 Task: Search one way flight ticket for 4 adults, 1 infant in seat and 1 infant on lap in premium economy from Punta Gorda: Punta Gorda Airport to New Bern: Coastal Carolina Regional Airport (was Craven County Regional) on 5-4-2023. Choice of flights is Royal air maroc. Number of bags: 5 checked bags. Price is upto 98000. Outbound departure time preference is 10:15.
Action: Mouse moved to (399, 367)
Screenshot: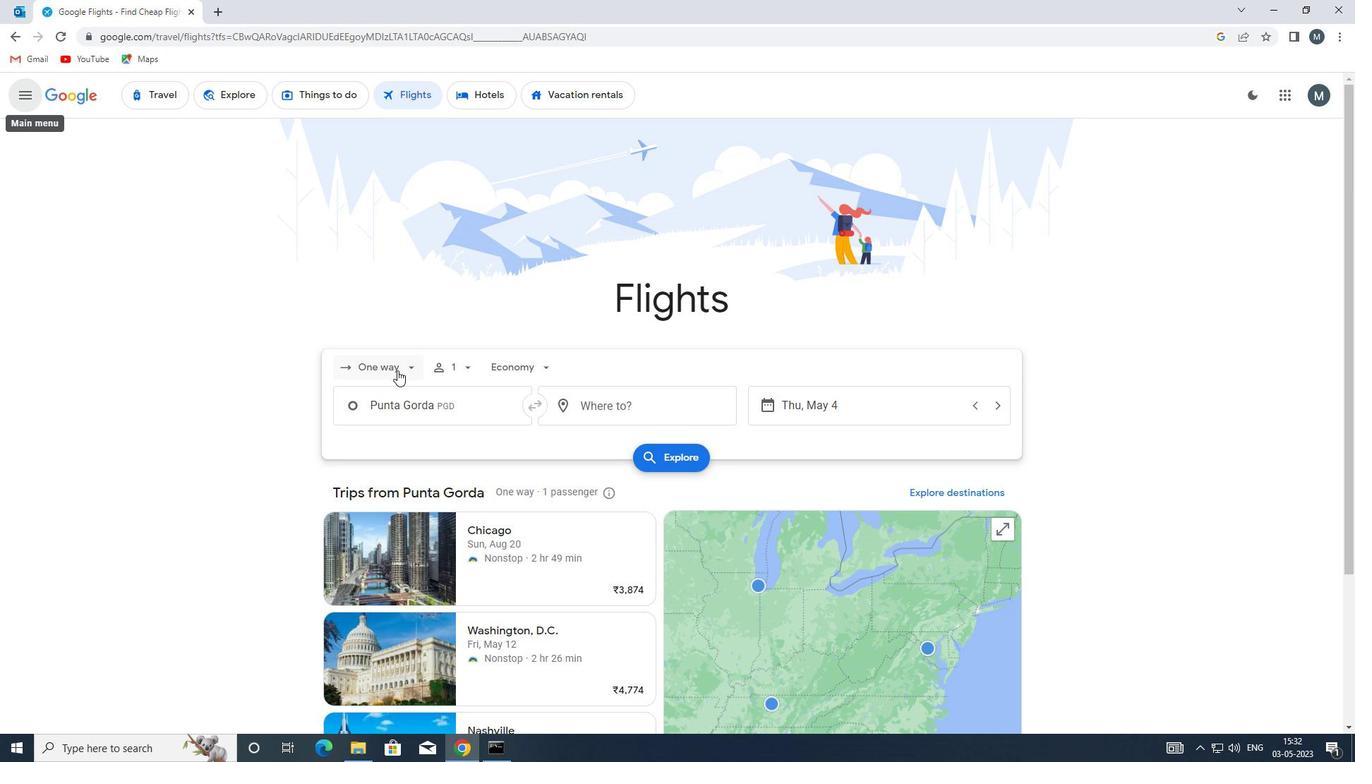 
Action: Mouse pressed left at (399, 367)
Screenshot: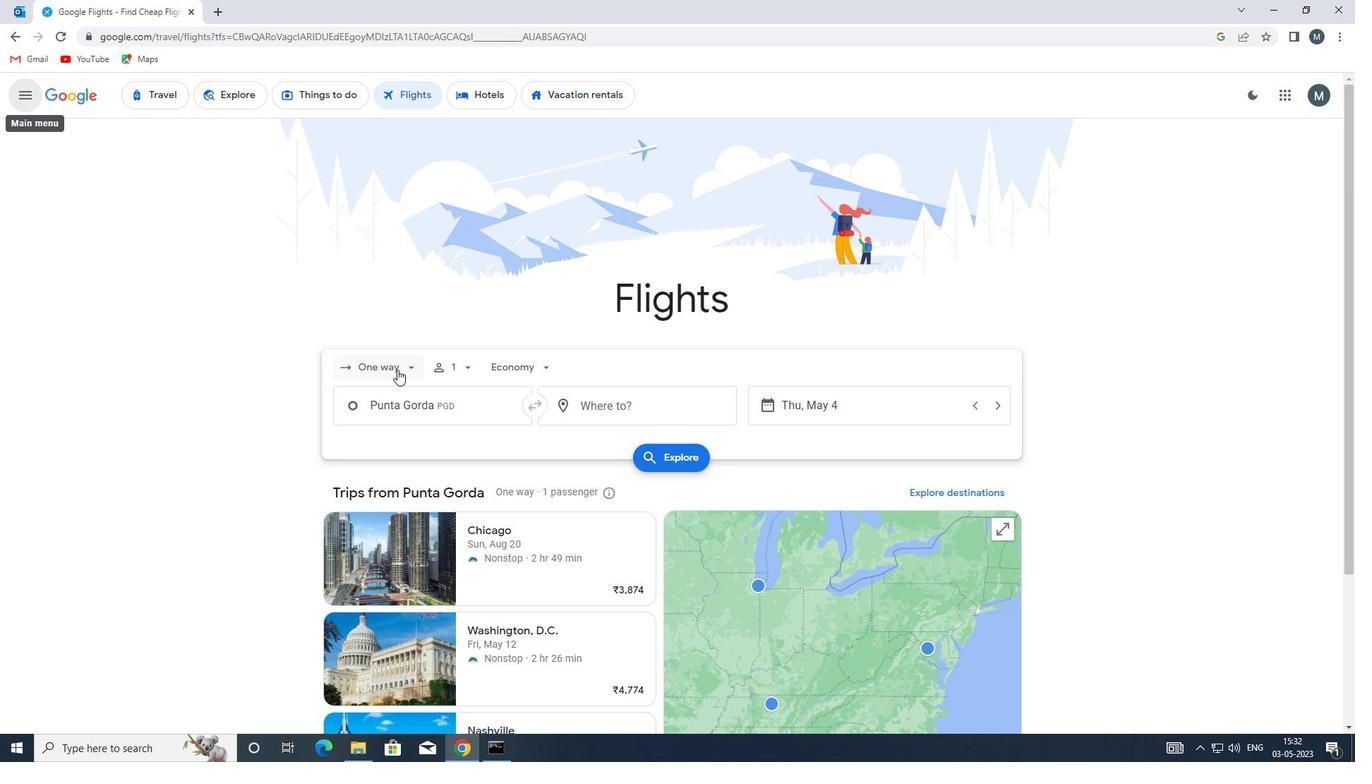 
Action: Mouse moved to (415, 432)
Screenshot: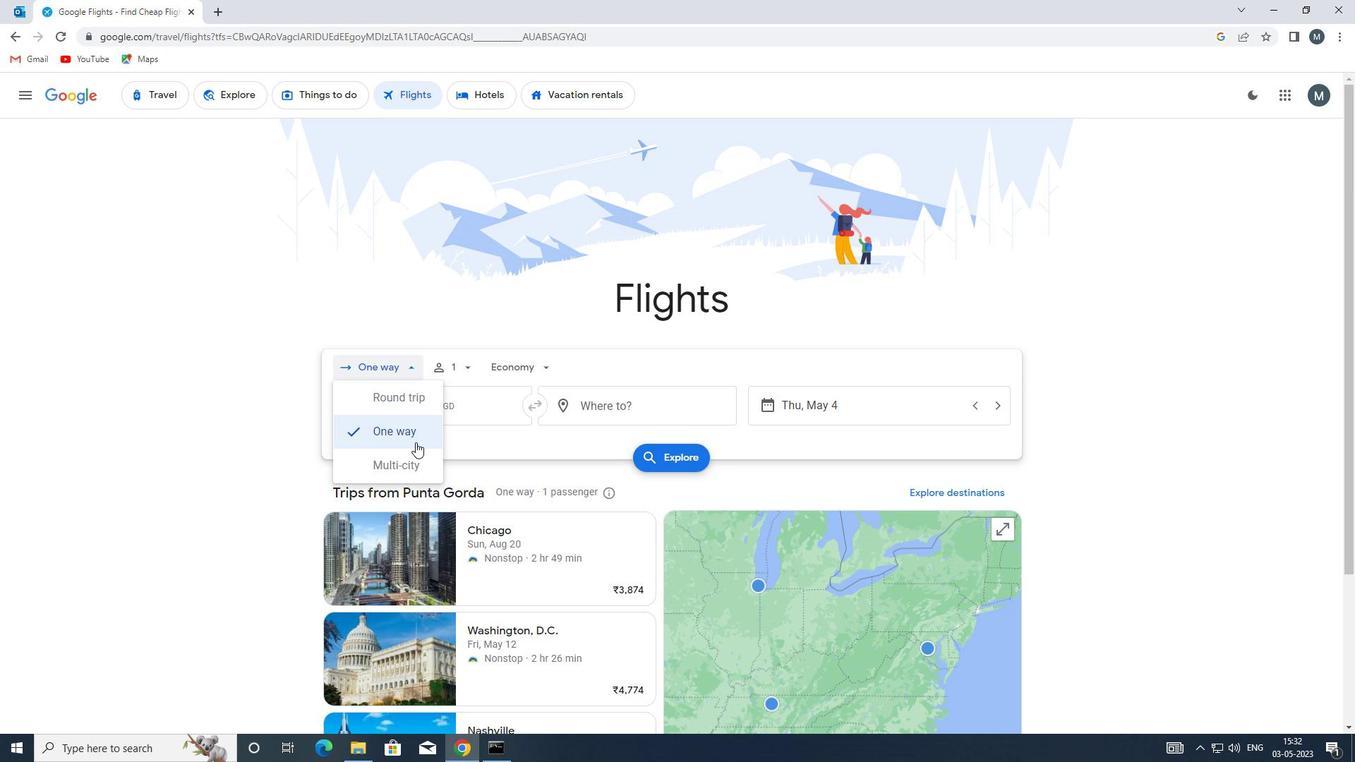 
Action: Mouse pressed left at (415, 432)
Screenshot: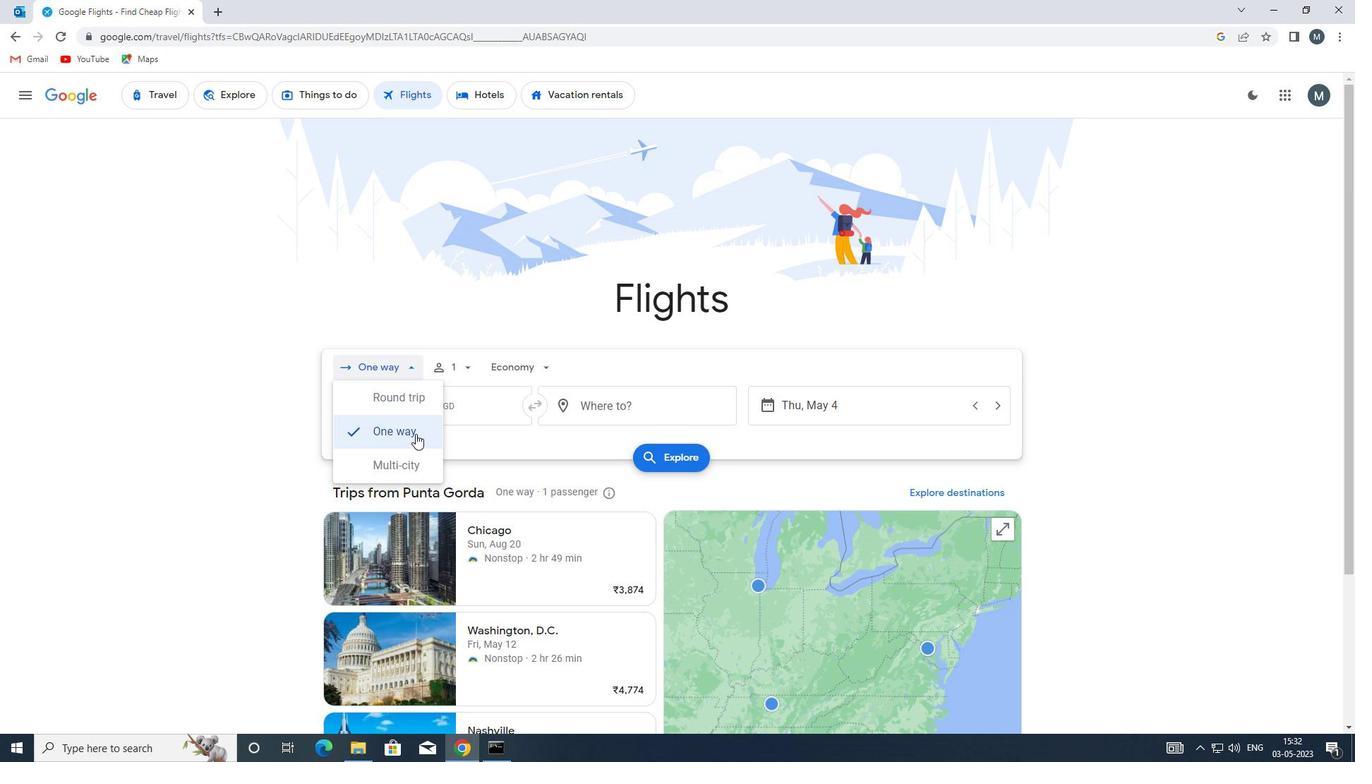 
Action: Mouse moved to (454, 366)
Screenshot: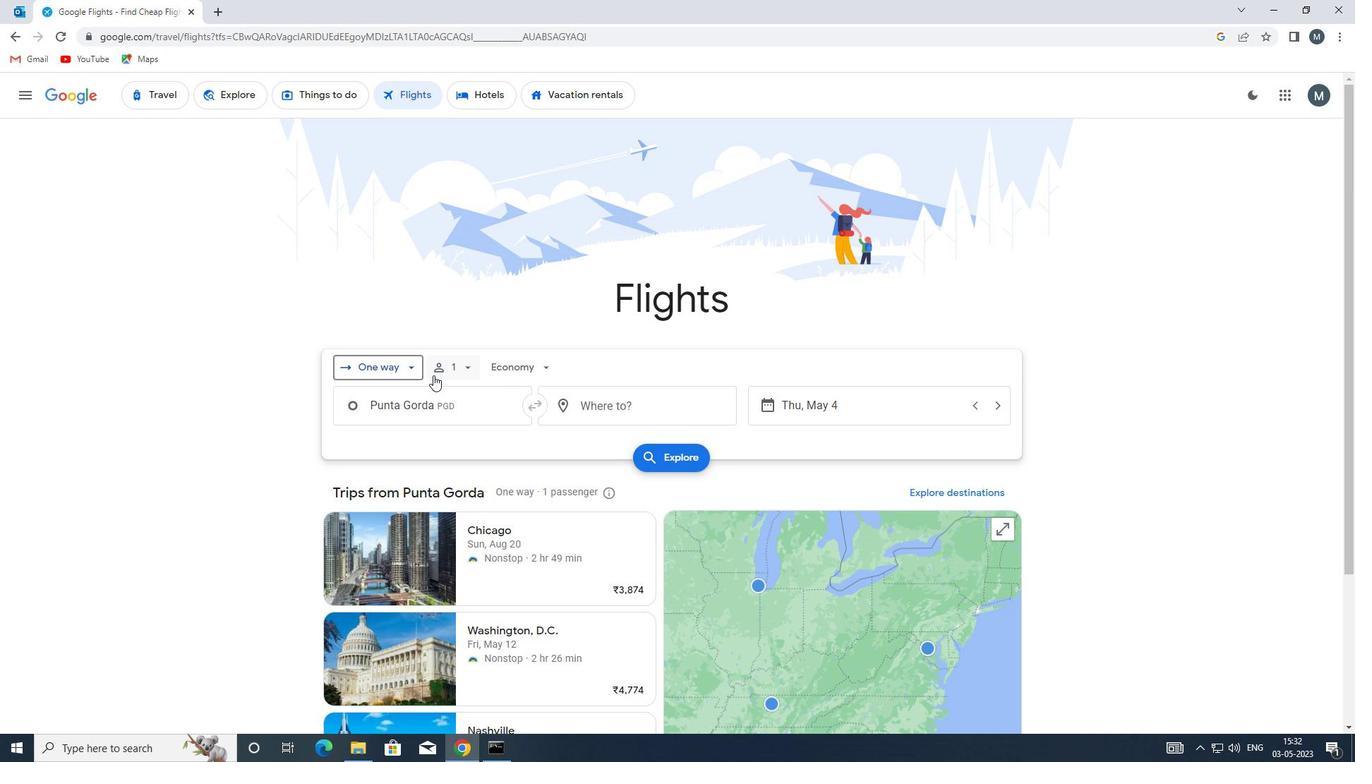 
Action: Mouse pressed left at (454, 366)
Screenshot: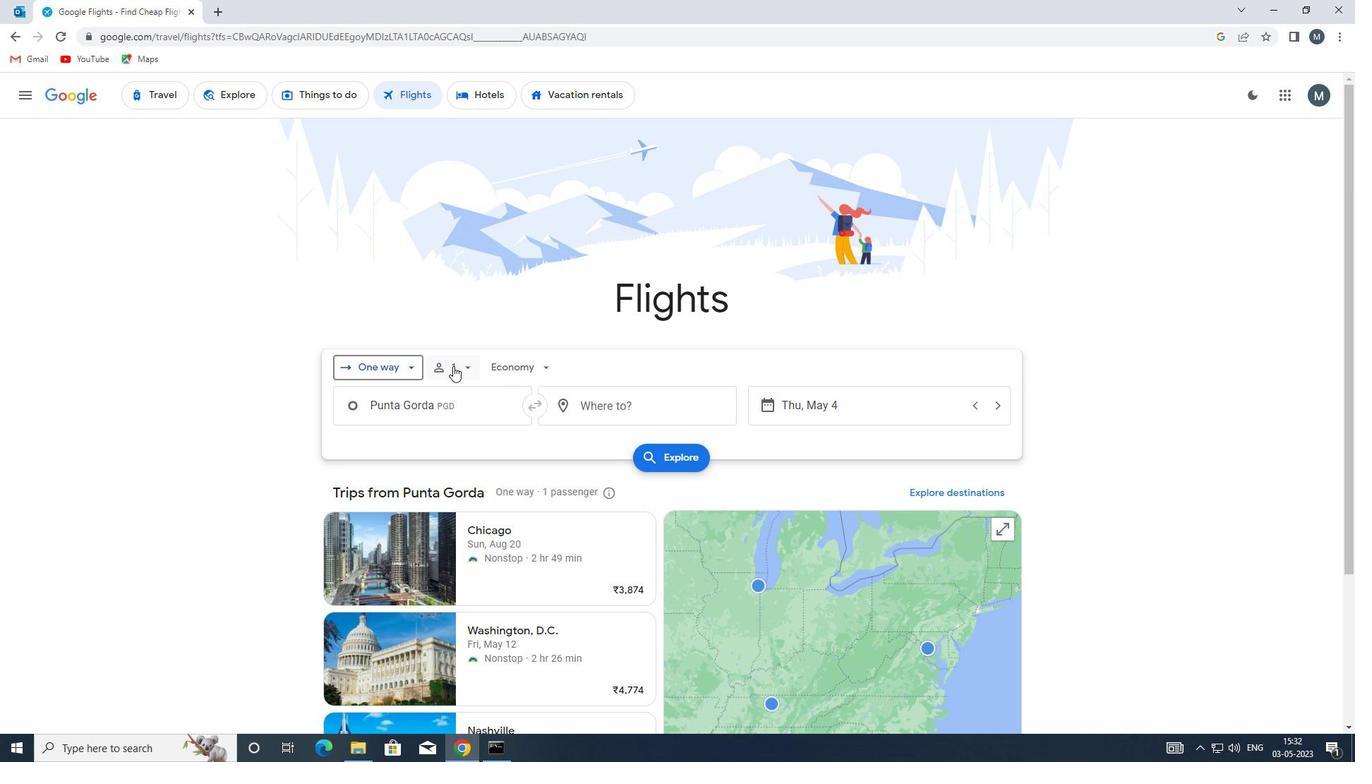 
Action: Mouse moved to (579, 400)
Screenshot: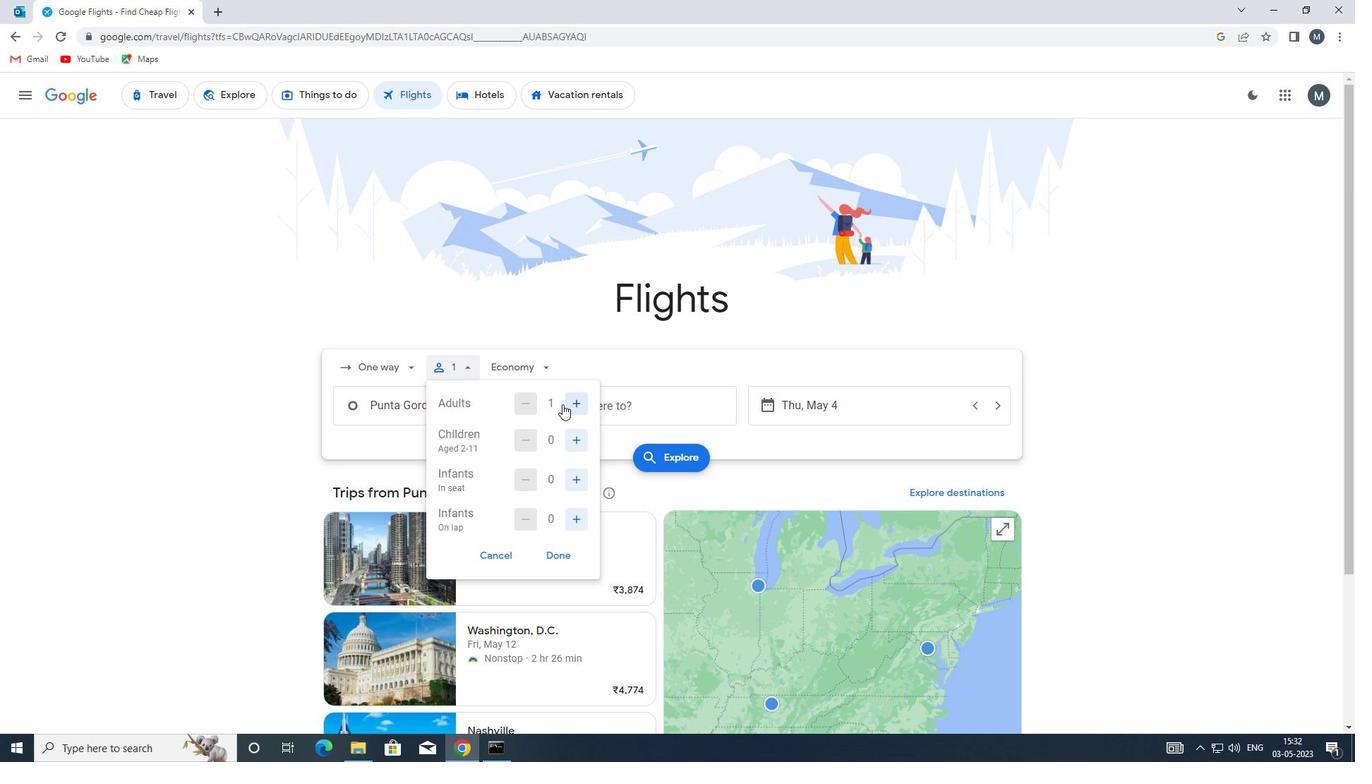 
Action: Mouse pressed left at (579, 400)
Screenshot: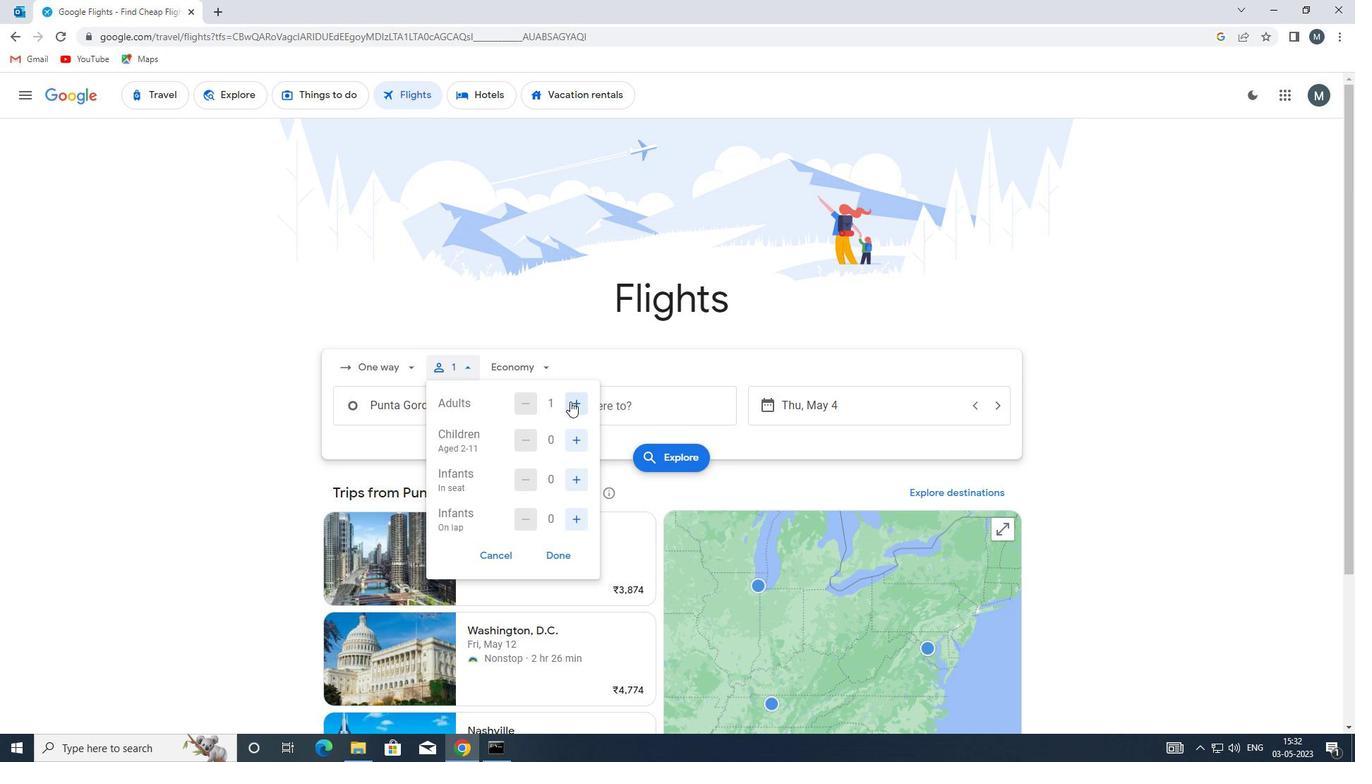 
Action: Mouse pressed left at (579, 400)
Screenshot: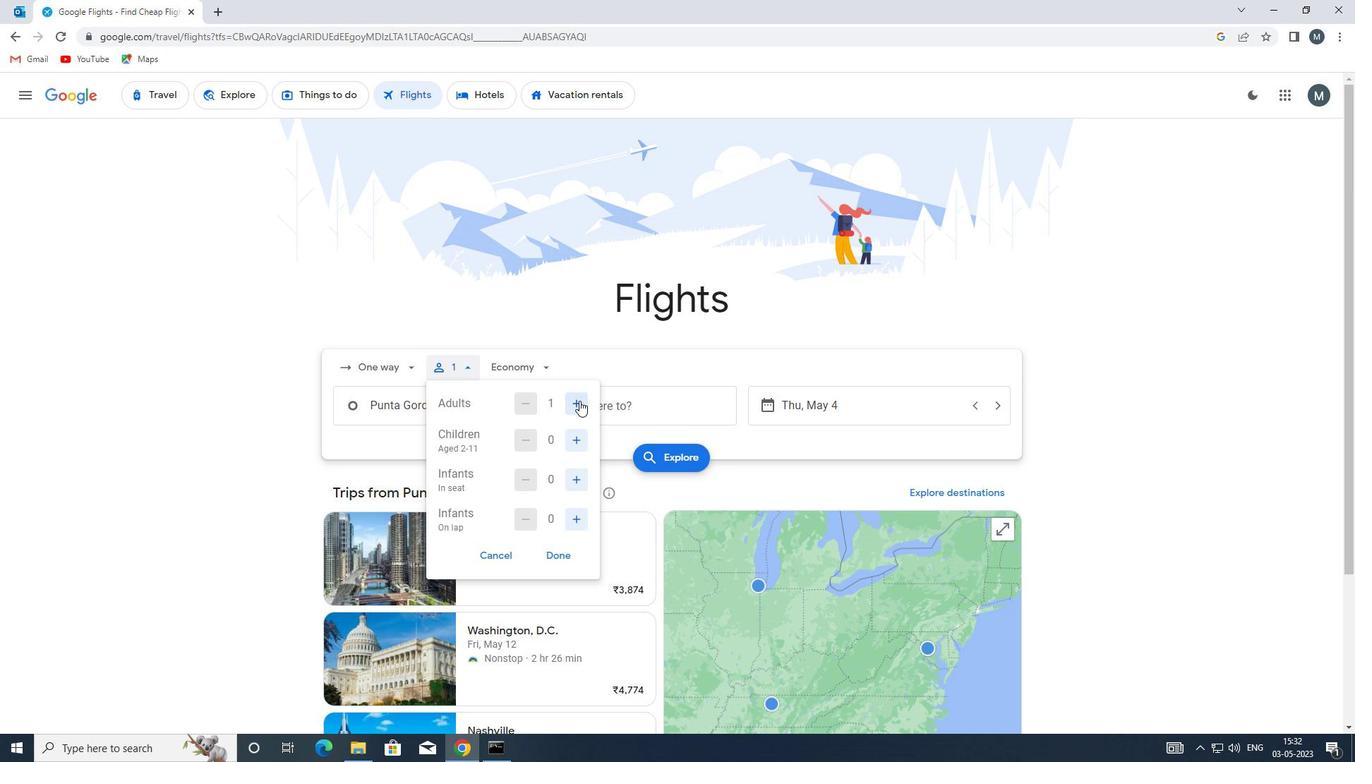 
Action: Mouse pressed left at (579, 400)
Screenshot: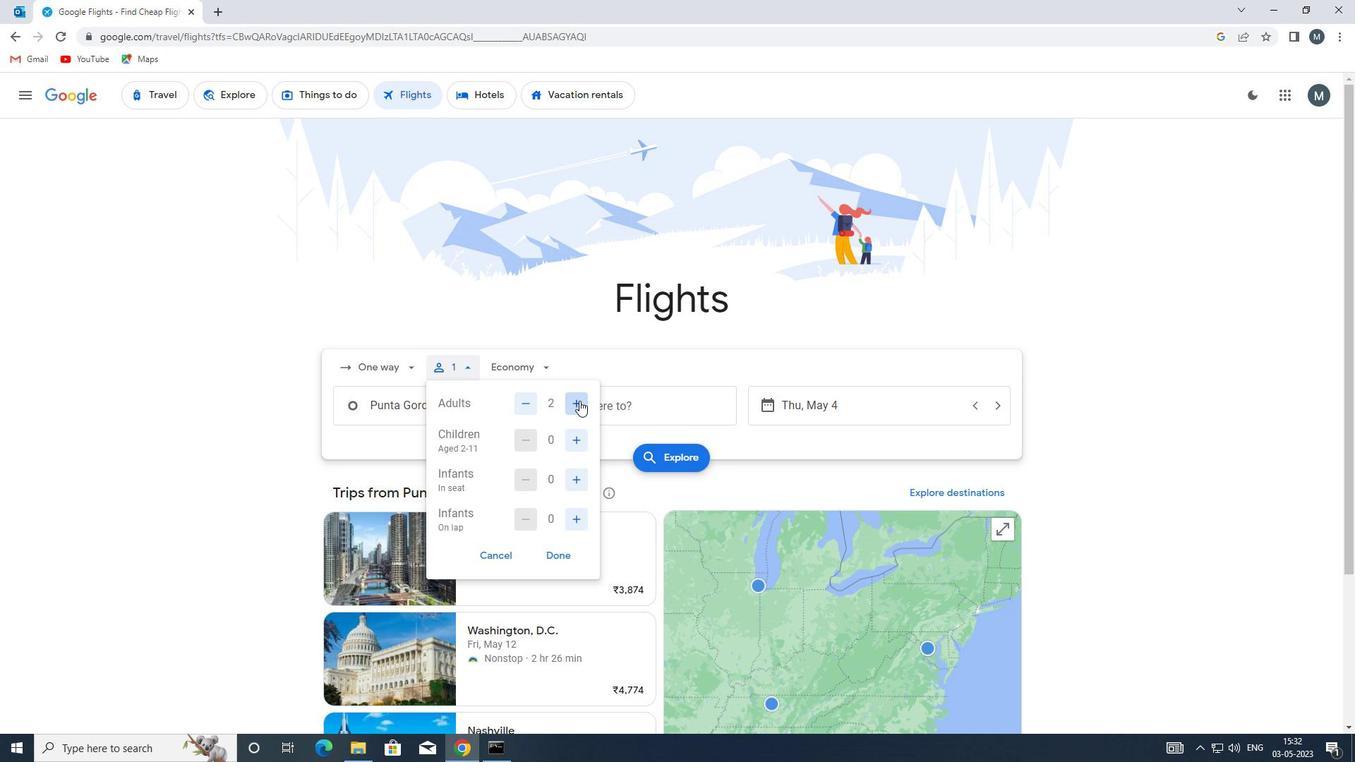 
Action: Mouse moved to (578, 480)
Screenshot: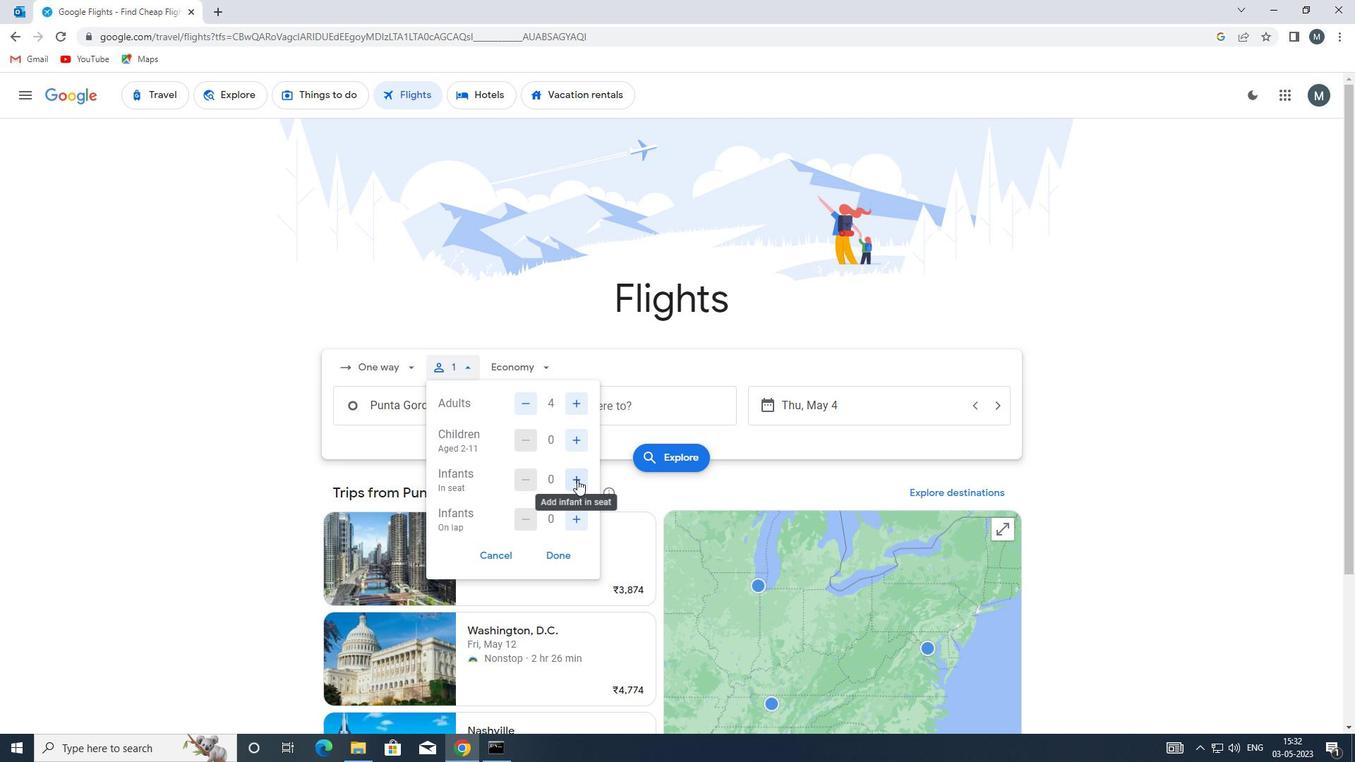 
Action: Mouse pressed left at (578, 480)
Screenshot: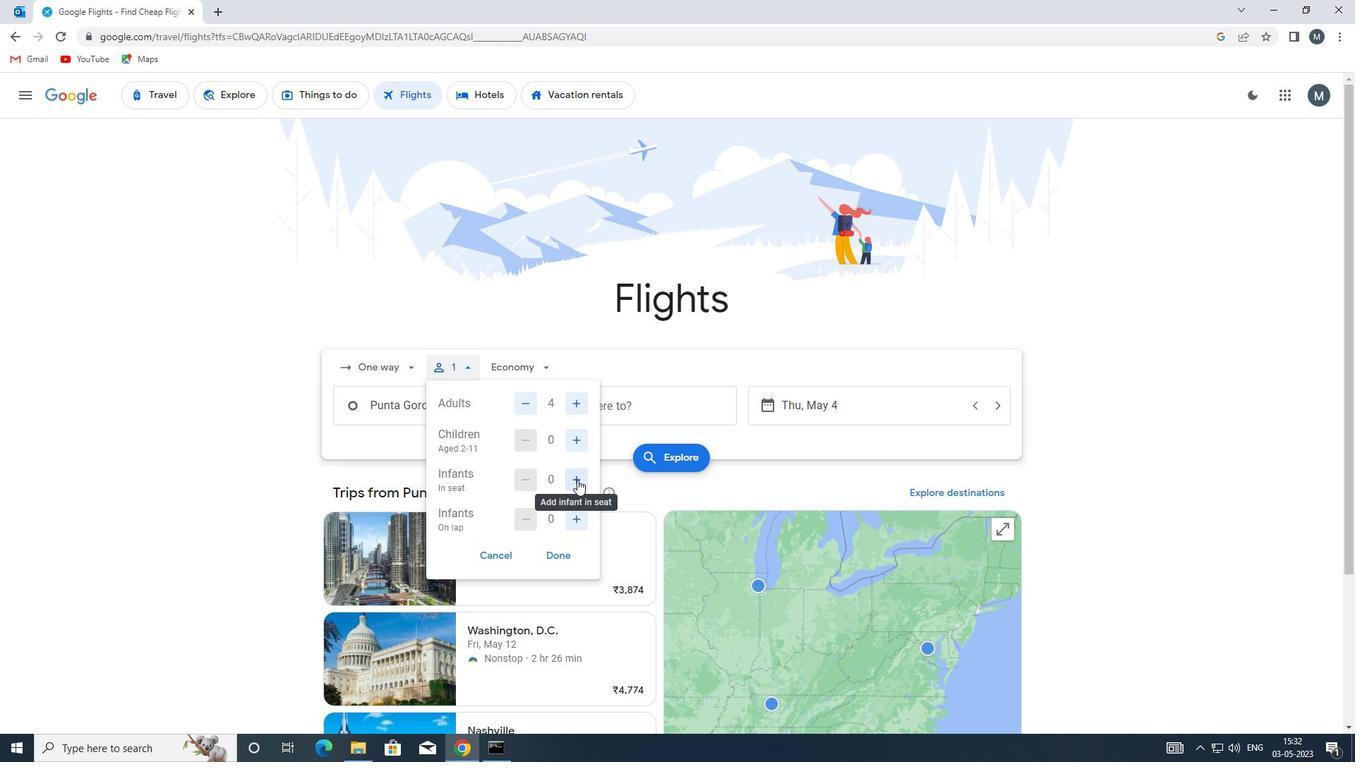 
Action: Mouse moved to (577, 514)
Screenshot: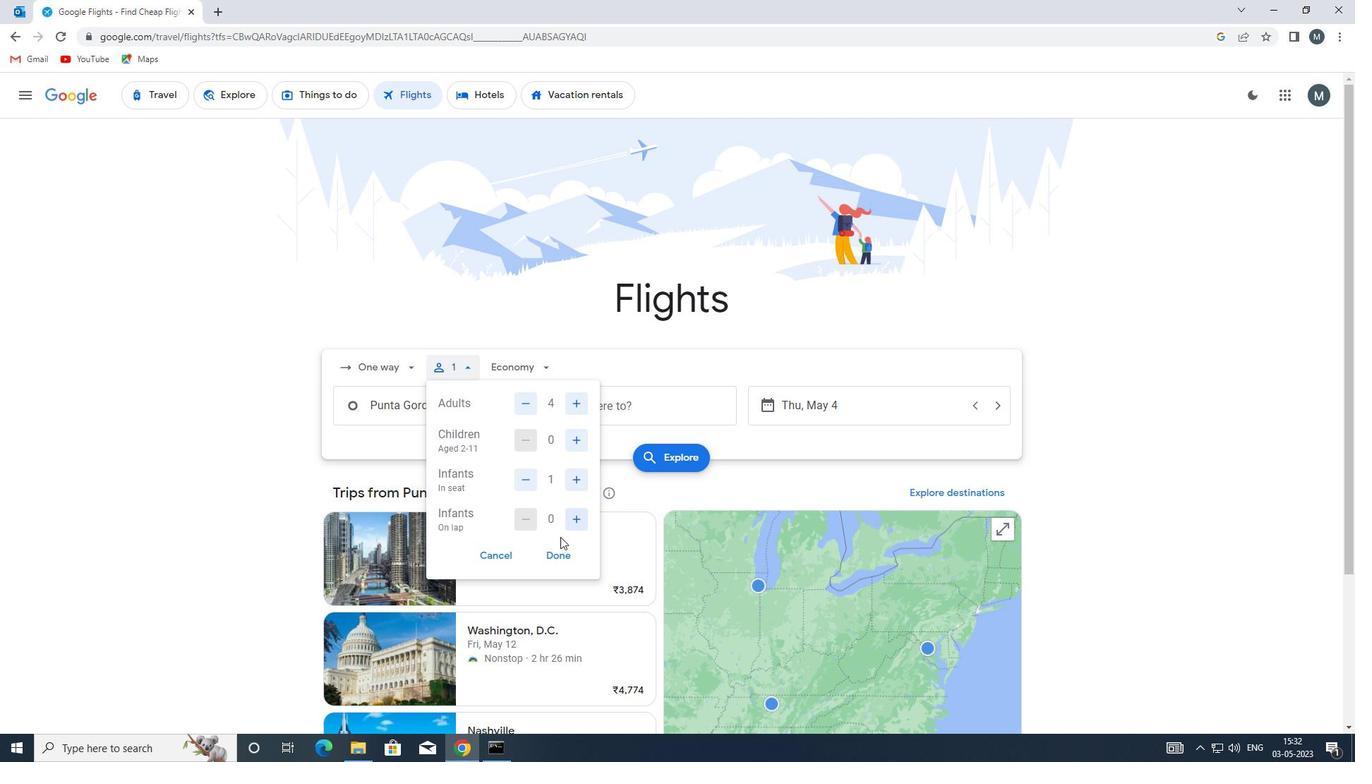 
Action: Mouse pressed left at (577, 514)
Screenshot: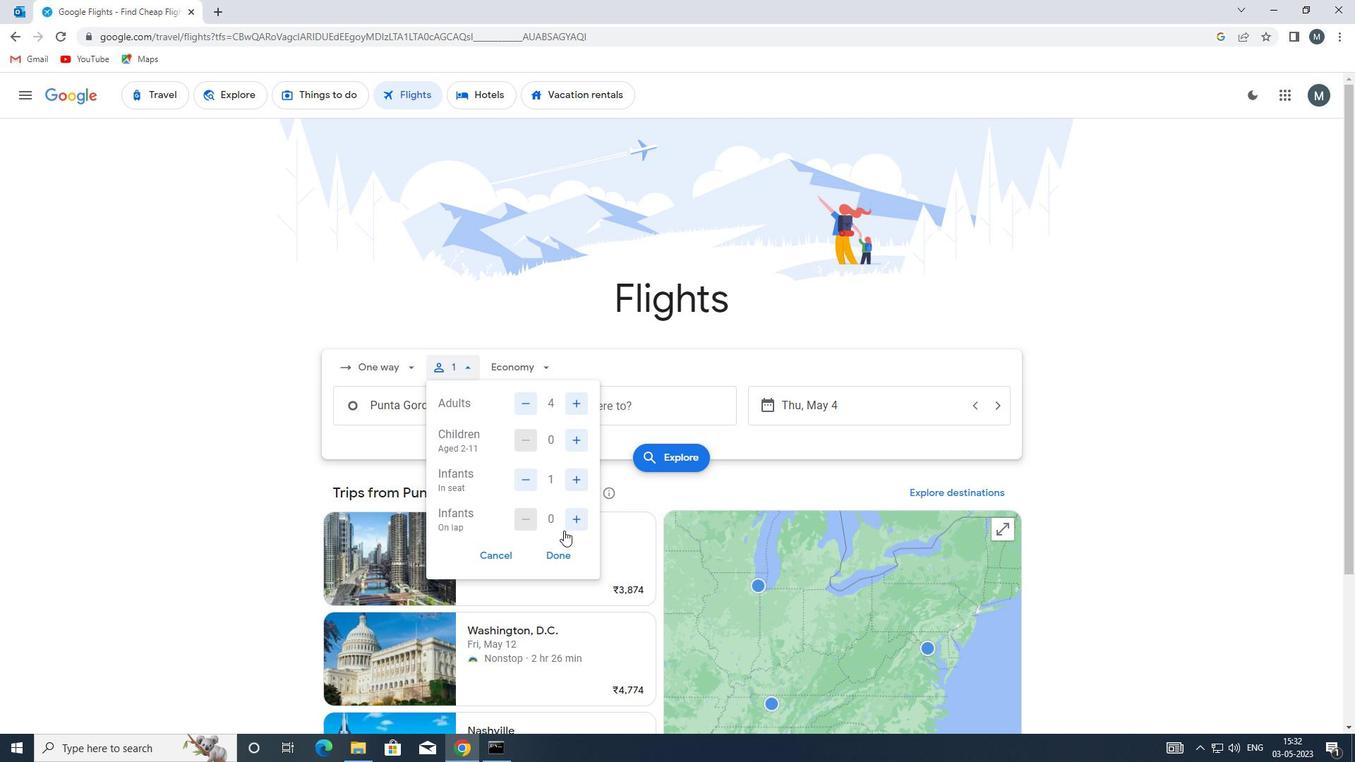 
Action: Mouse moved to (561, 553)
Screenshot: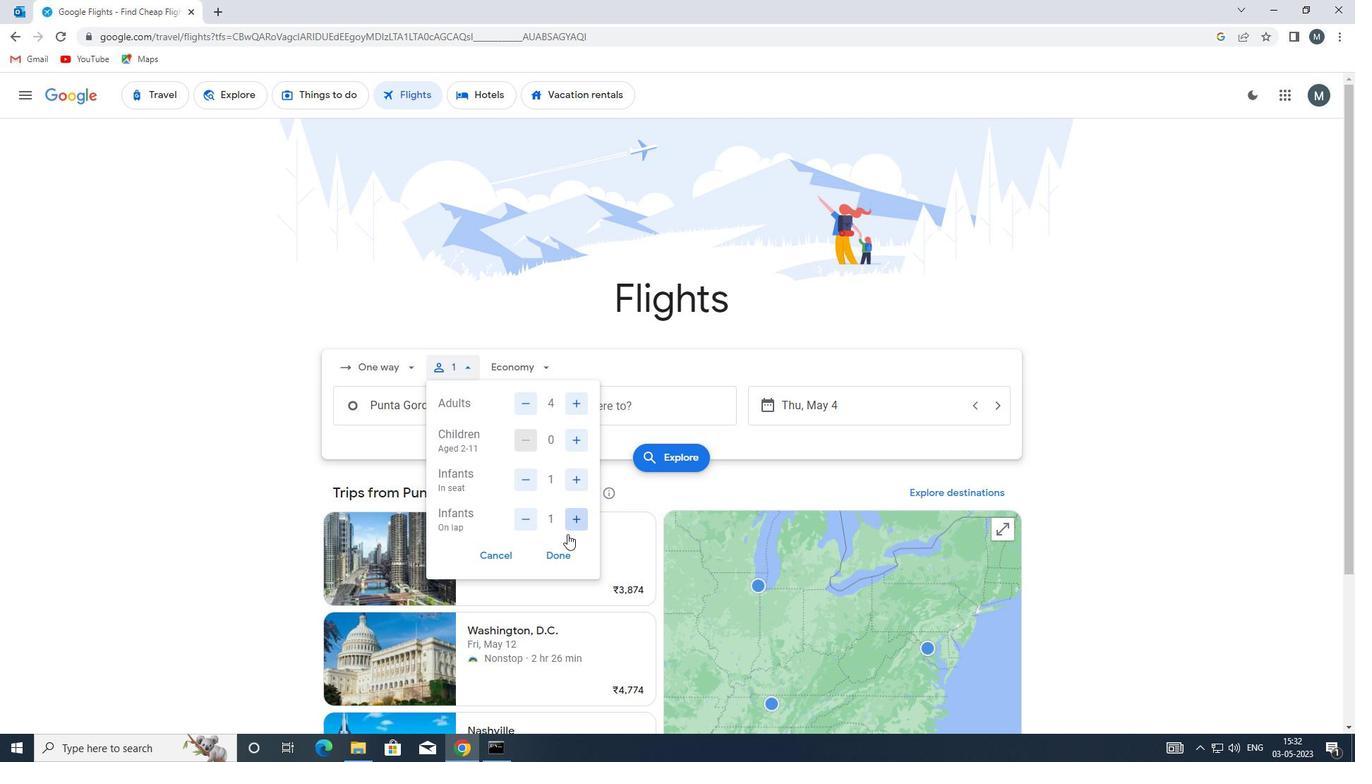 
Action: Mouse pressed left at (561, 553)
Screenshot: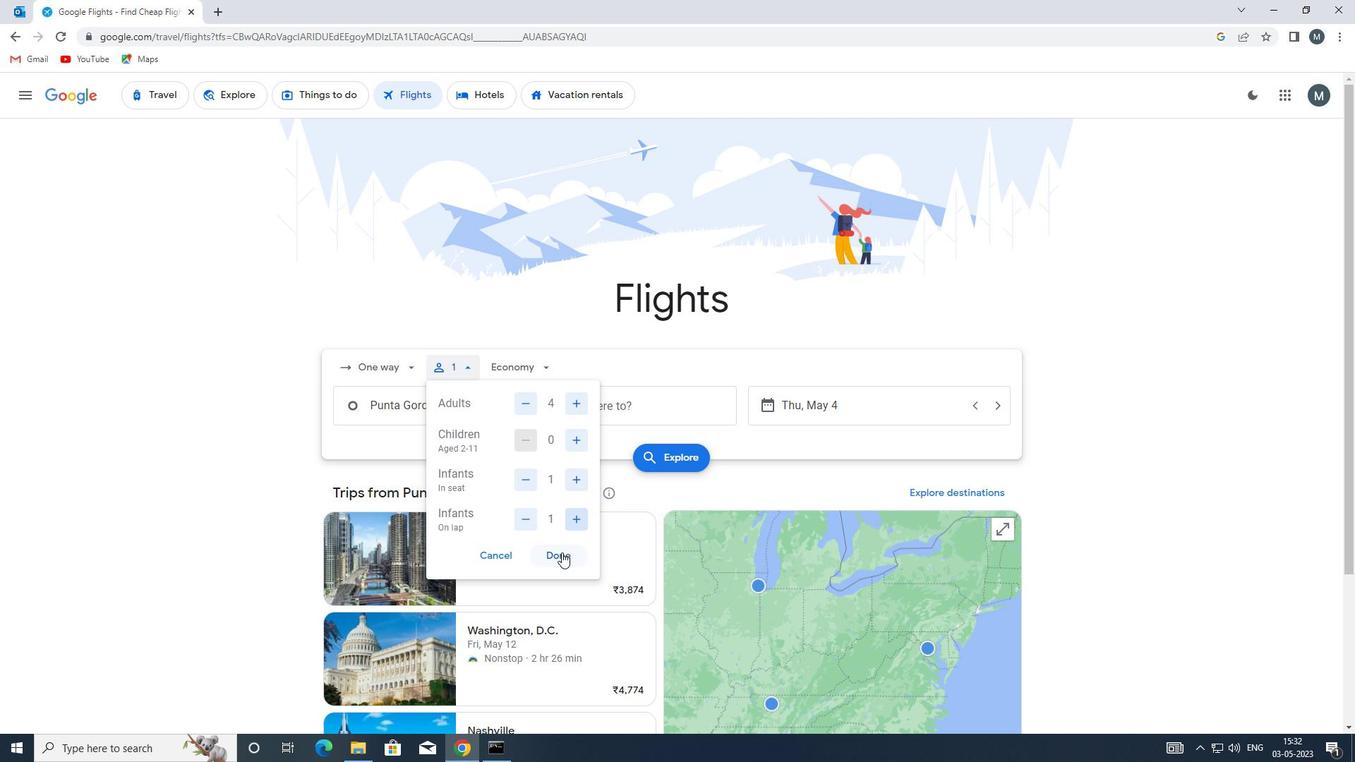
Action: Mouse moved to (532, 368)
Screenshot: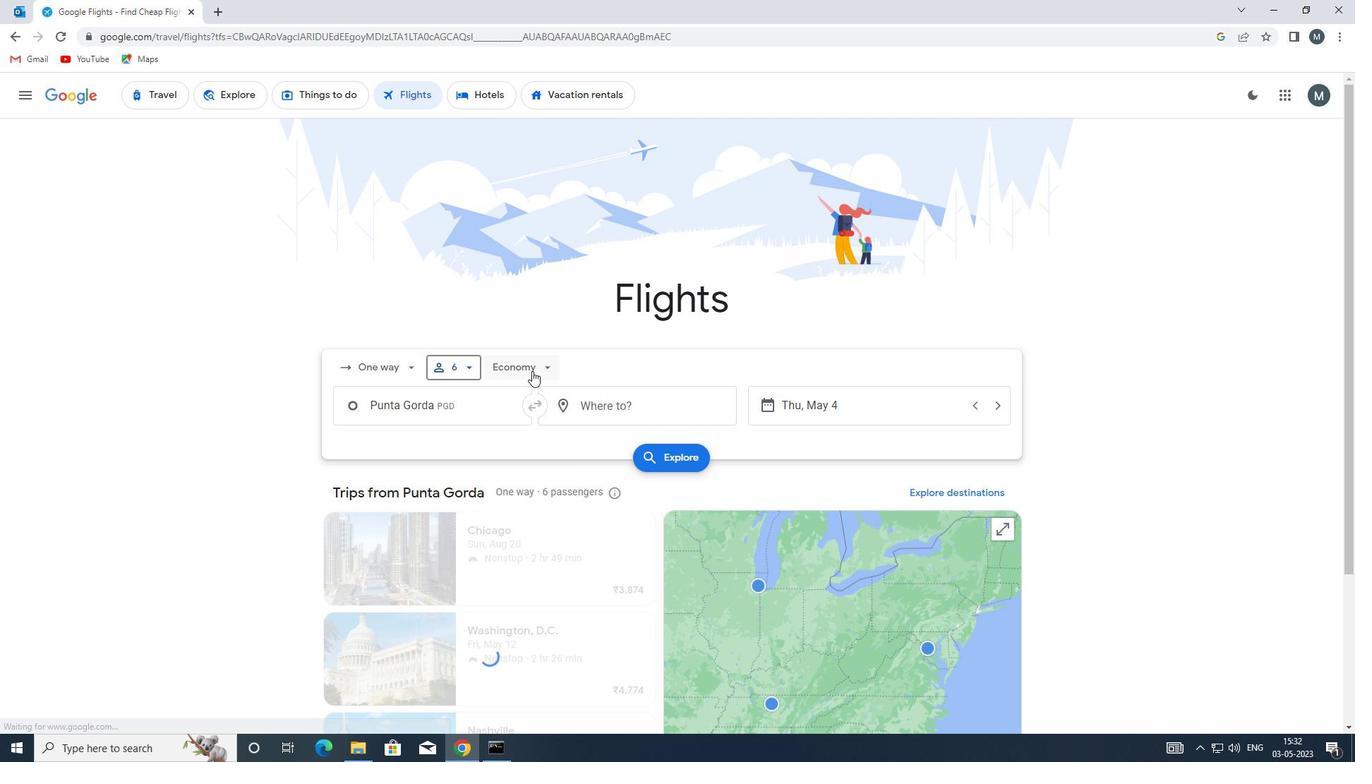 
Action: Mouse pressed left at (532, 368)
Screenshot: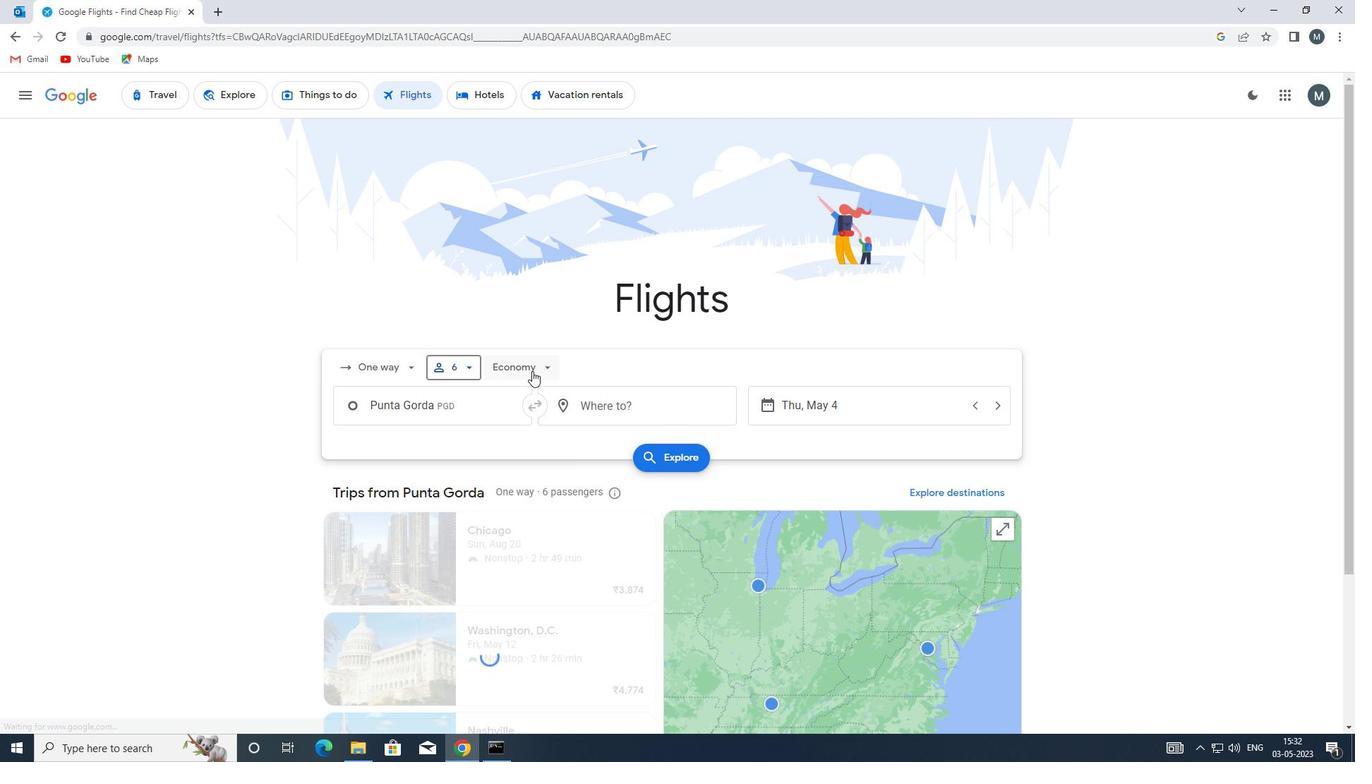 
Action: Mouse moved to (563, 435)
Screenshot: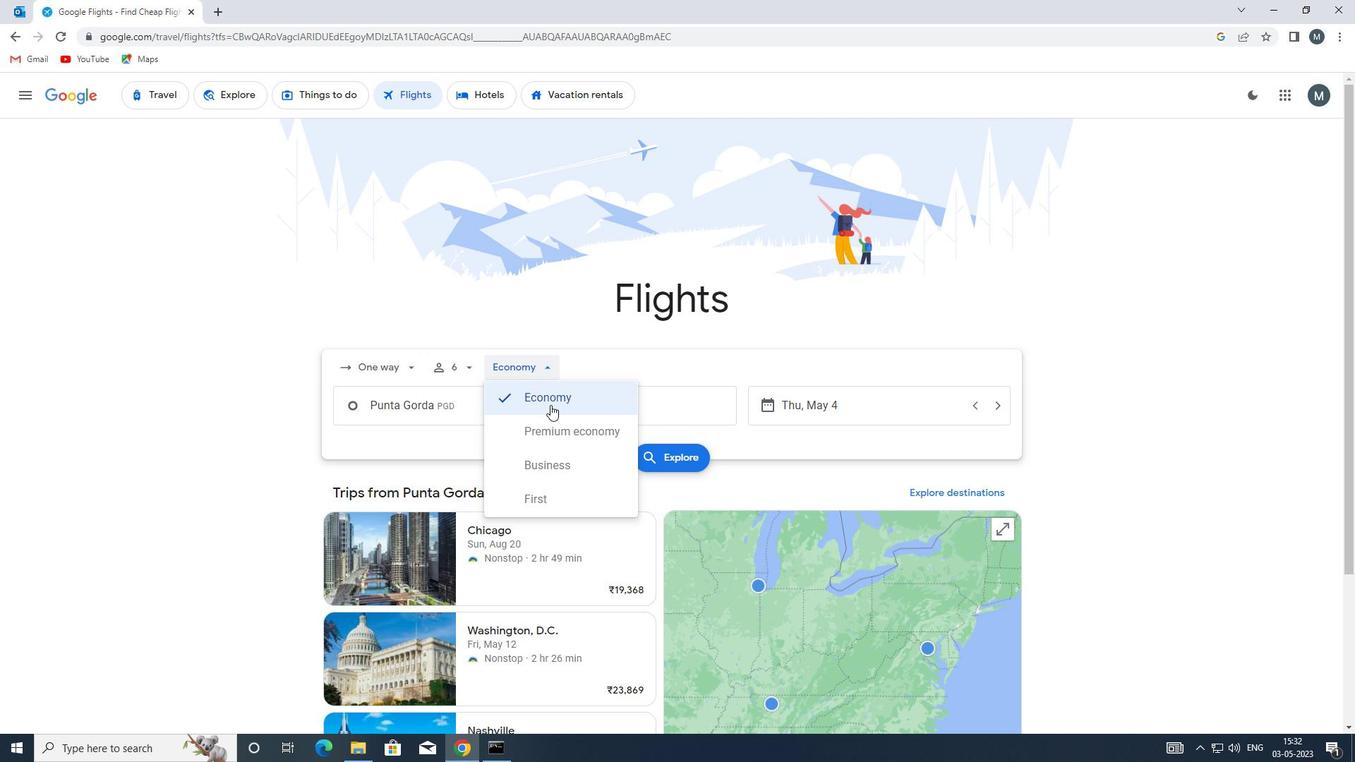 
Action: Mouse pressed left at (563, 435)
Screenshot: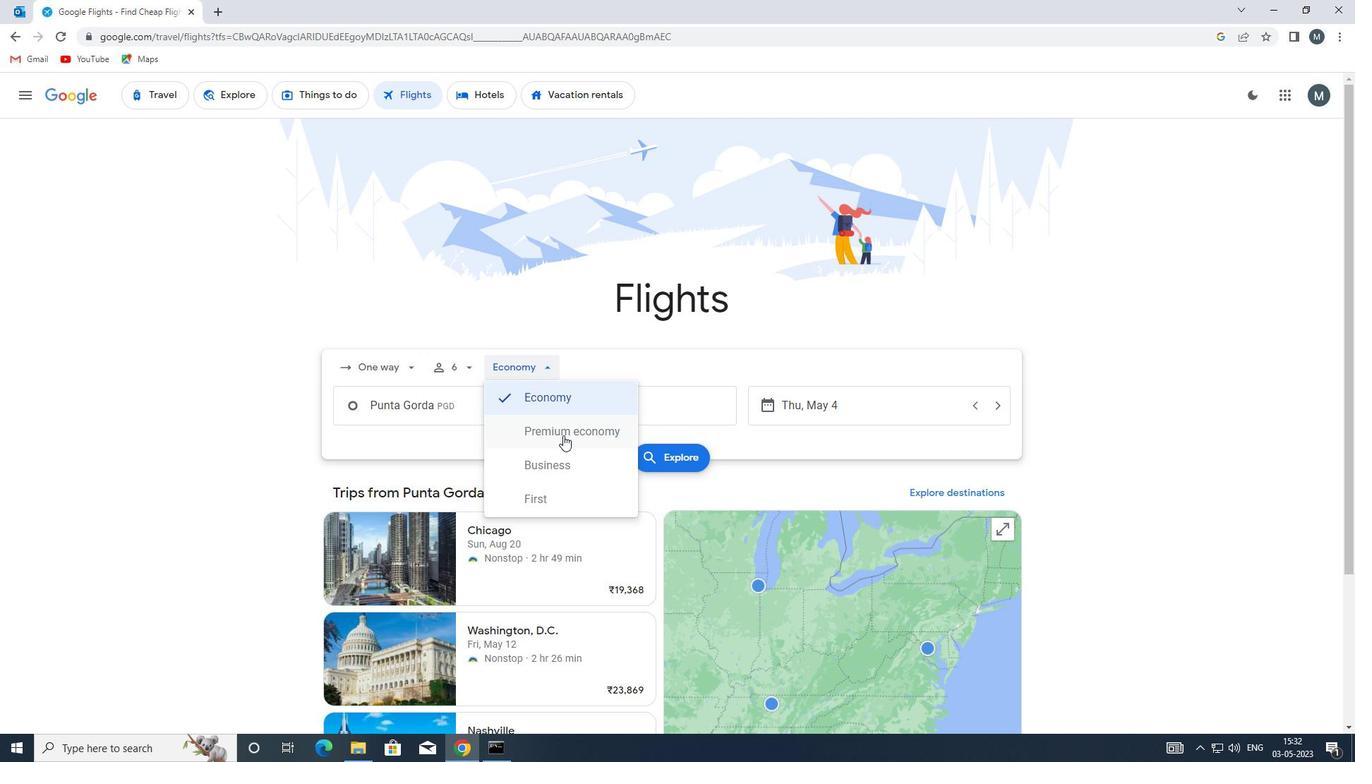 
Action: Mouse moved to (489, 403)
Screenshot: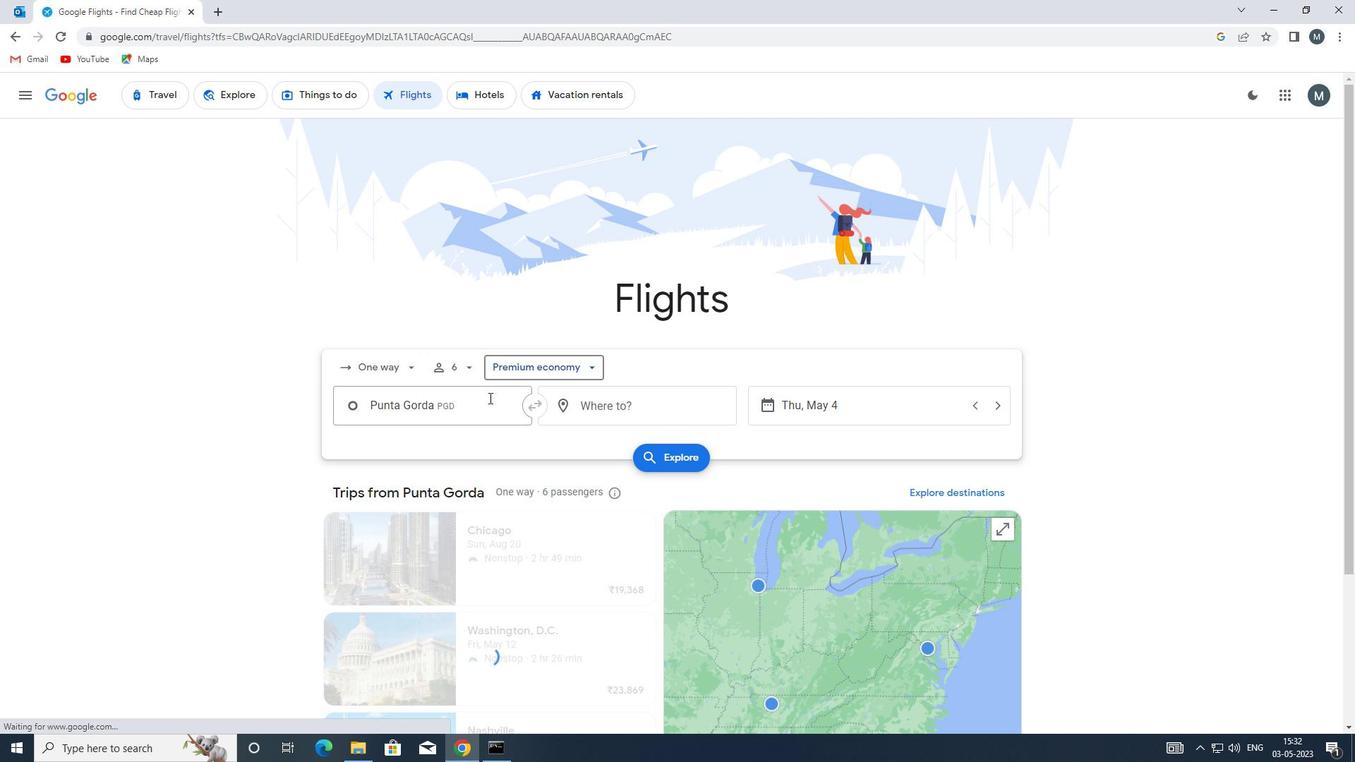 
Action: Mouse pressed left at (489, 403)
Screenshot: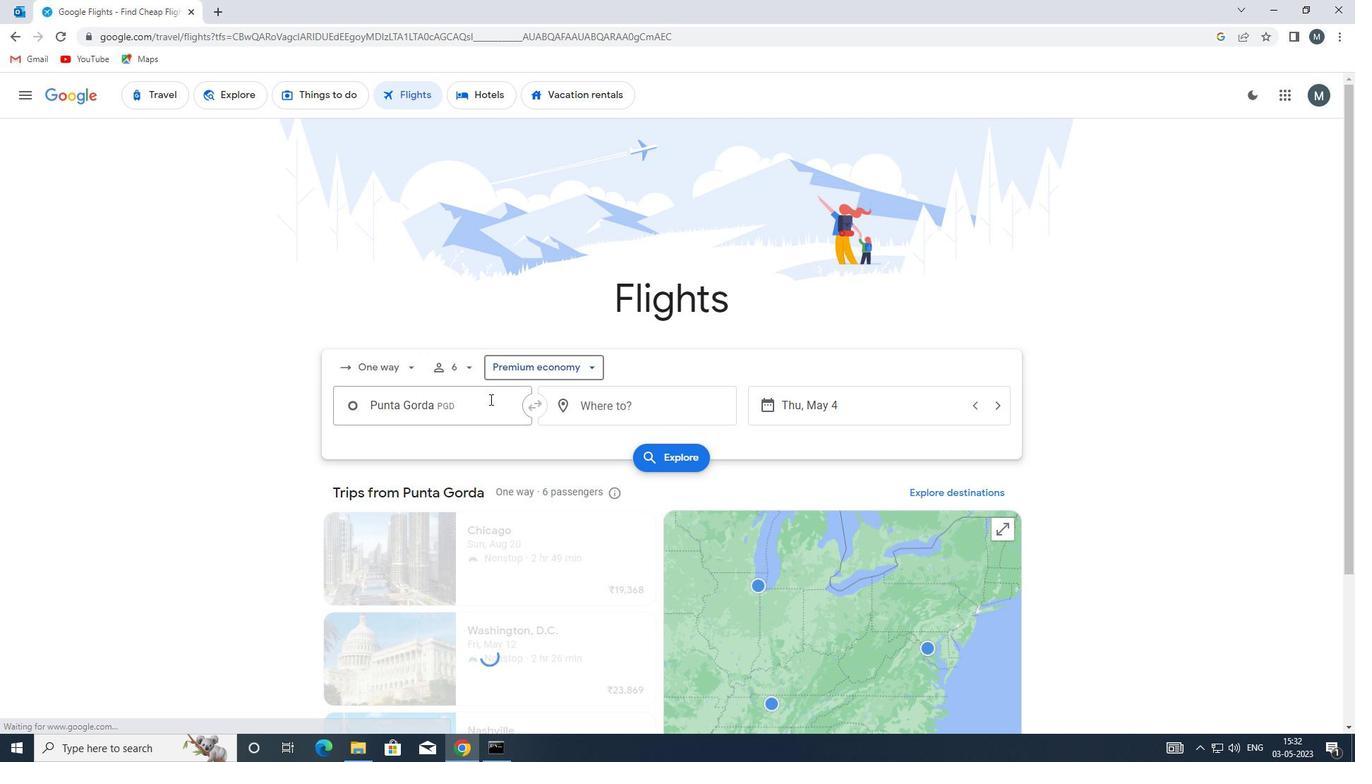 
Action: Mouse moved to (480, 520)
Screenshot: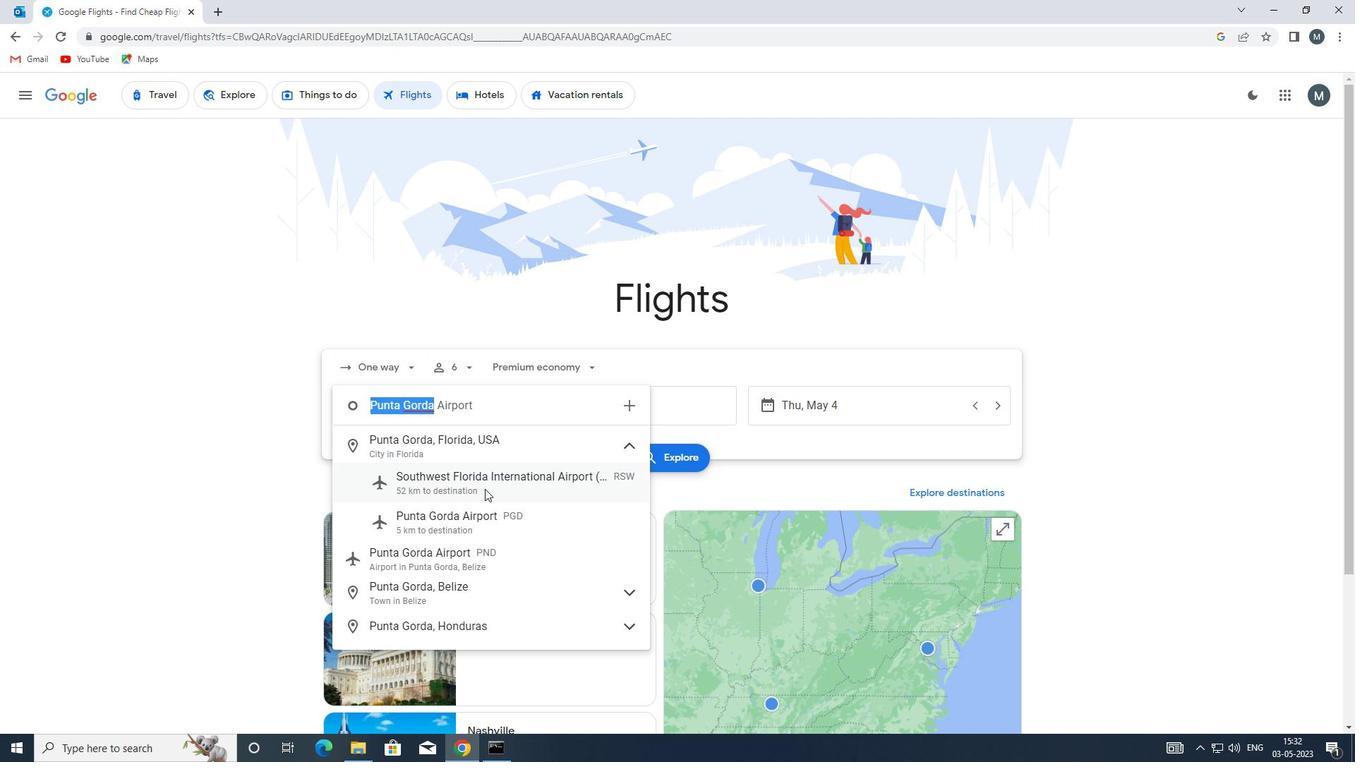 
Action: Mouse pressed left at (480, 520)
Screenshot: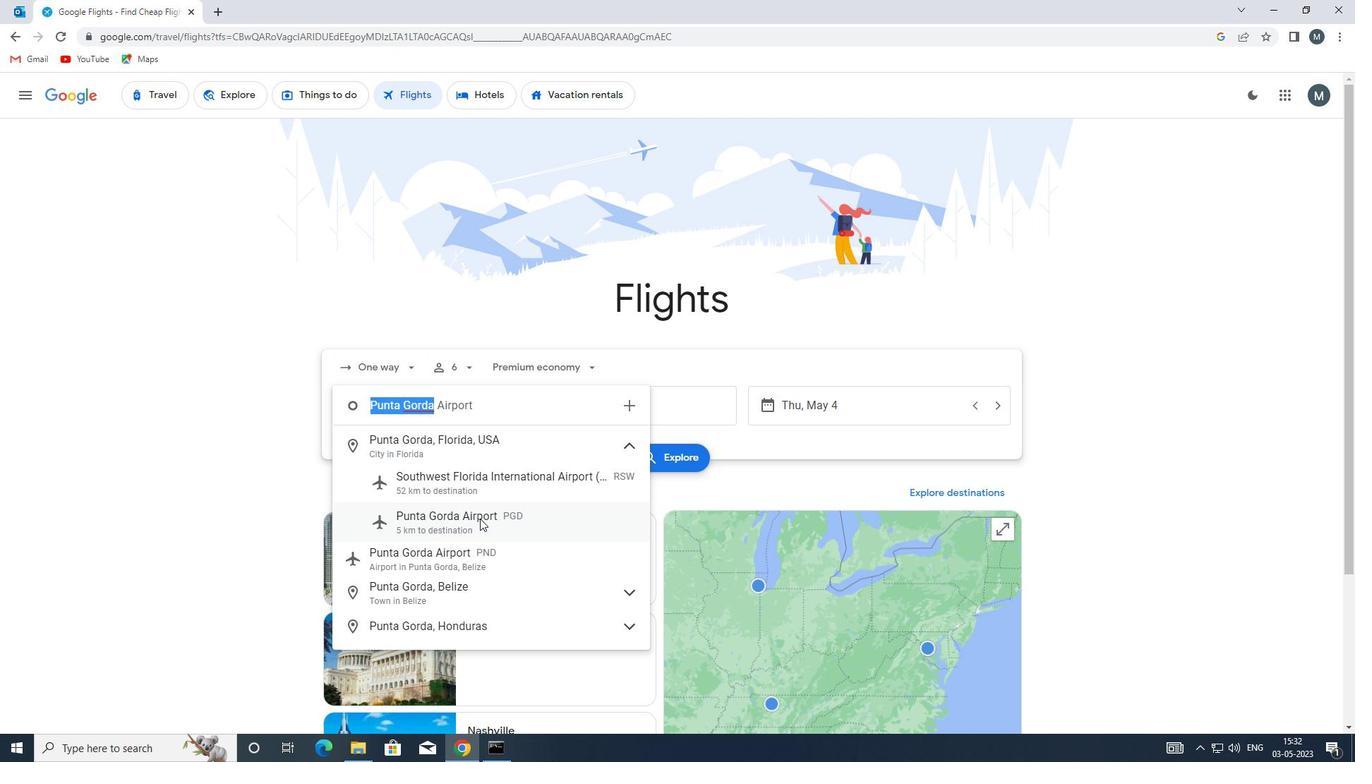 
Action: Mouse moved to (649, 412)
Screenshot: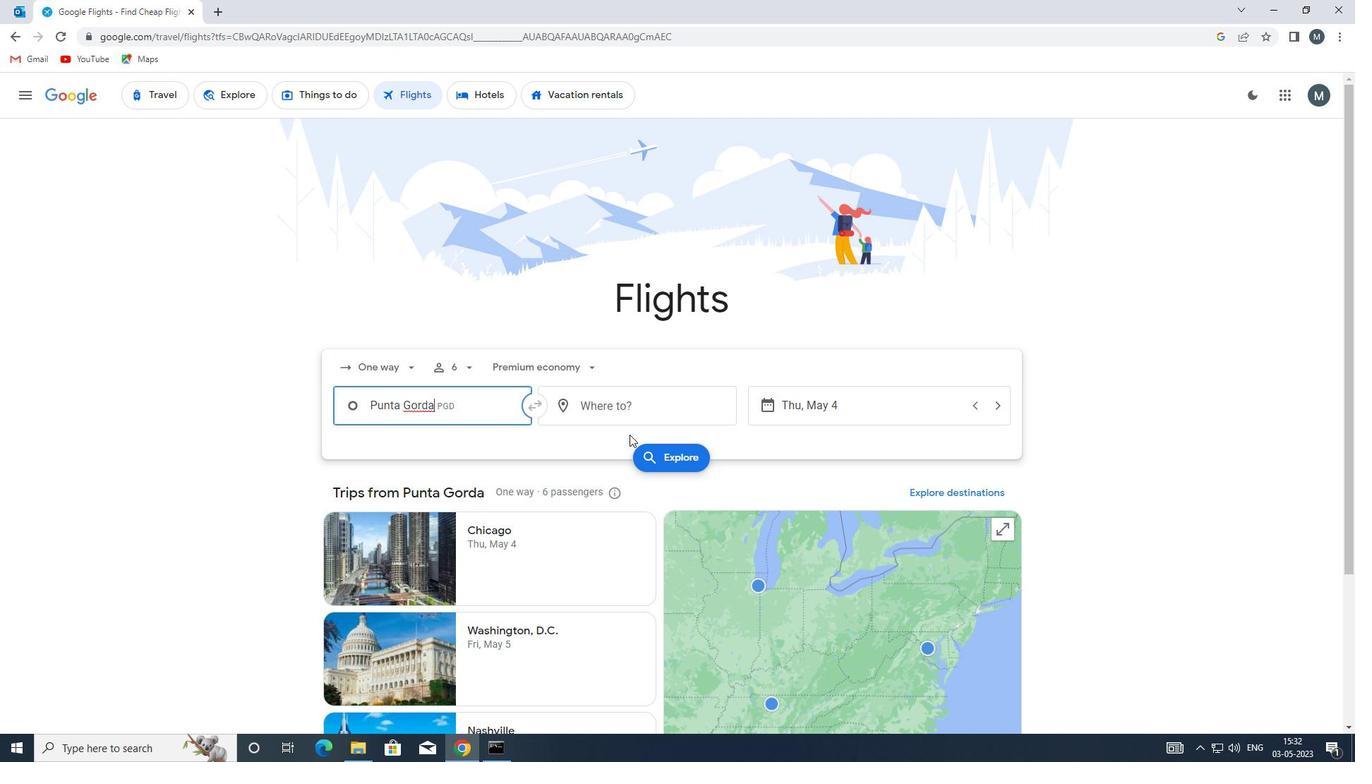 
Action: Mouse pressed left at (649, 412)
Screenshot: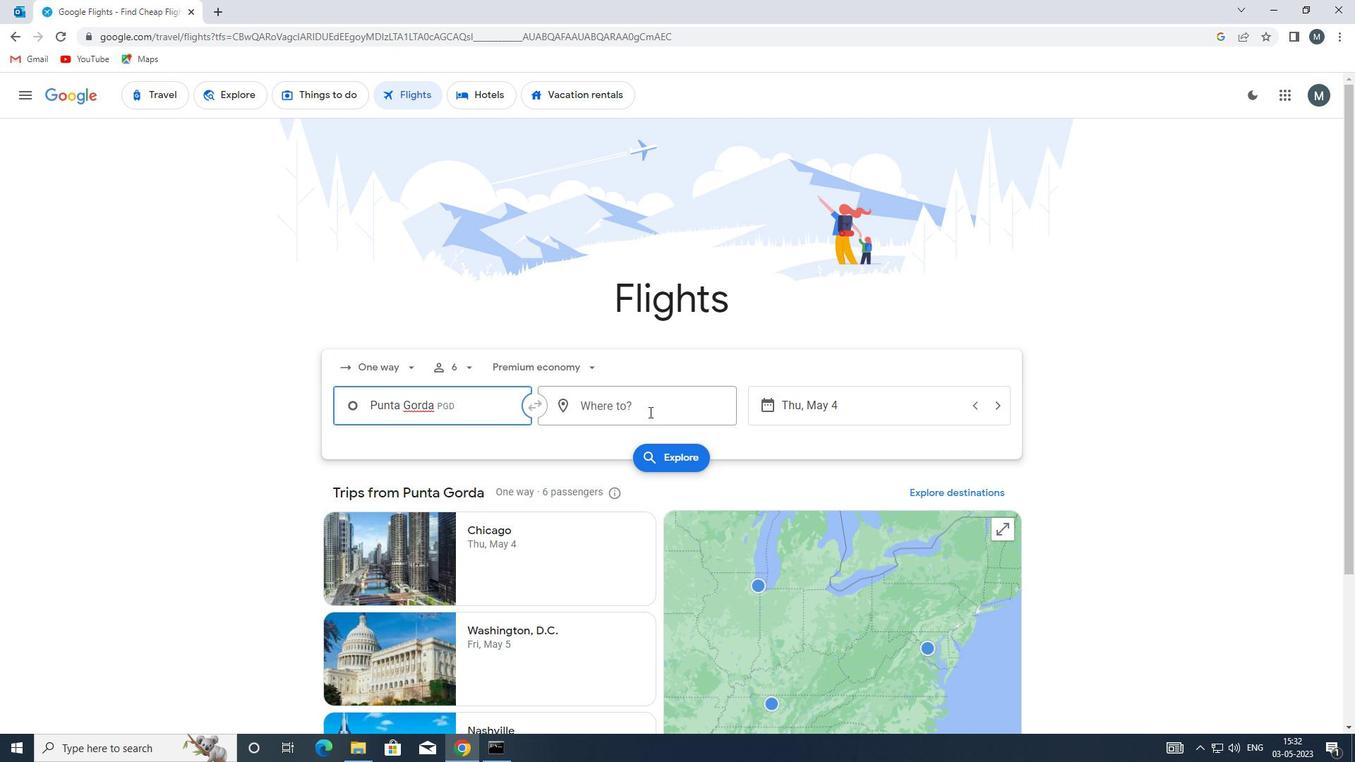 
Action: Key pressed ewn
Screenshot: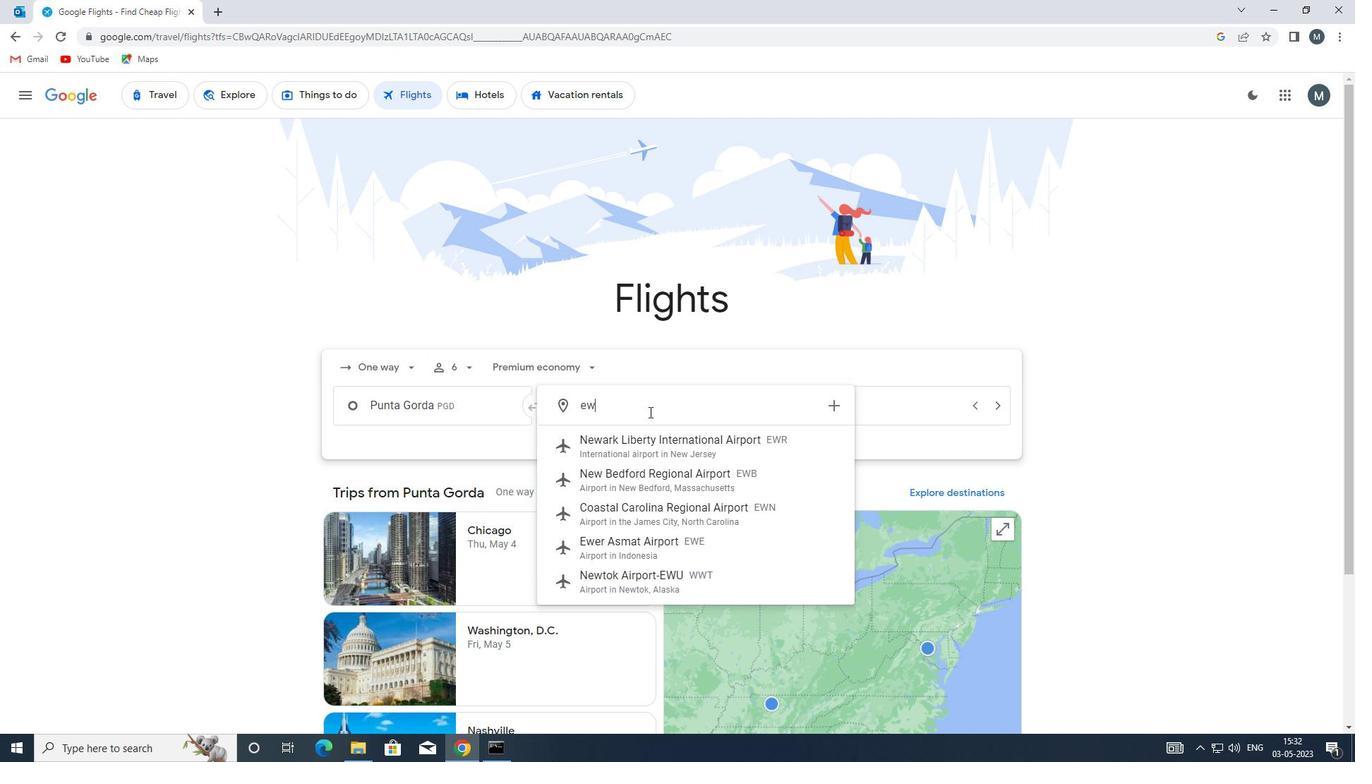
Action: Mouse moved to (663, 443)
Screenshot: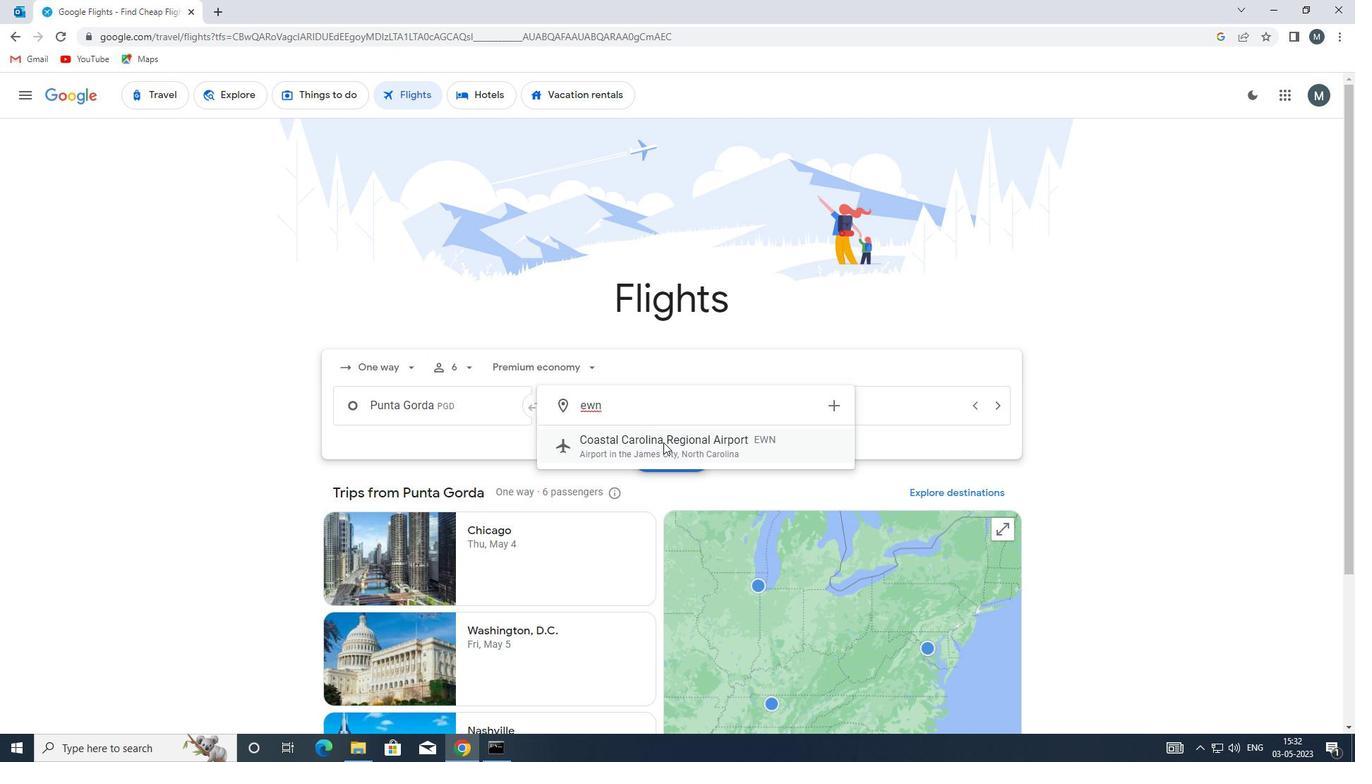 
Action: Mouse pressed left at (663, 443)
Screenshot: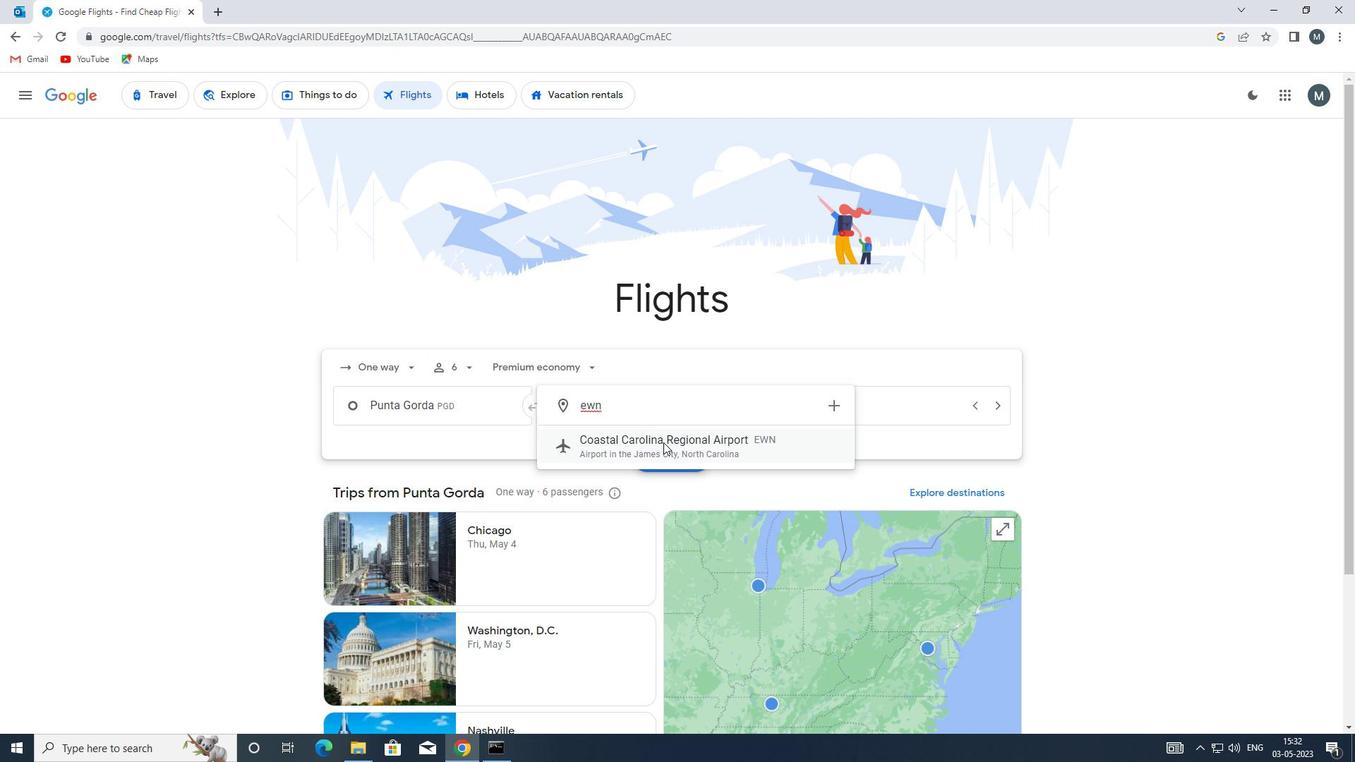 
Action: Mouse moved to (796, 409)
Screenshot: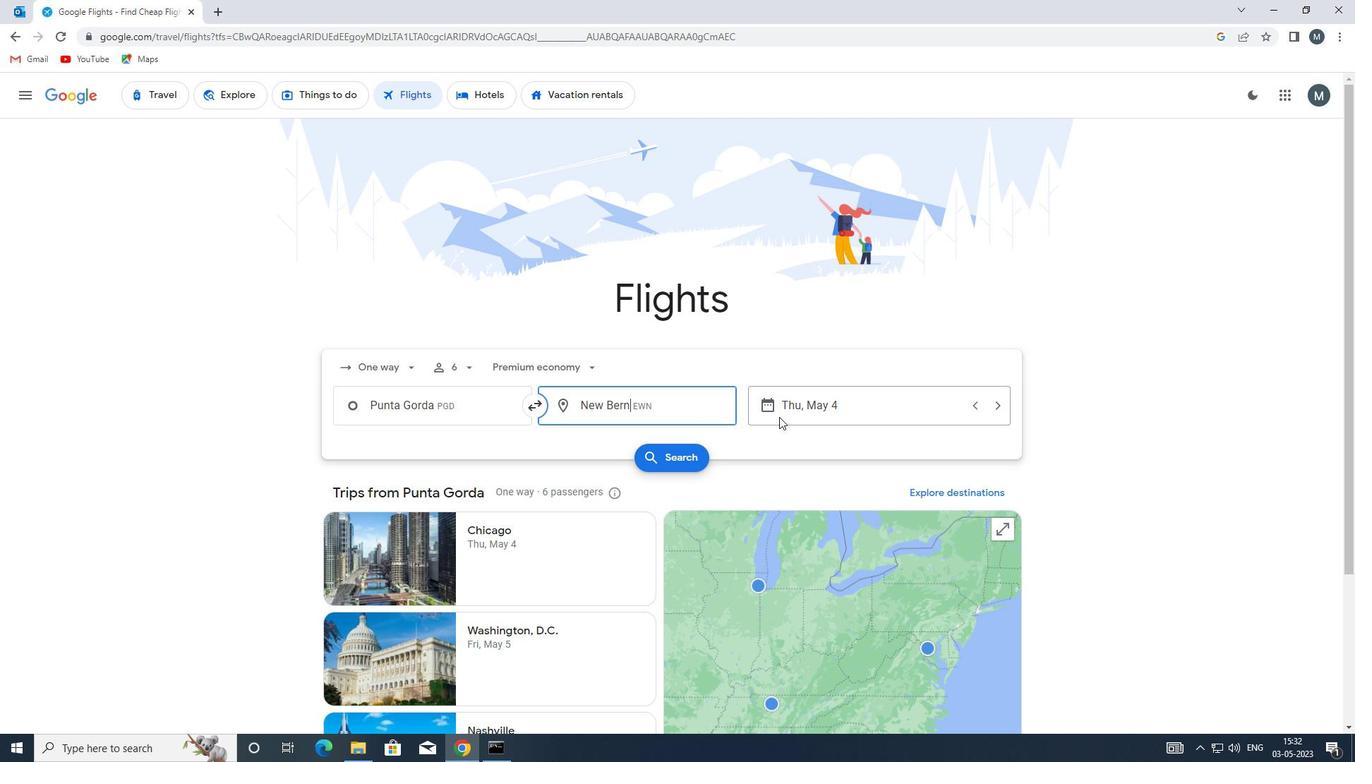 
Action: Mouse pressed left at (796, 409)
Screenshot: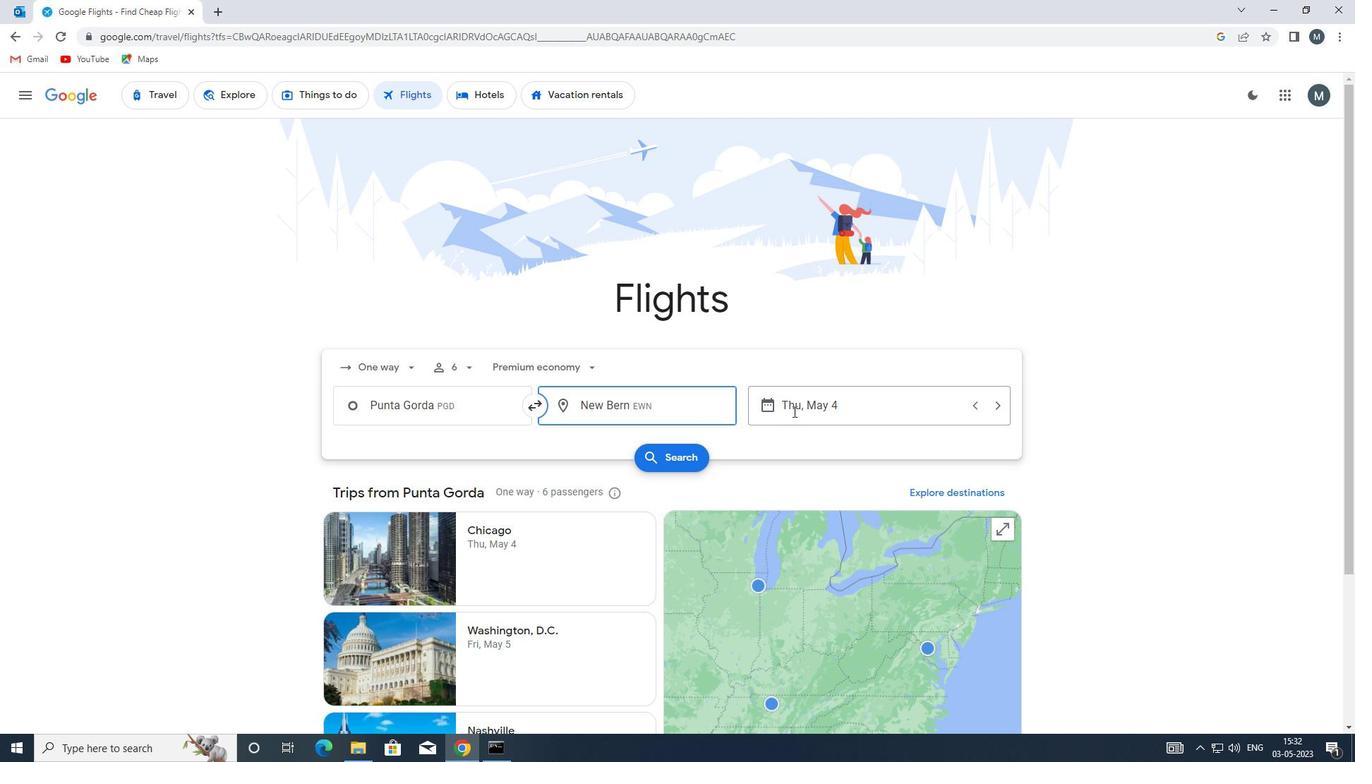 
Action: Mouse moved to (648, 476)
Screenshot: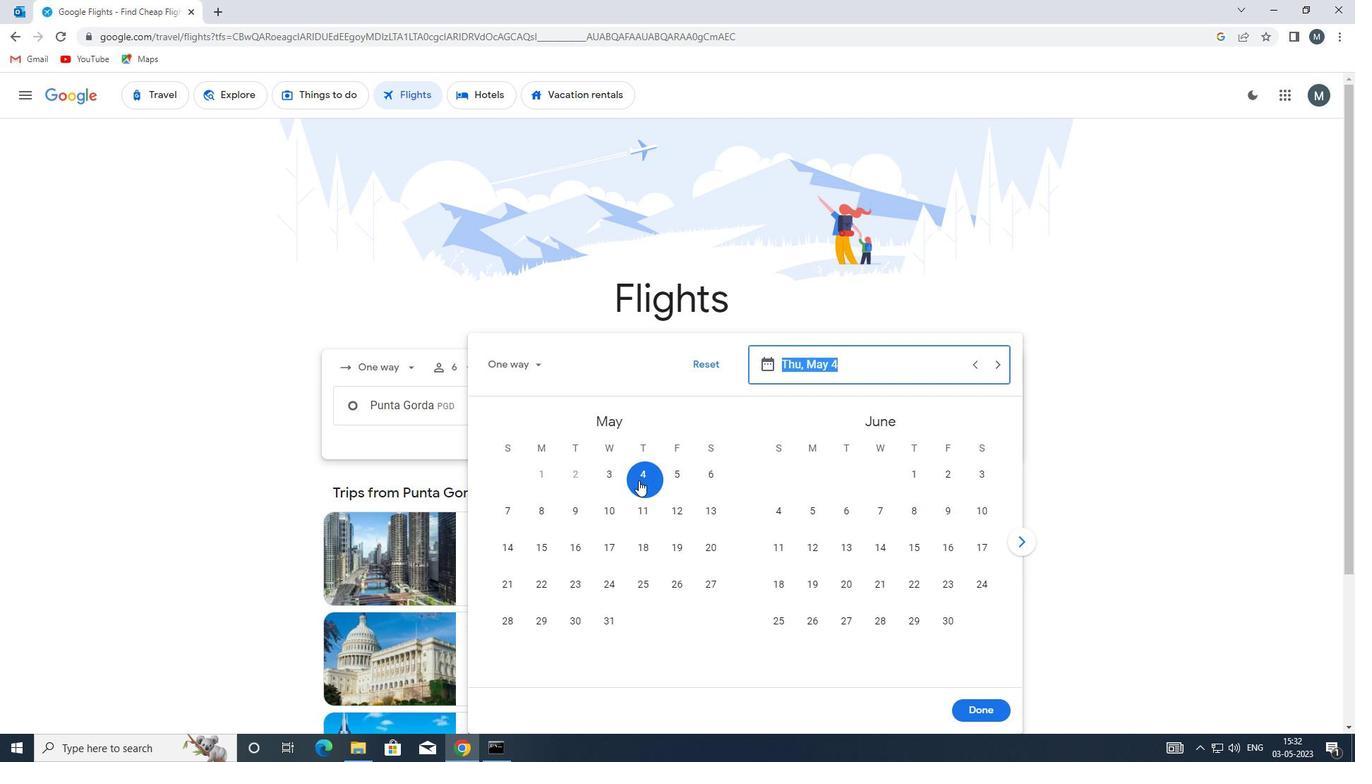 
Action: Mouse pressed left at (648, 476)
Screenshot: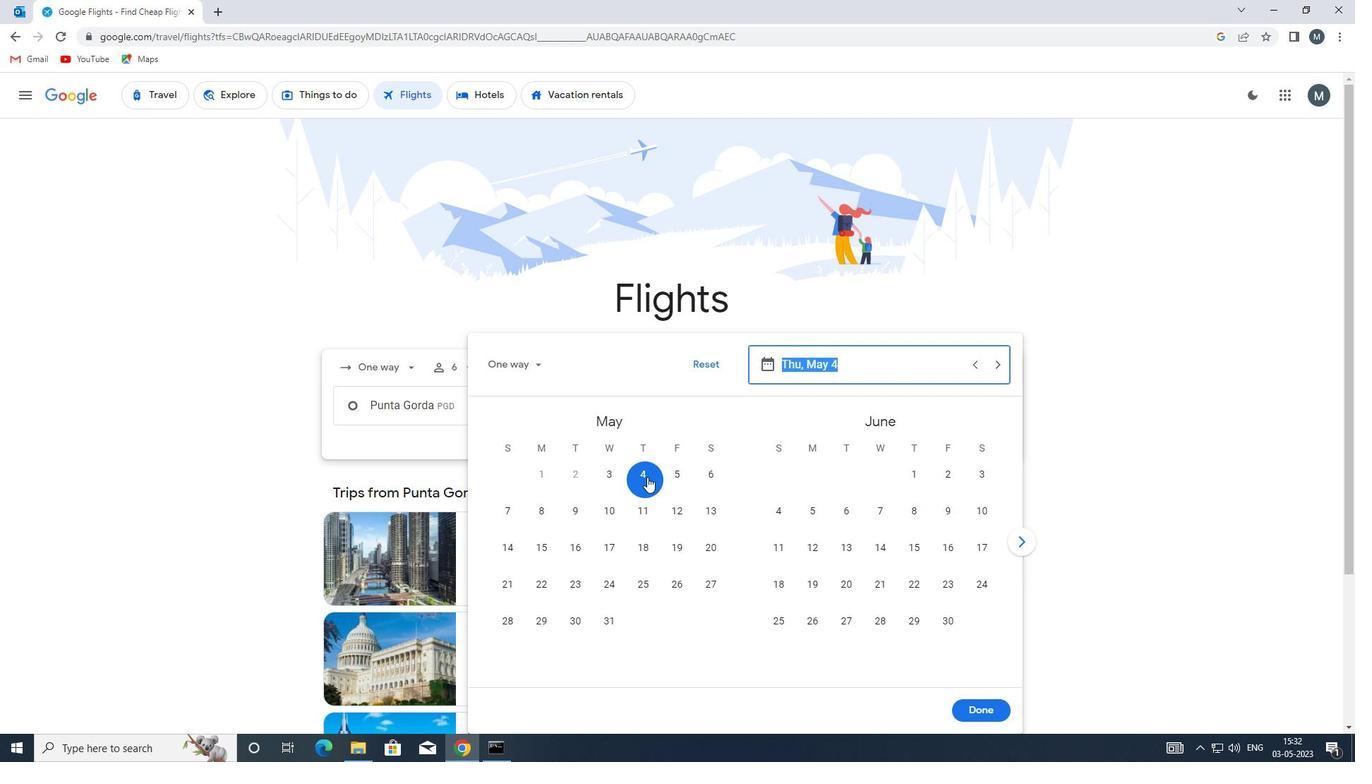 
Action: Mouse moved to (958, 708)
Screenshot: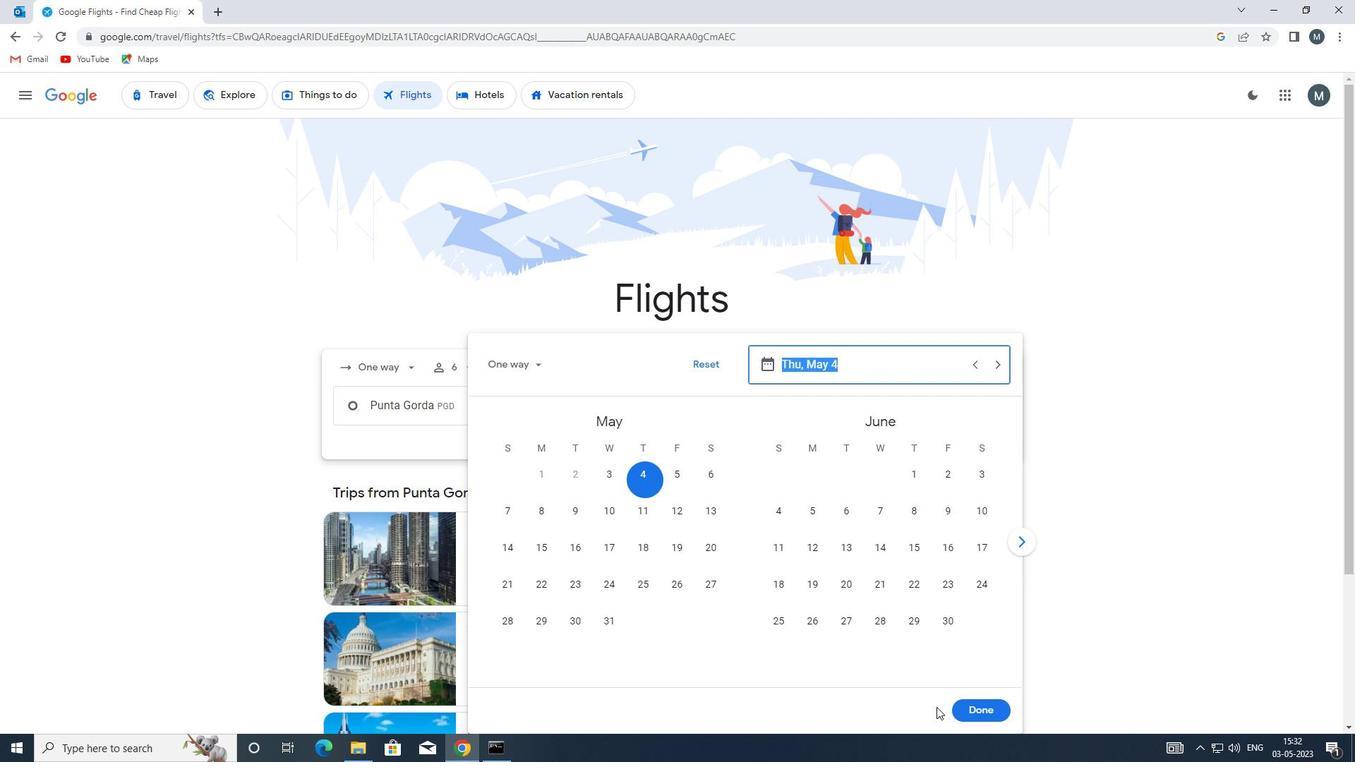 
Action: Mouse pressed left at (958, 708)
Screenshot: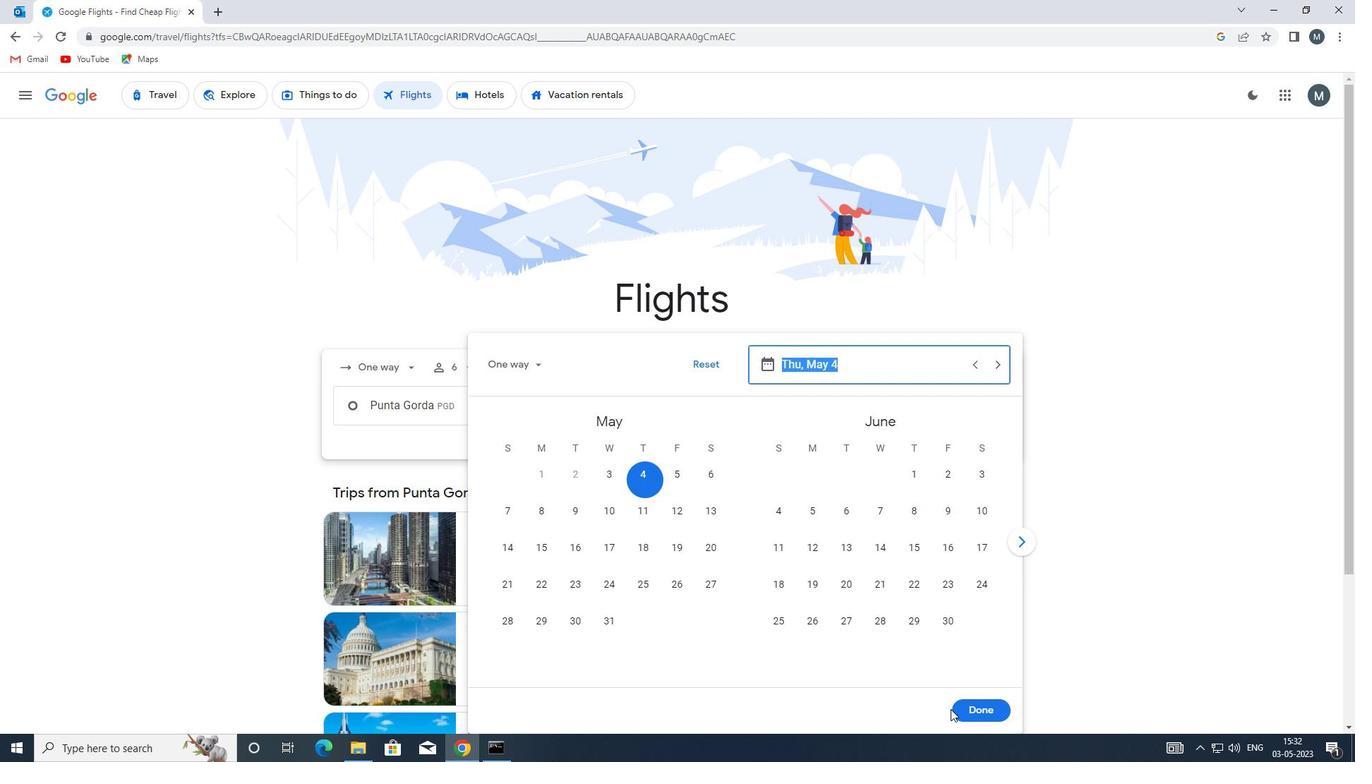 
Action: Mouse moved to (657, 457)
Screenshot: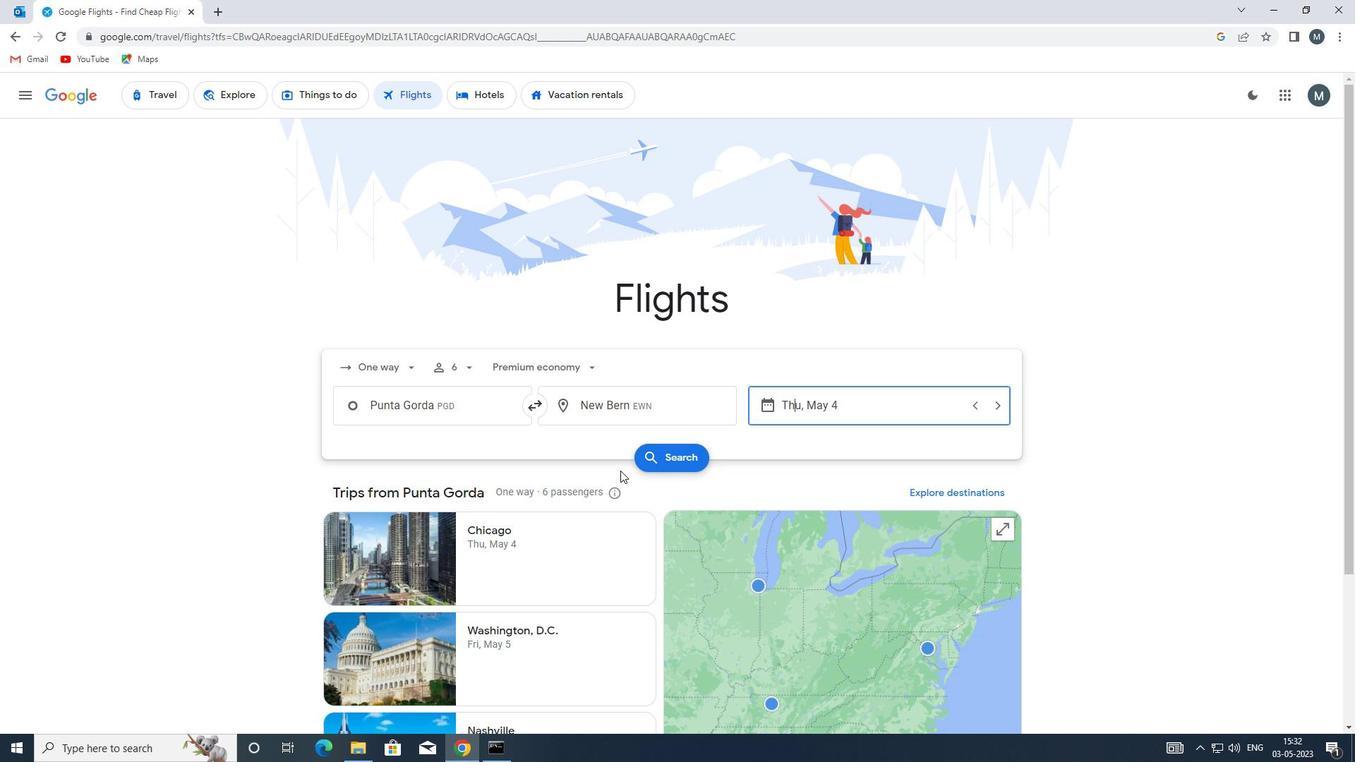 
Action: Mouse pressed left at (657, 457)
Screenshot: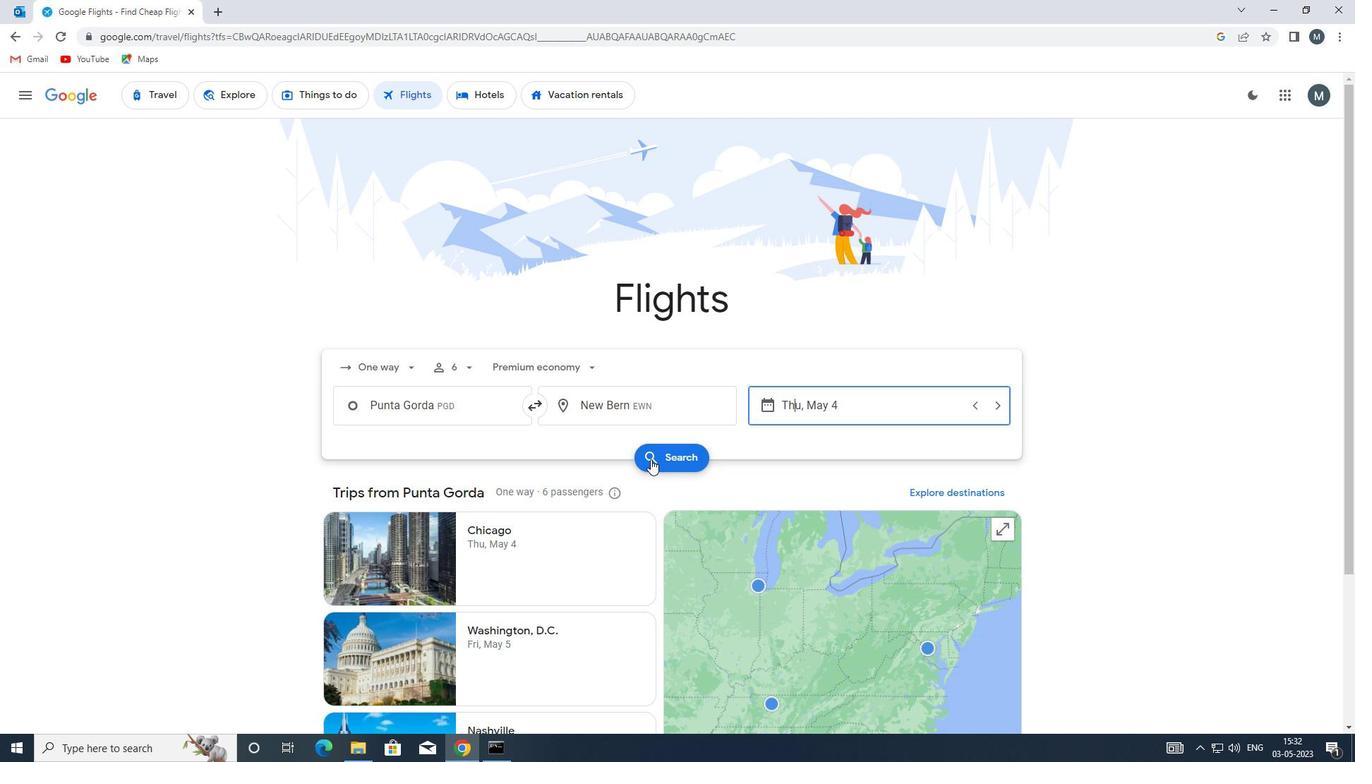 
Action: Mouse moved to (334, 220)
Screenshot: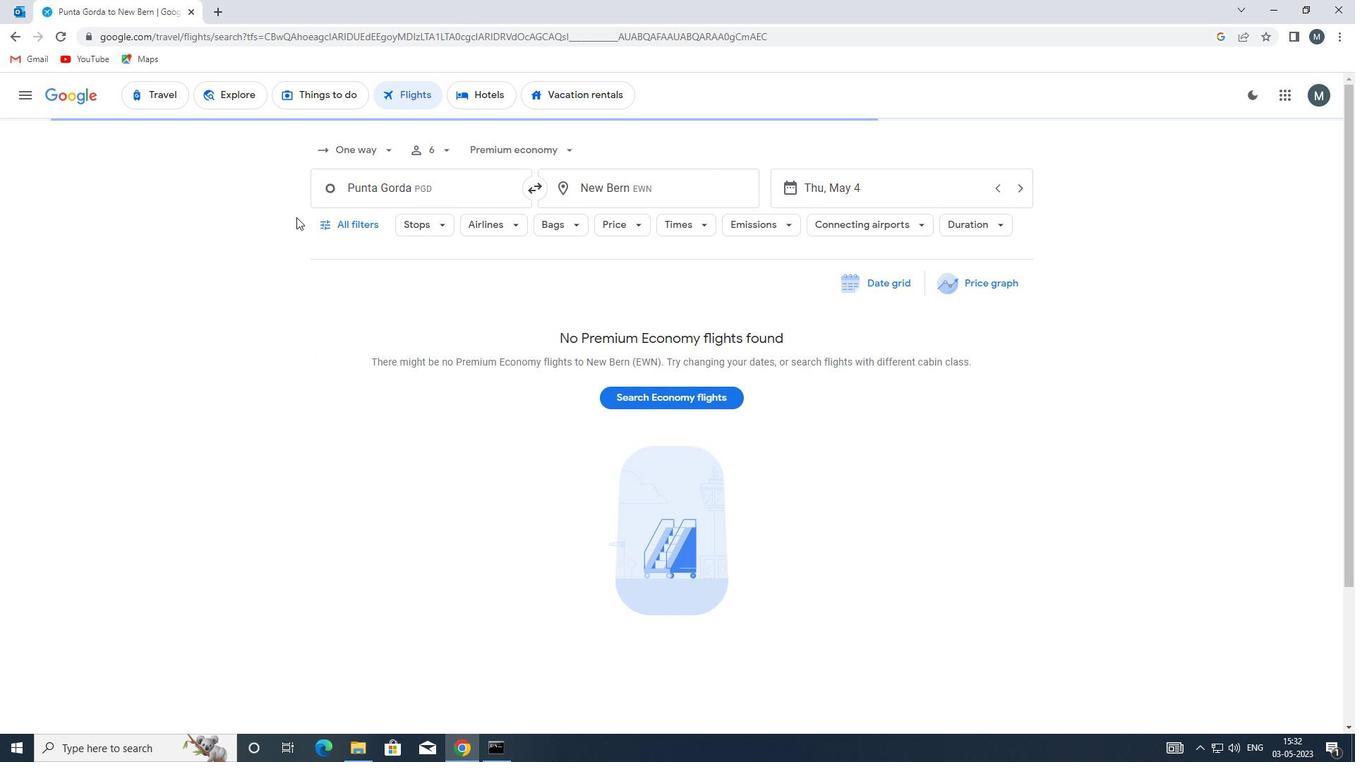
Action: Mouse pressed left at (334, 220)
Screenshot: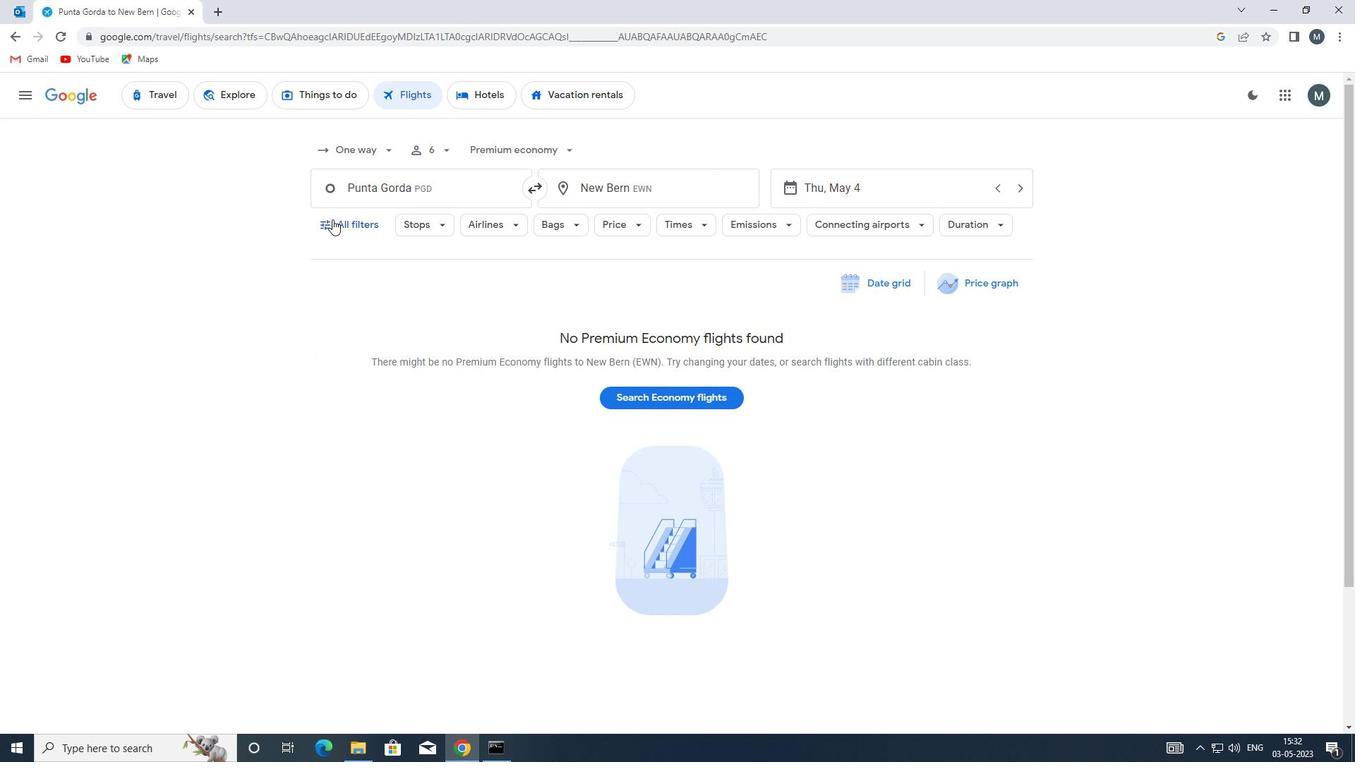 
Action: Mouse moved to (391, 406)
Screenshot: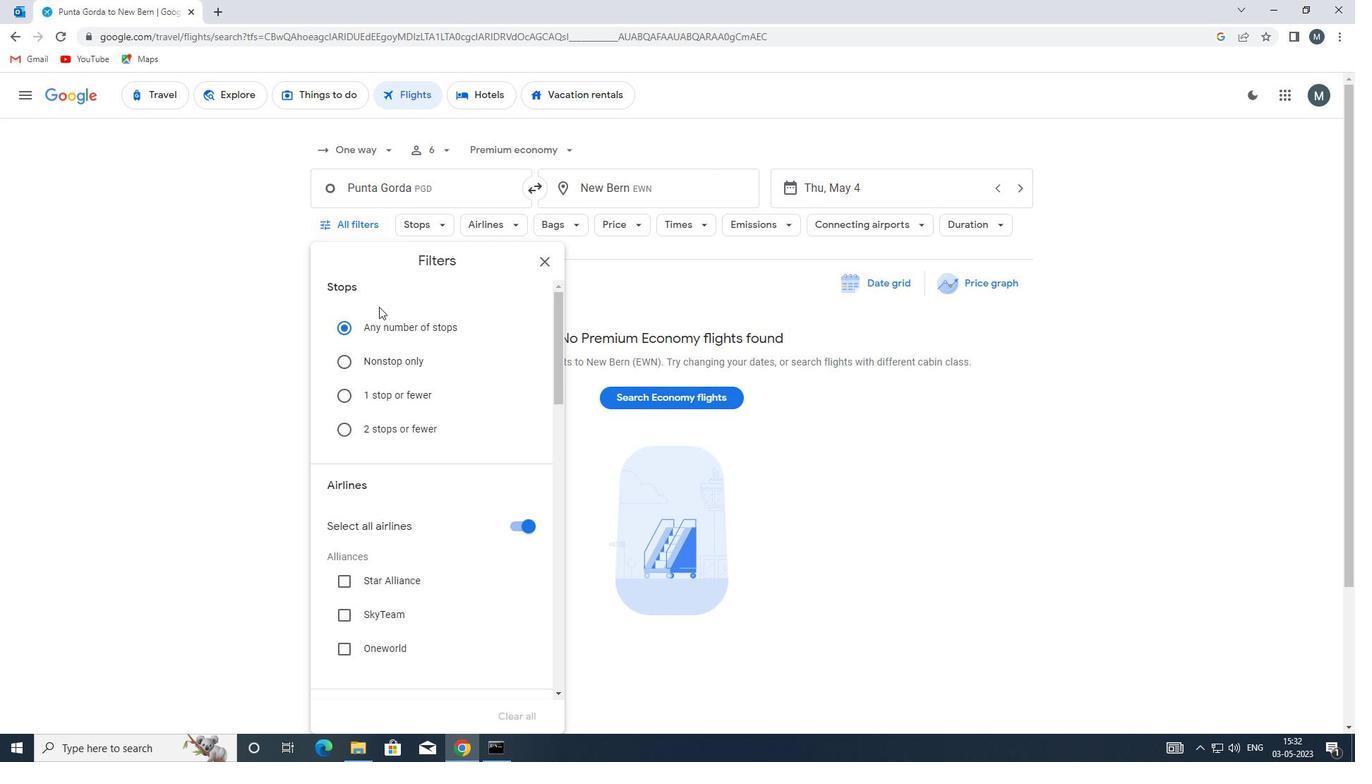 
Action: Mouse scrolled (391, 405) with delta (0, 0)
Screenshot: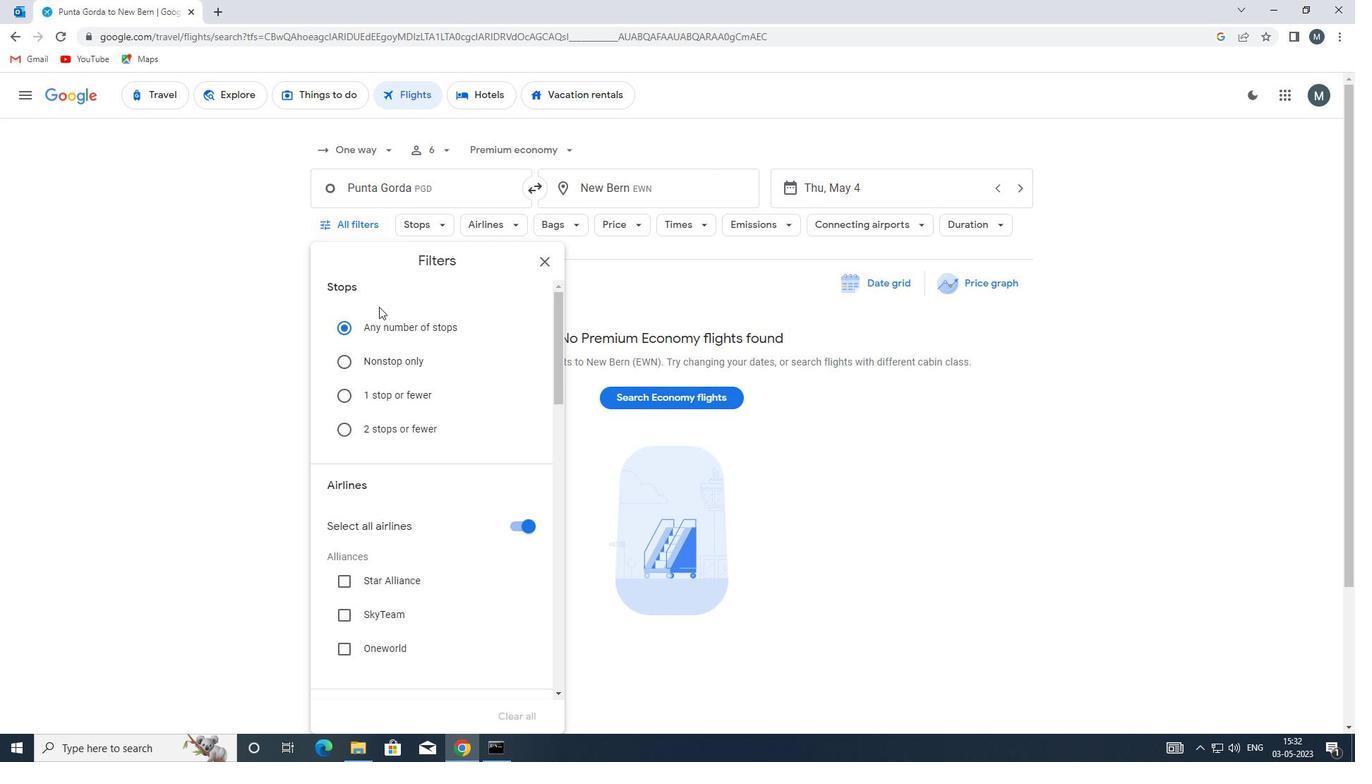 
Action: Mouse moved to (395, 420)
Screenshot: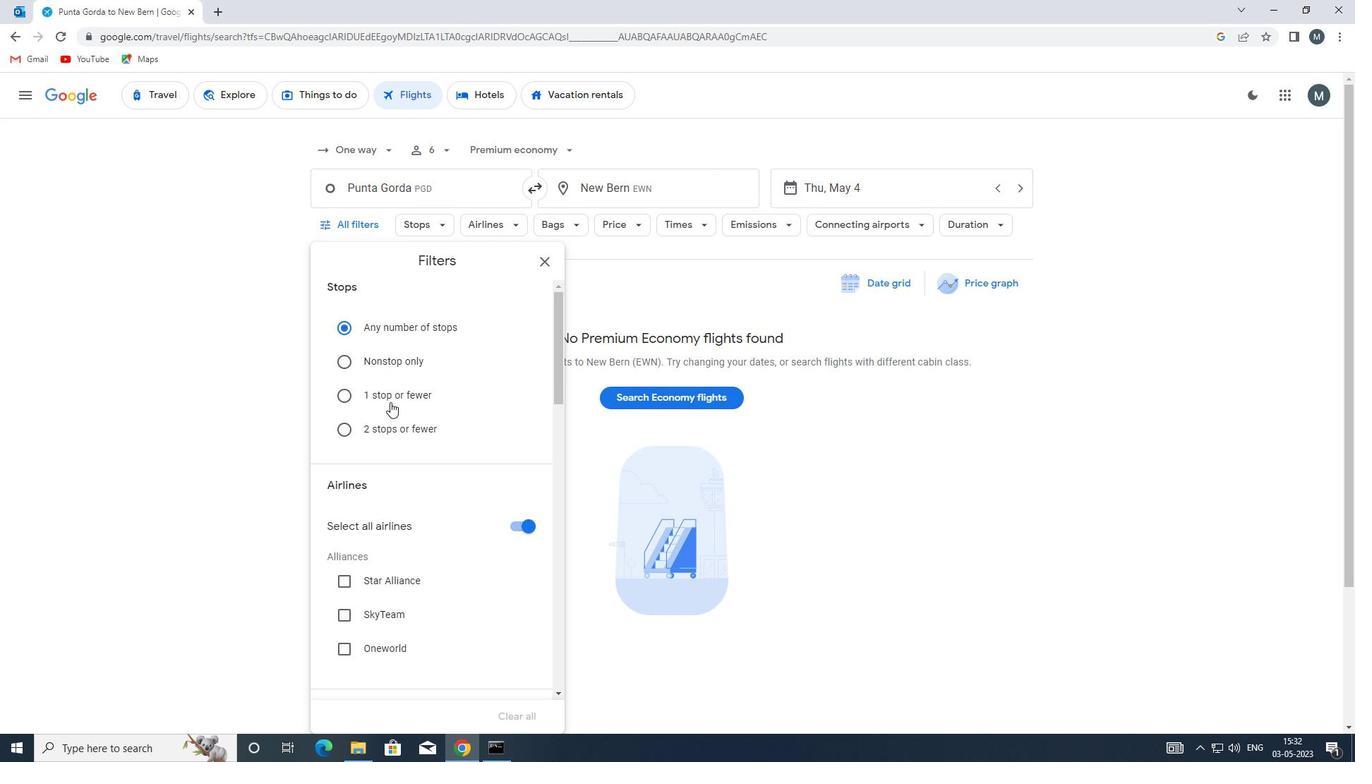 
Action: Mouse scrolled (395, 419) with delta (0, 0)
Screenshot: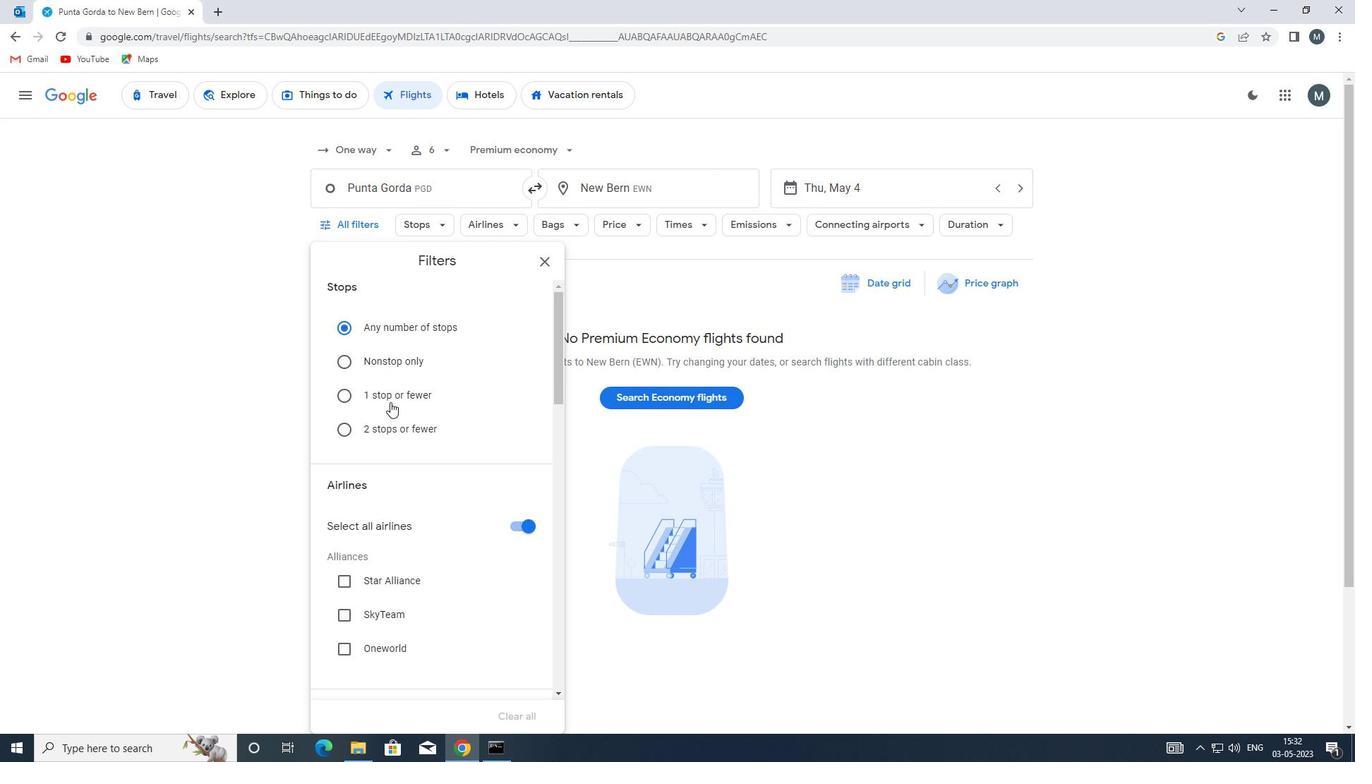 
Action: Mouse moved to (520, 382)
Screenshot: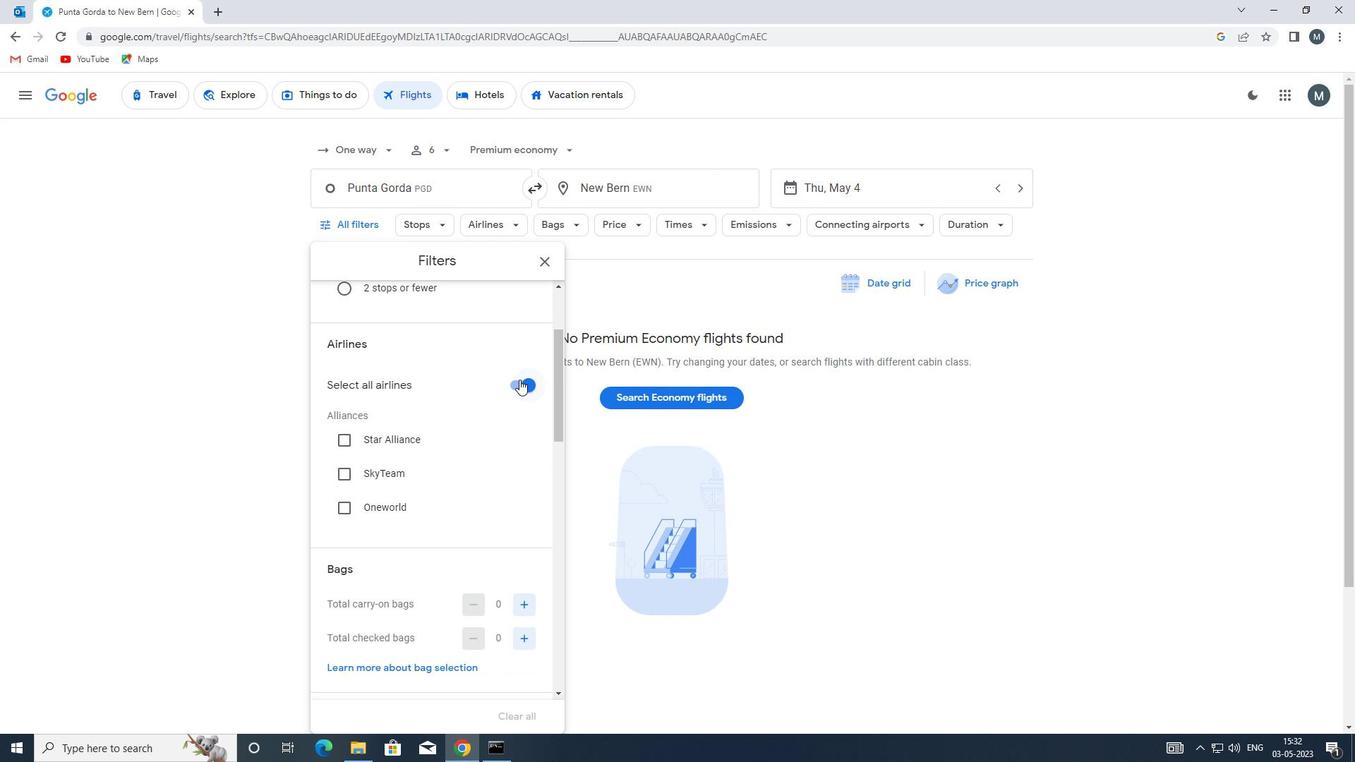 
Action: Mouse pressed left at (520, 382)
Screenshot: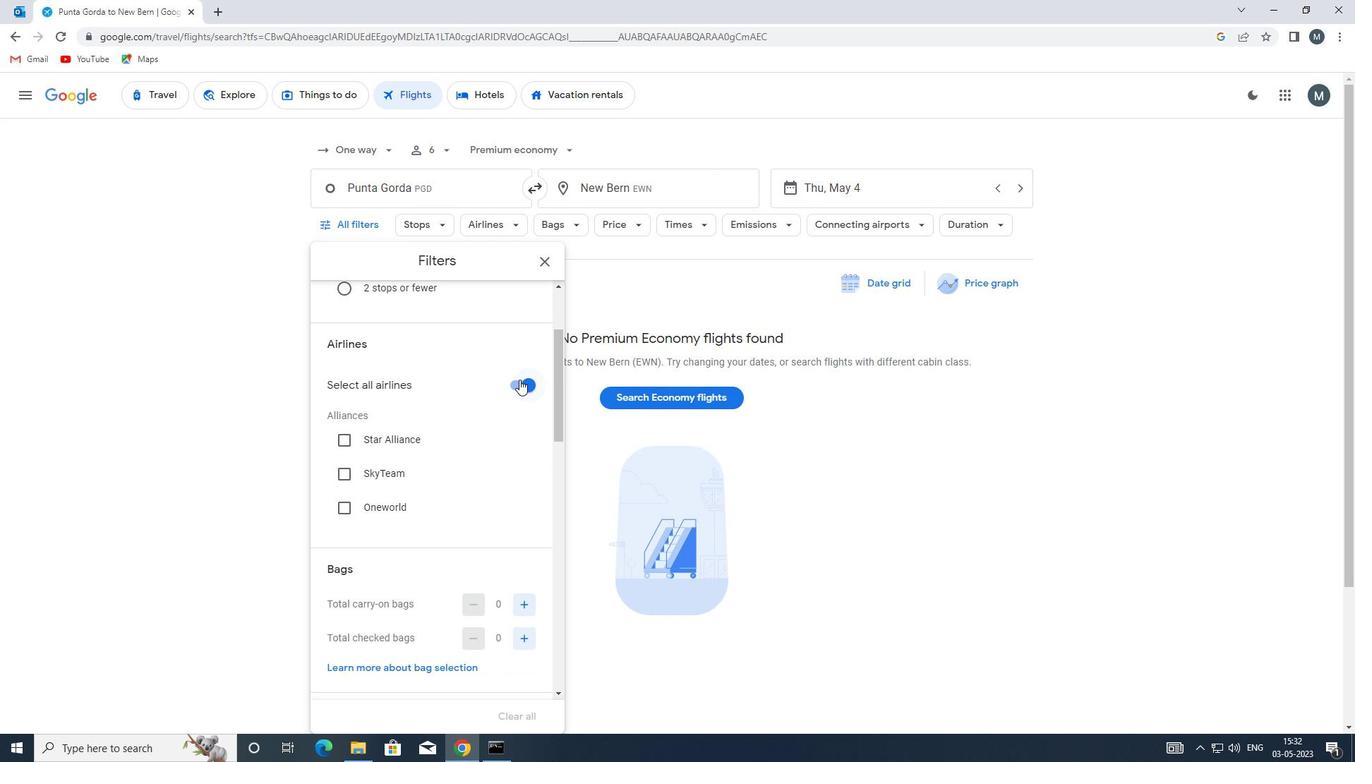
Action: Mouse moved to (416, 425)
Screenshot: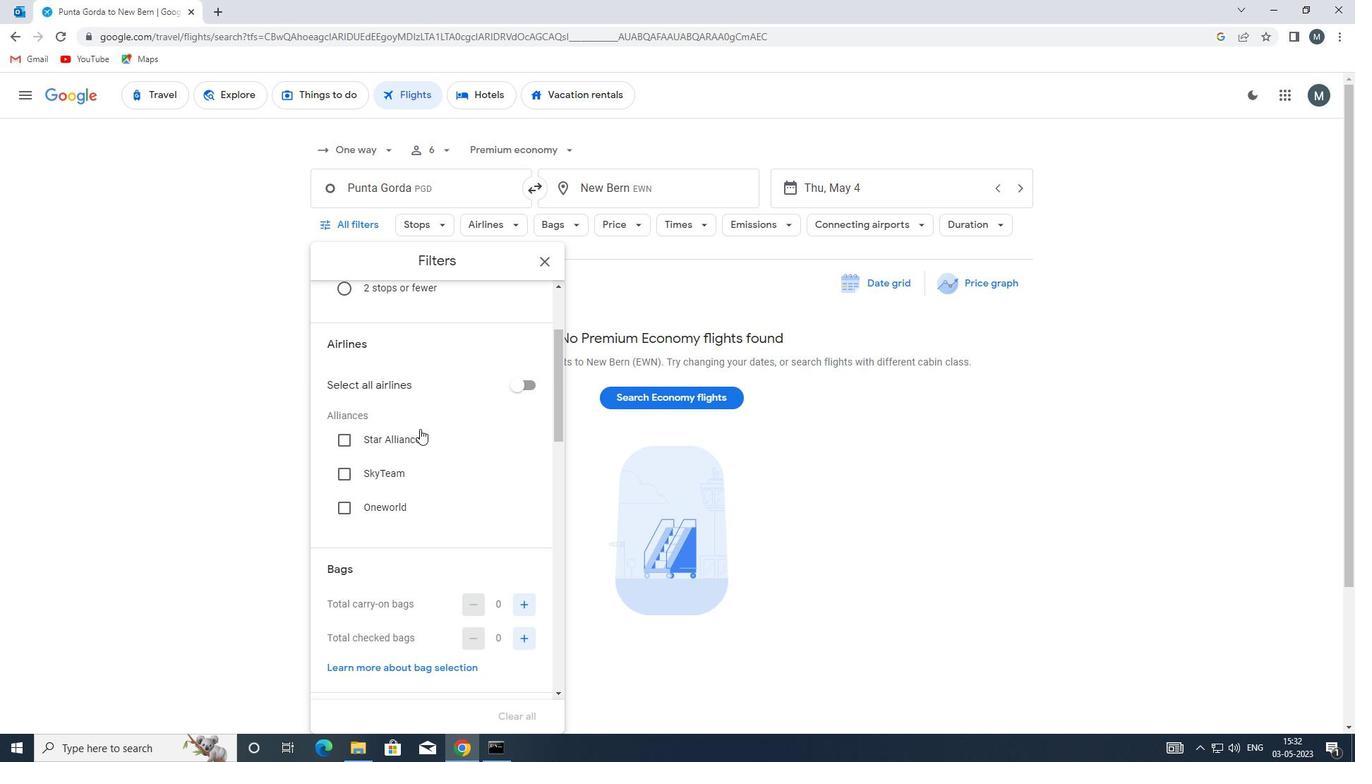 
Action: Mouse scrolled (416, 424) with delta (0, 0)
Screenshot: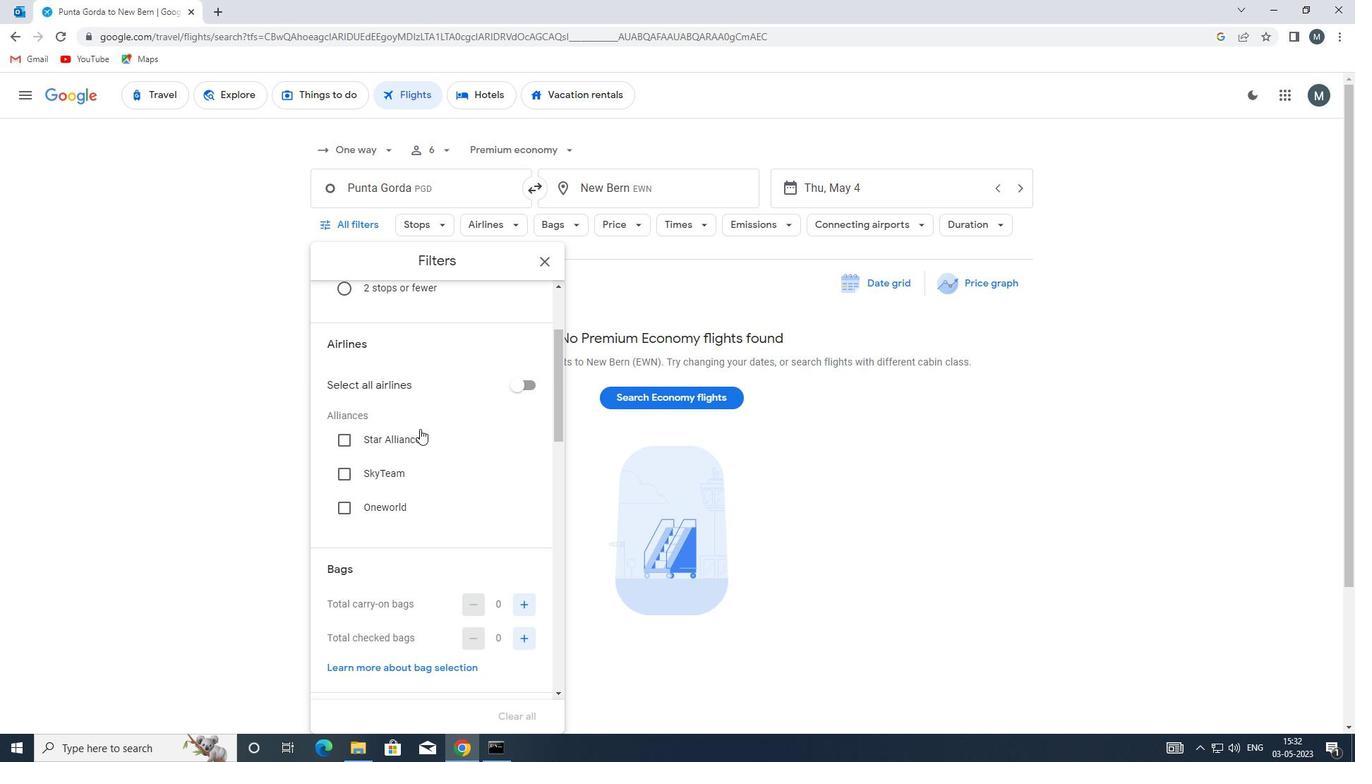 
Action: Mouse moved to (415, 428)
Screenshot: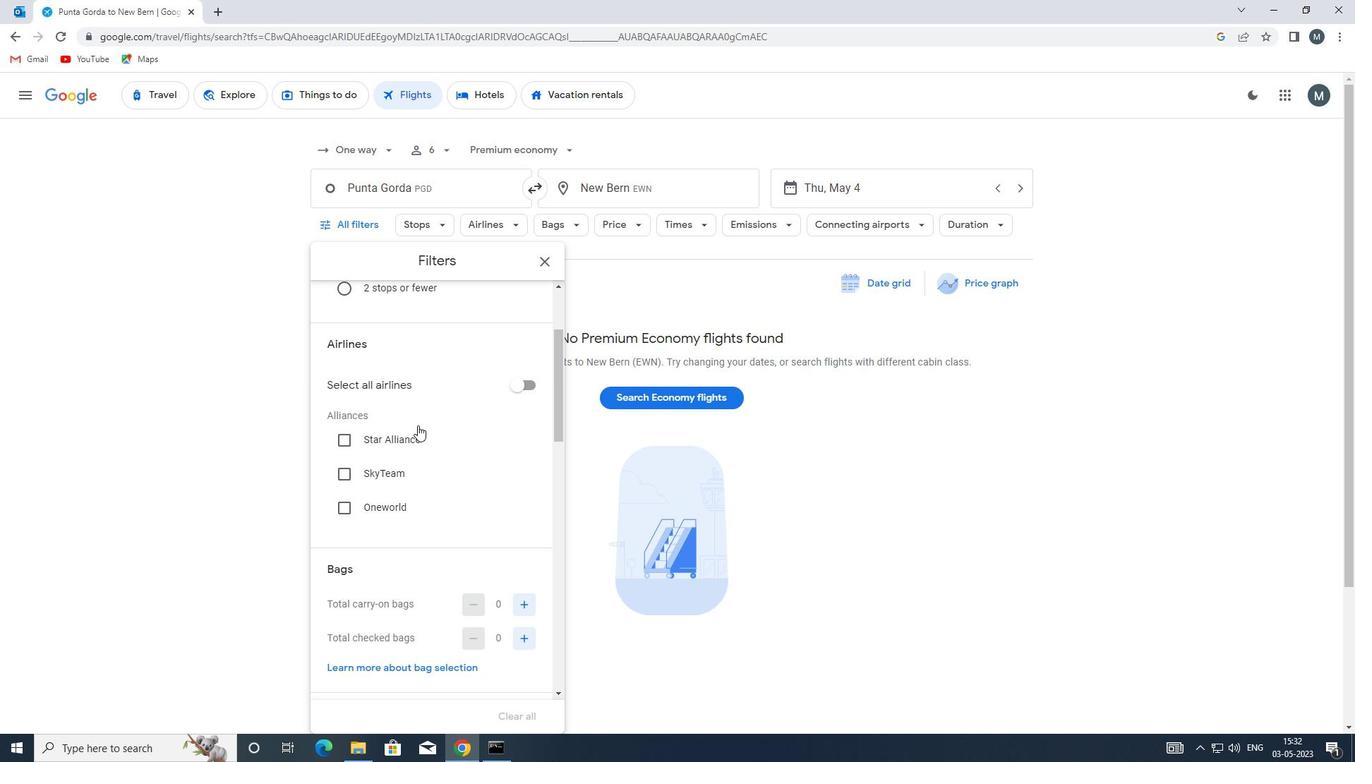 
Action: Mouse scrolled (415, 427) with delta (0, 0)
Screenshot: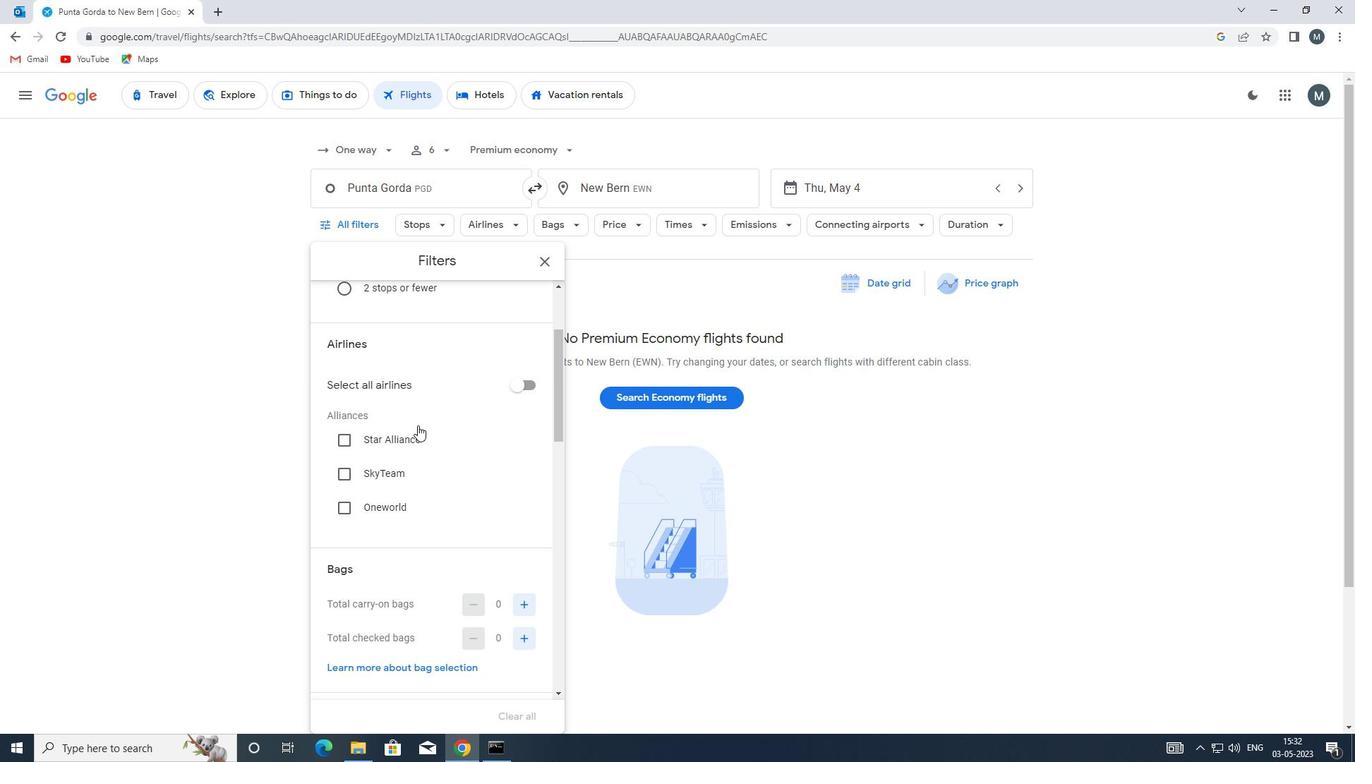 
Action: Mouse moved to (528, 498)
Screenshot: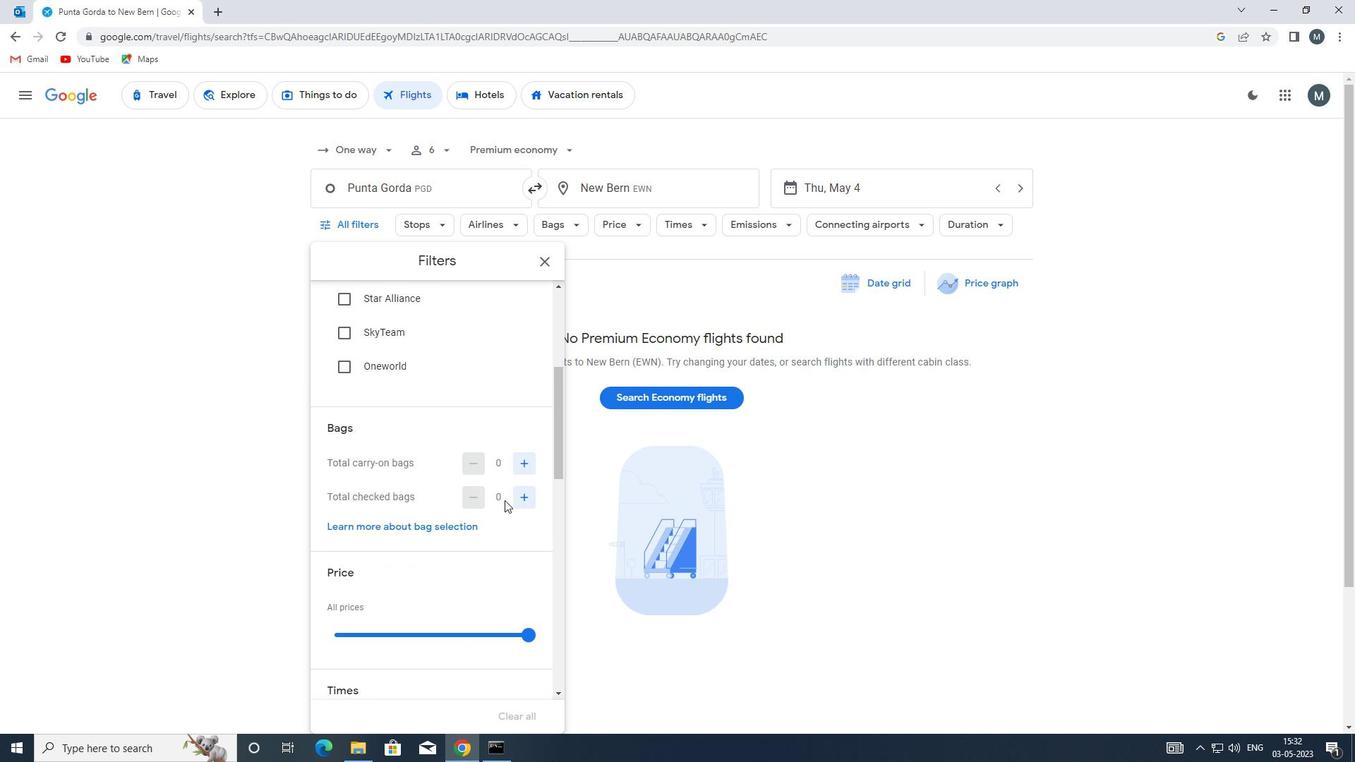 
Action: Mouse pressed left at (528, 498)
Screenshot: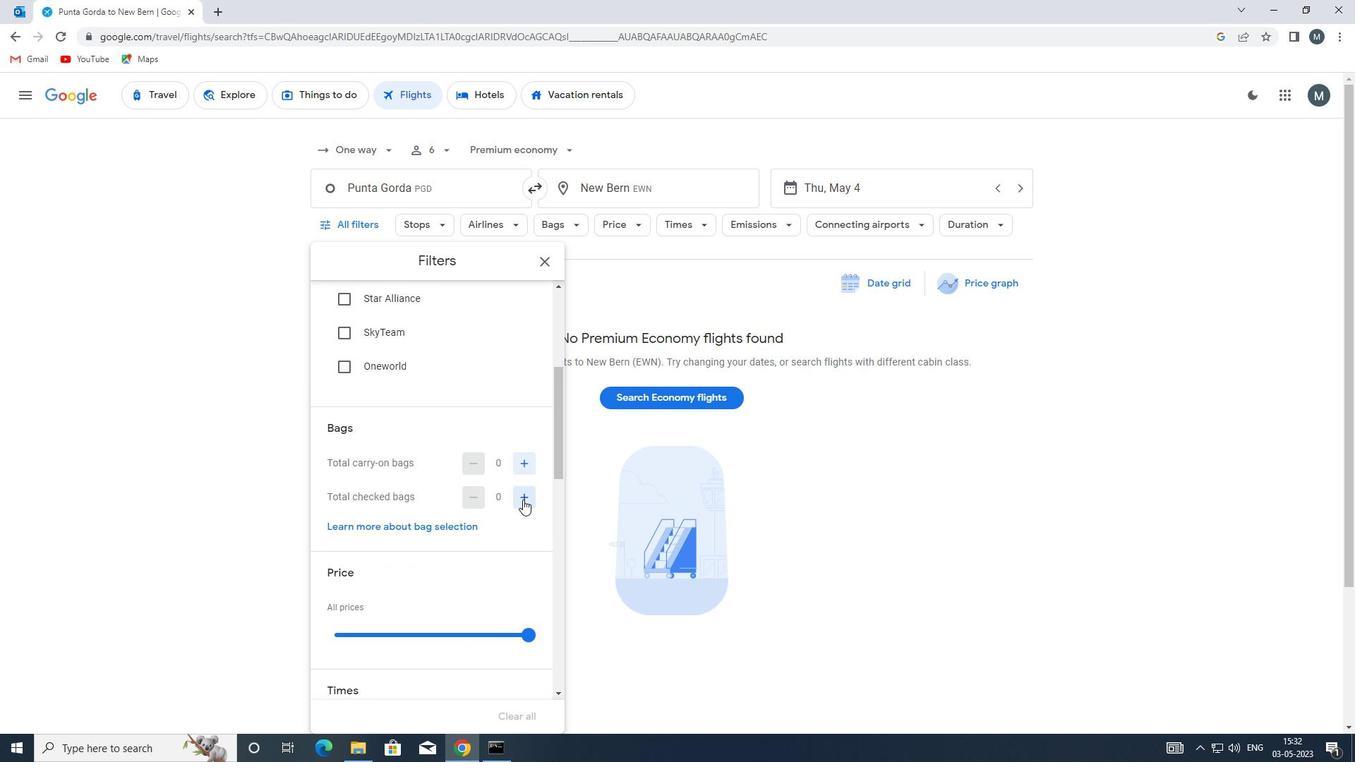 
Action: Mouse pressed left at (528, 498)
Screenshot: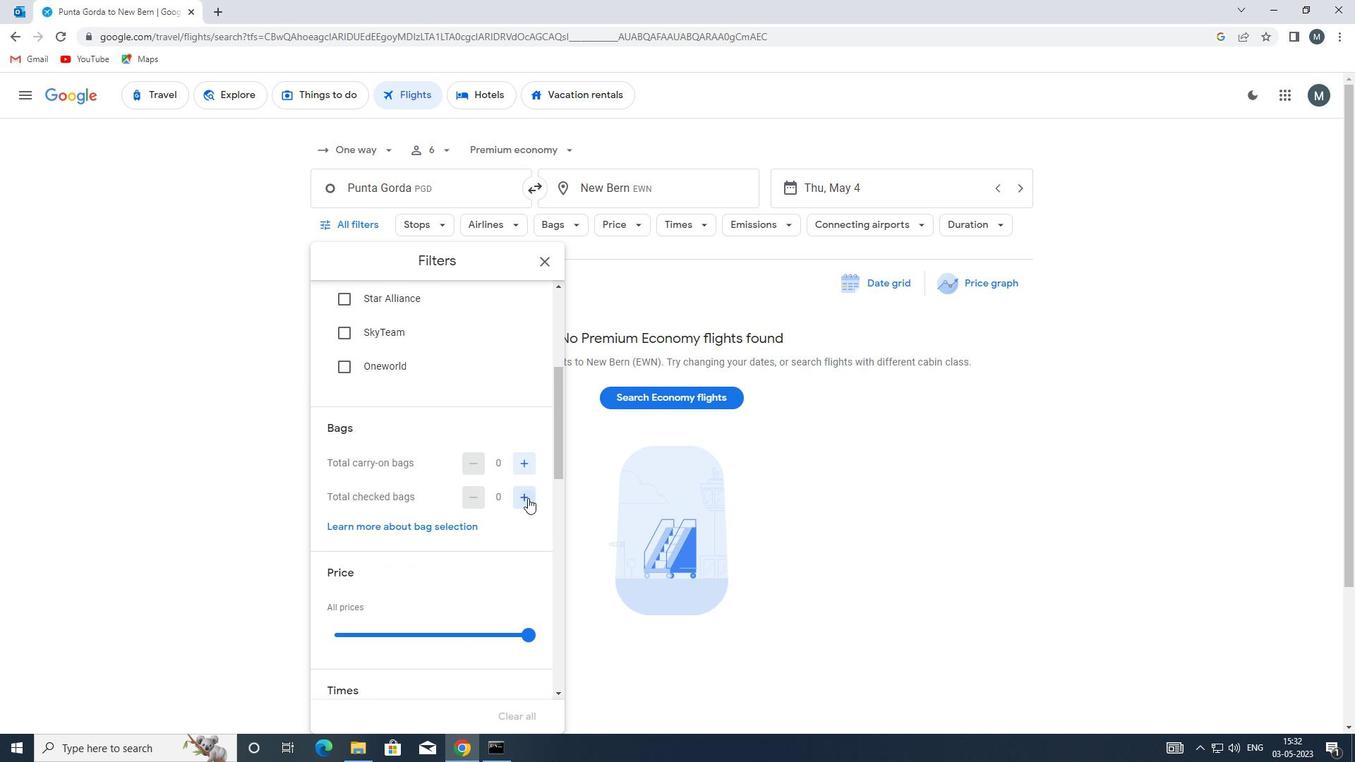 
Action: Mouse pressed left at (528, 498)
Screenshot: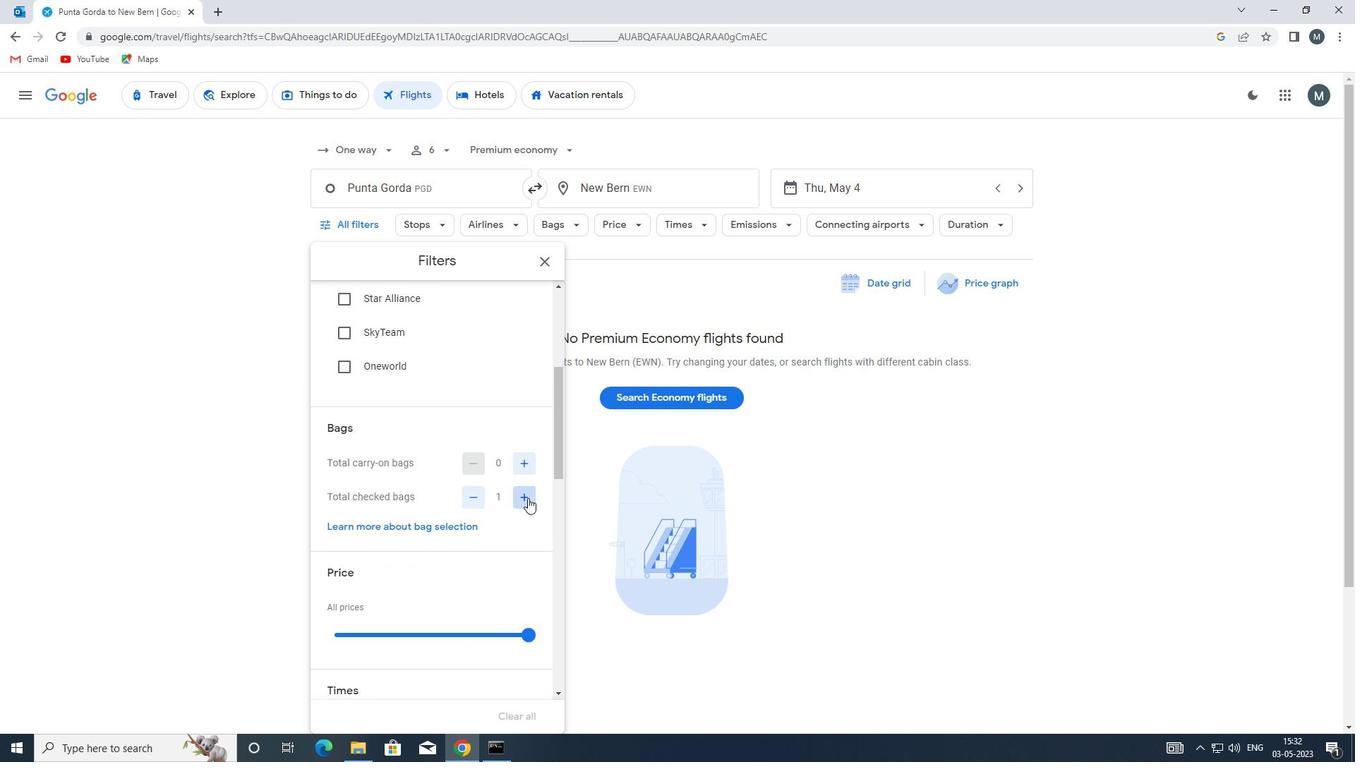 
Action: Mouse pressed left at (528, 498)
Screenshot: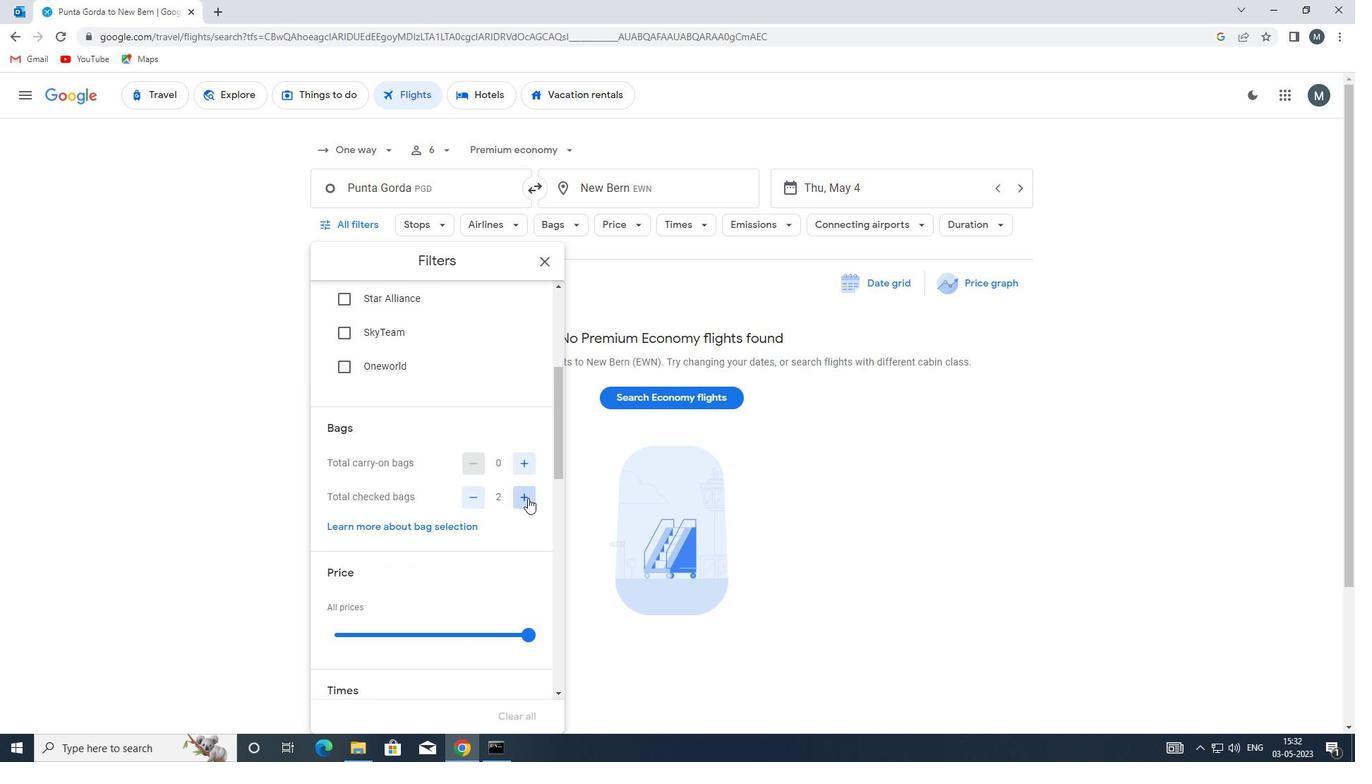 
Action: Mouse pressed left at (528, 498)
Screenshot: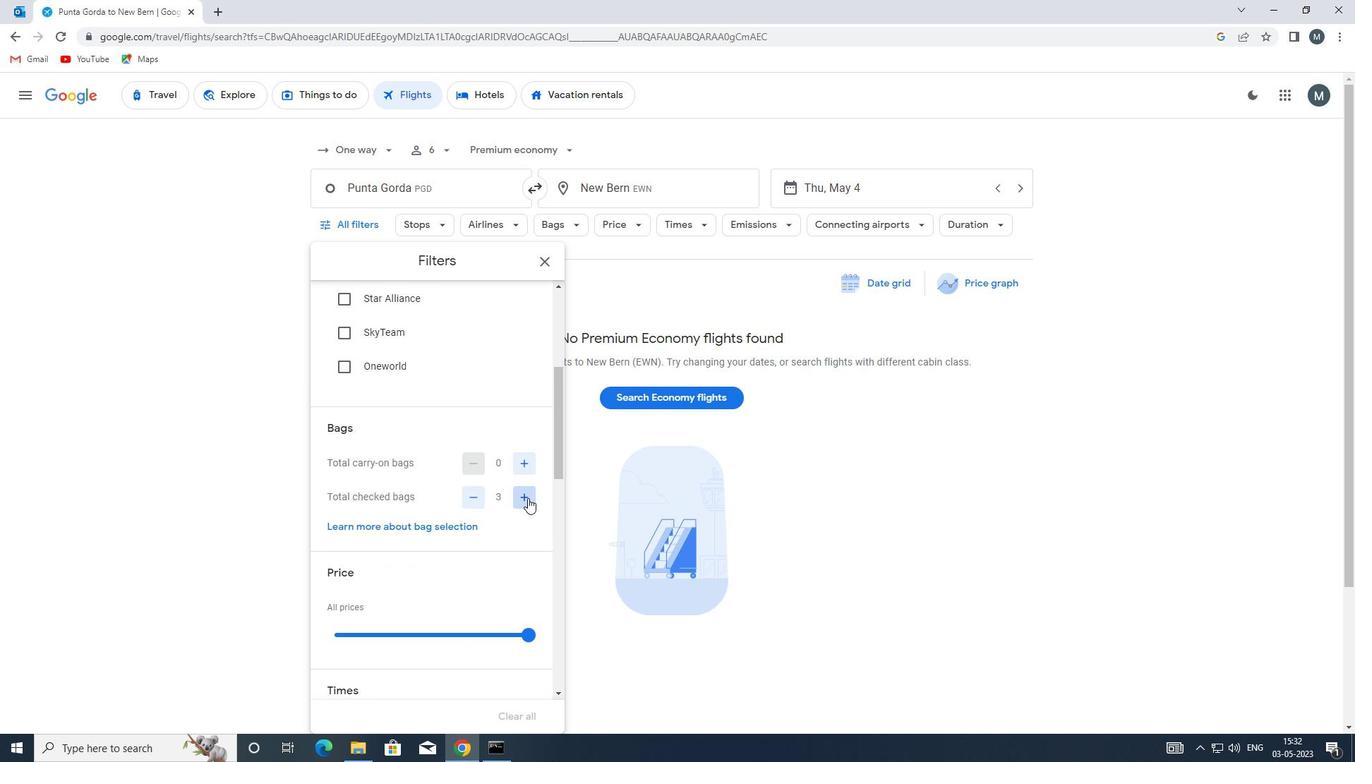
Action: Mouse moved to (412, 484)
Screenshot: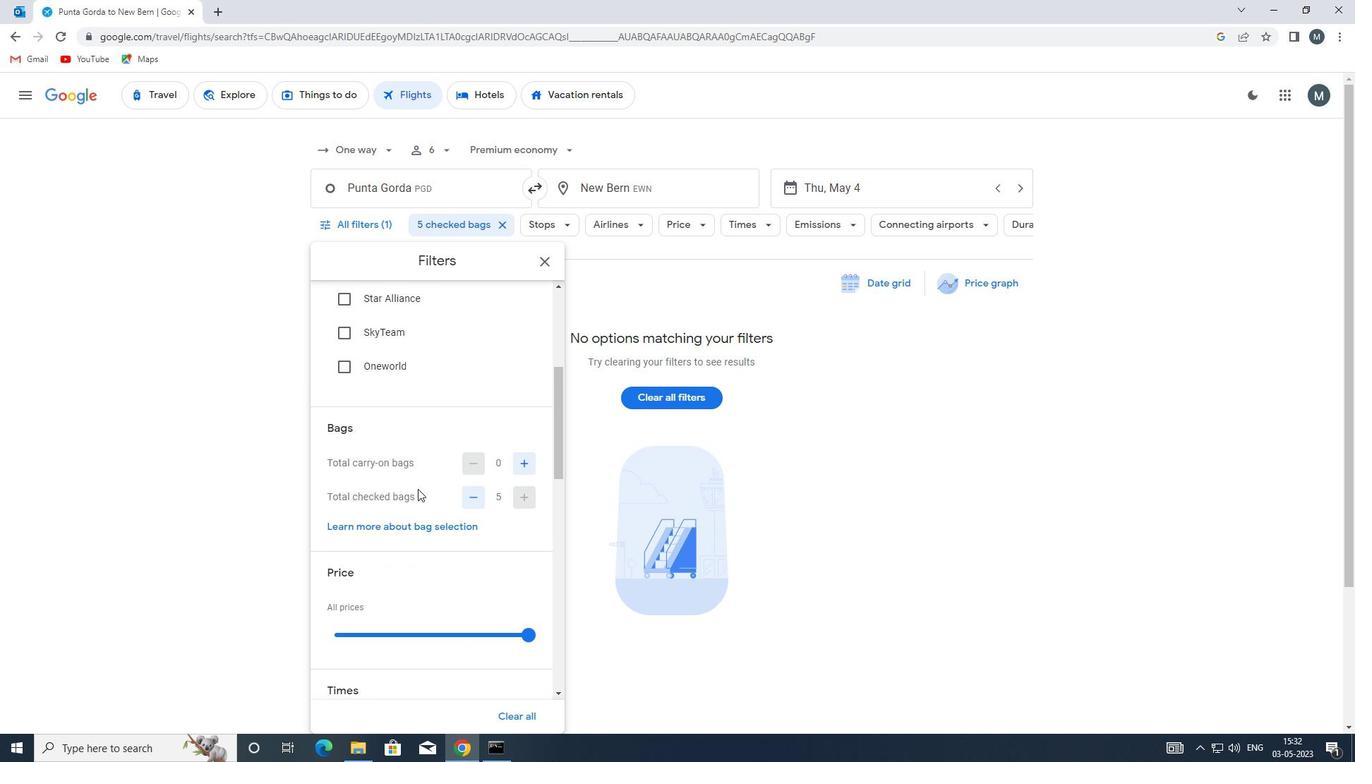 
Action: Mouse scrolled (412, 484) with delta (0, 0)
Screenshot: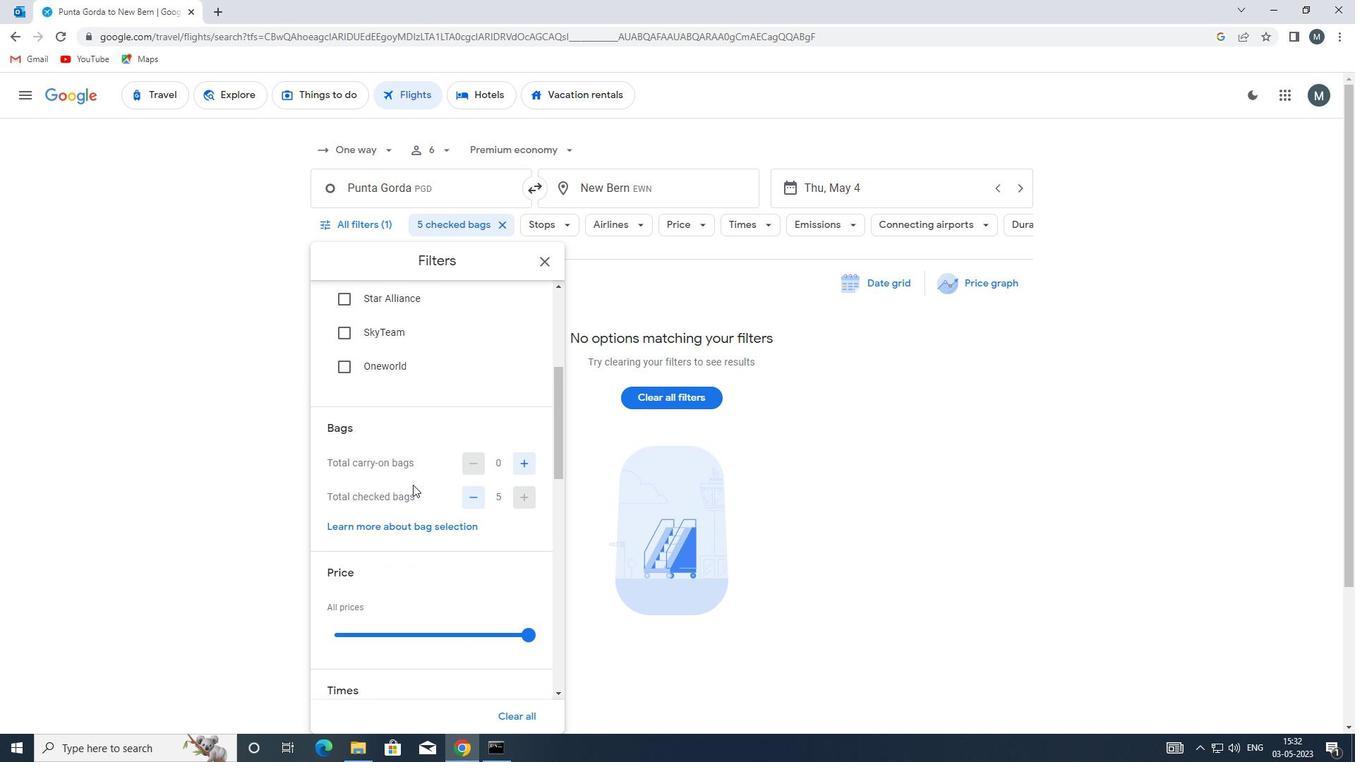 
Action: Mouse moved to (407, 482)
Screenshot: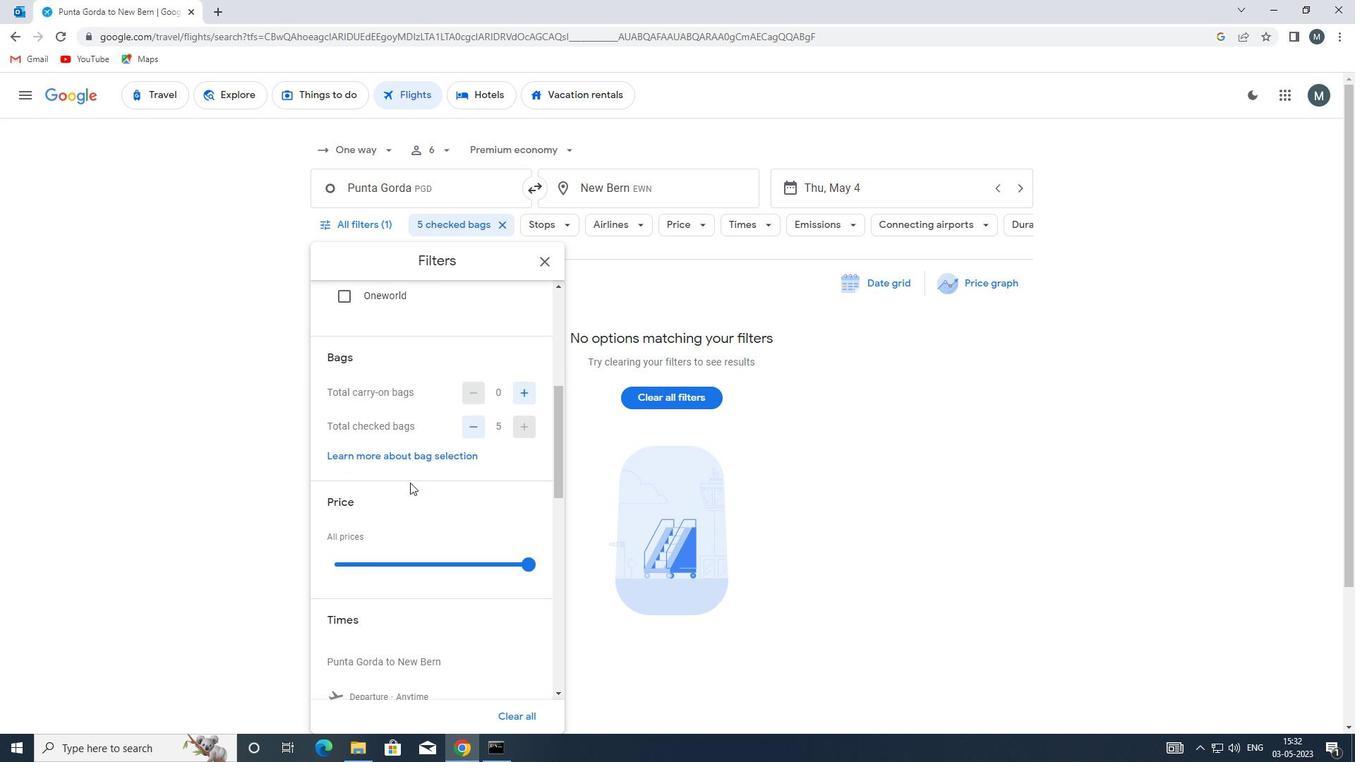 
Action: Mouse scrolled (407, 481) with delta (0, 0)
Screenshot: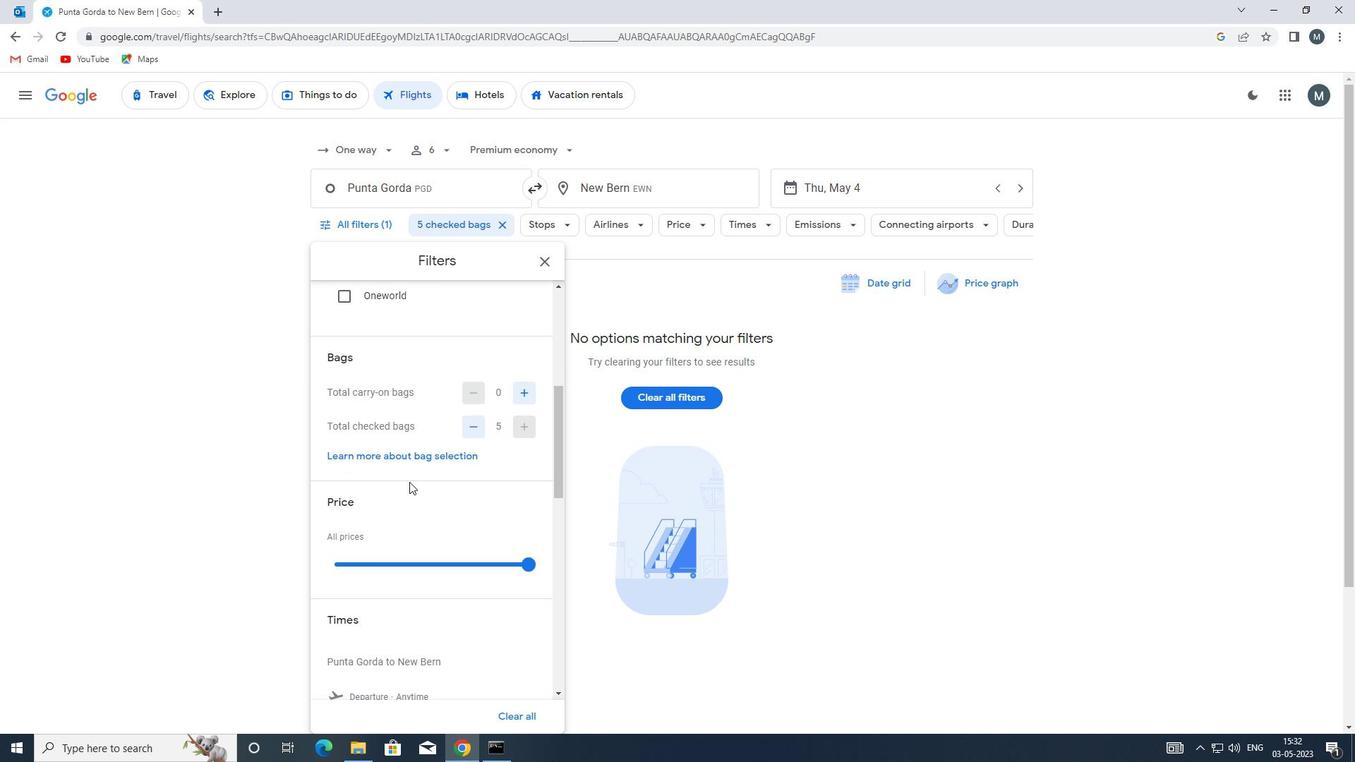 
Action: Mouse moved to (405, 489)
Screenshot: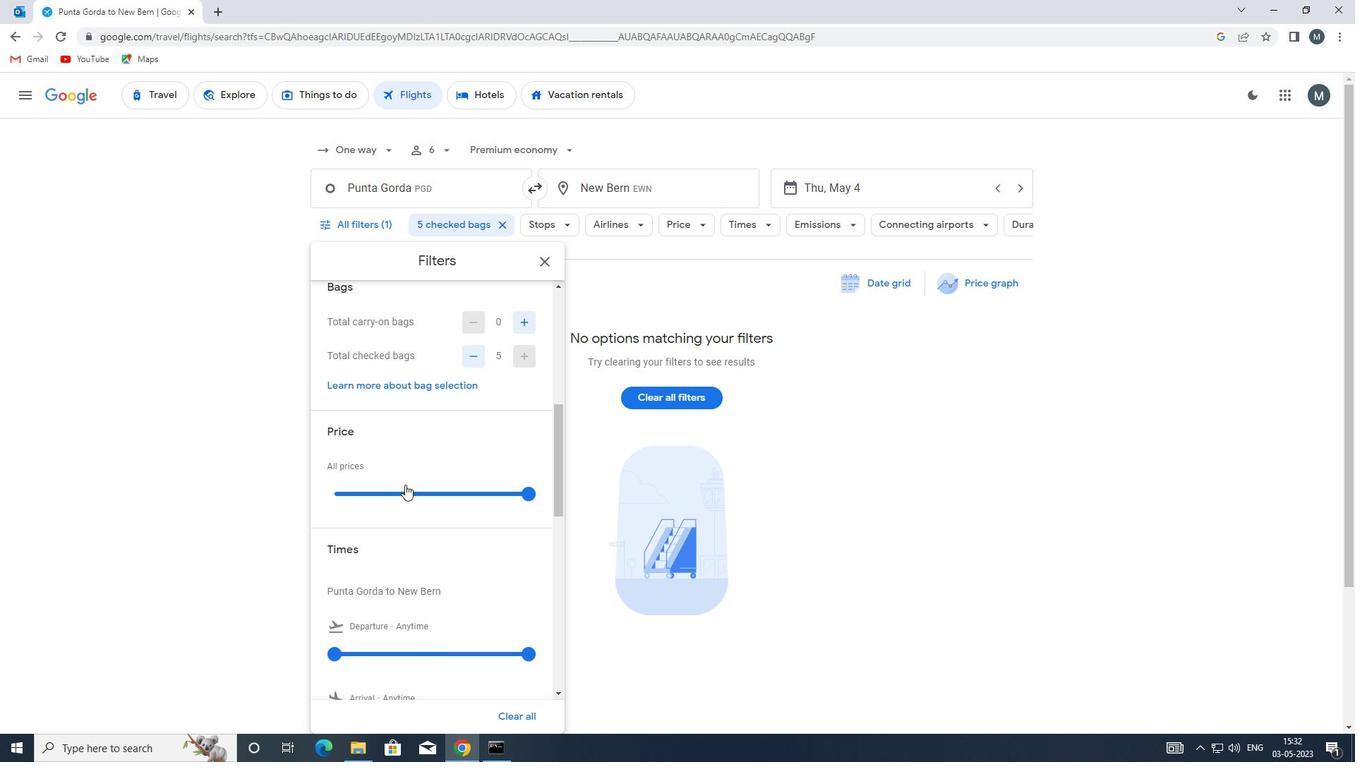 
Action: Mouse pressed left at (405, 489)
Screenshot: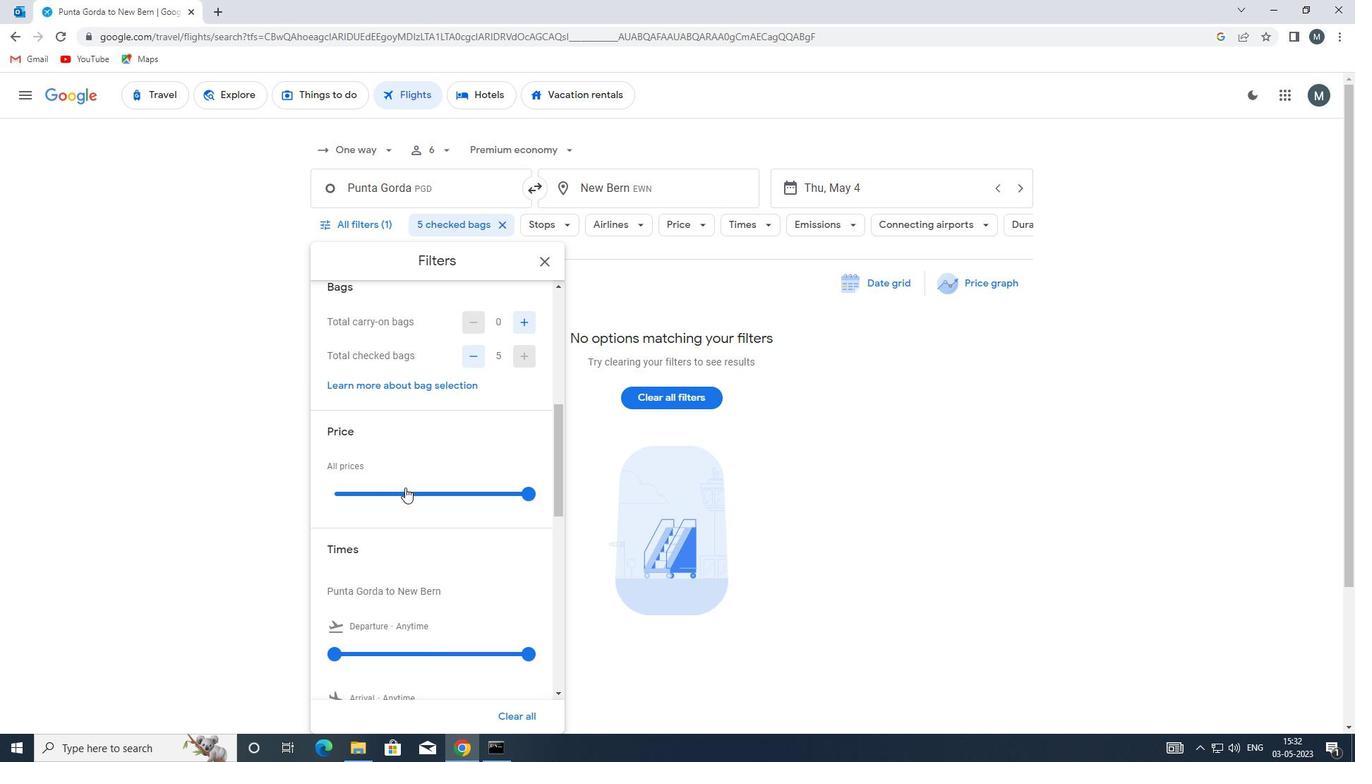 
Action: Mouse moved to (405, 490)
Screenshot: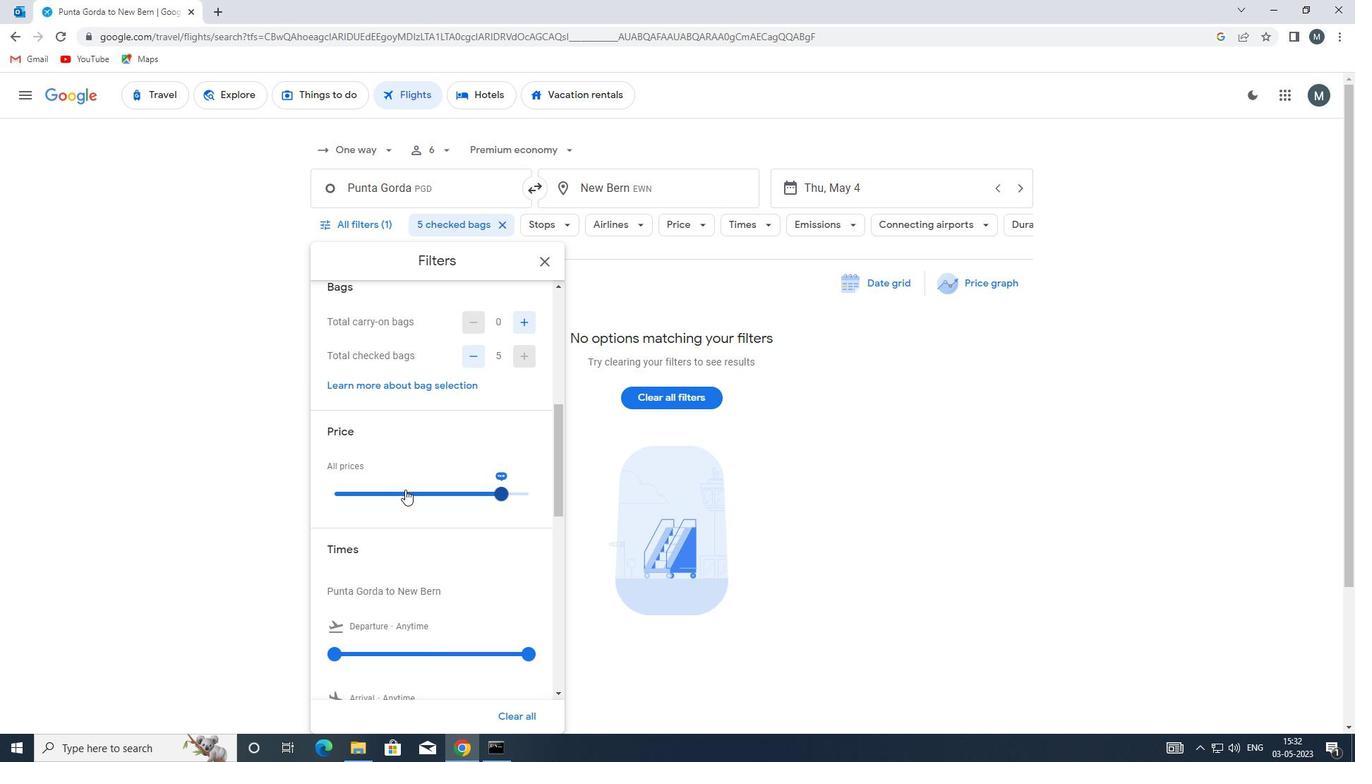 
Action: Mouse pressed left at (405, 490)
Screenshot: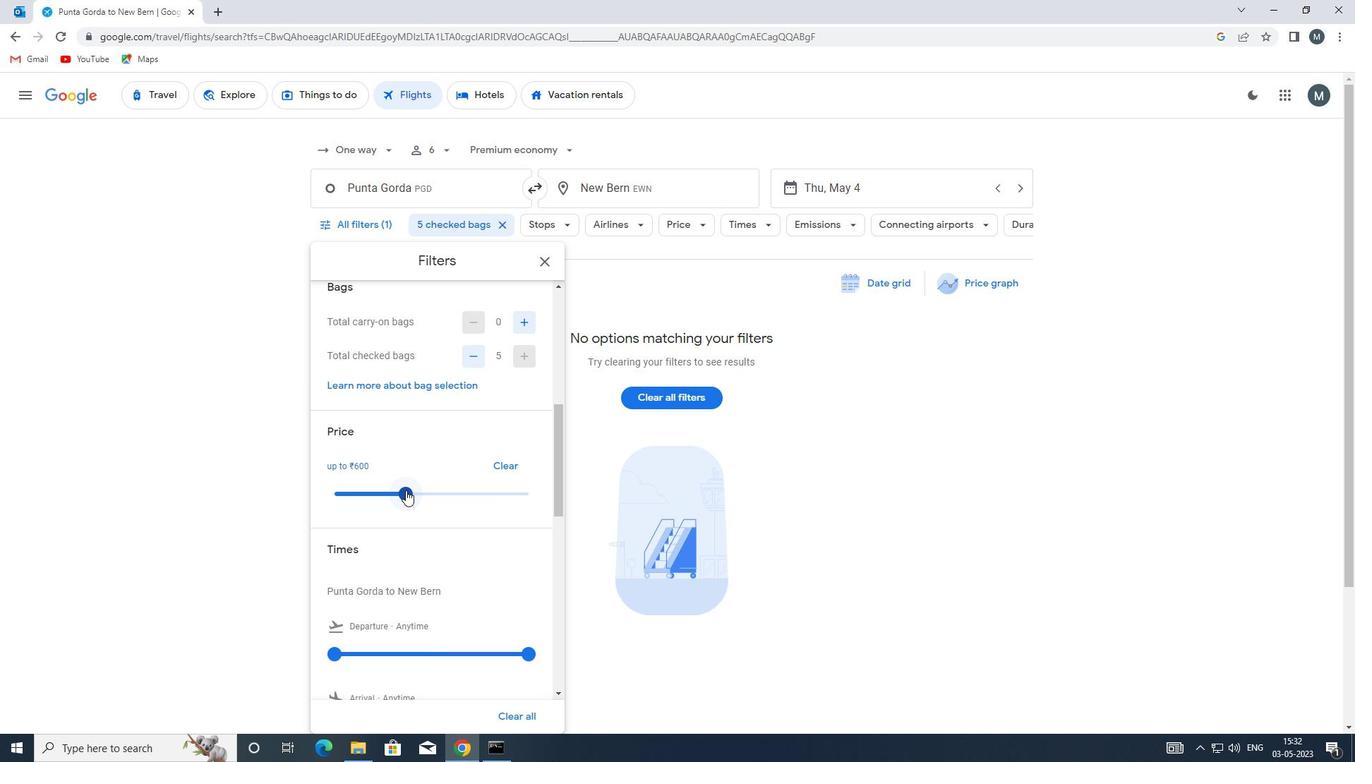 
Action: Mouse moved to (432, 494)
Screenshot: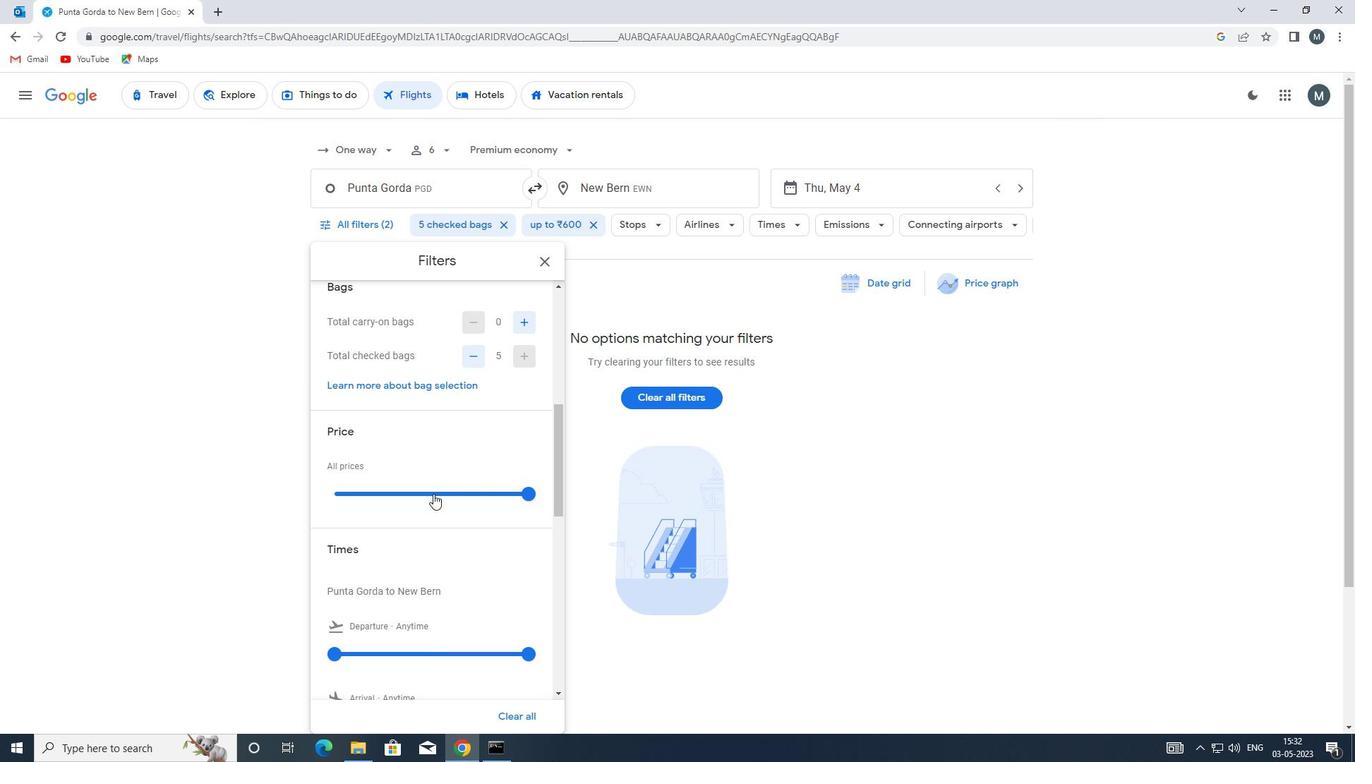 
Action: Mouse scrolled (432, 493) with delta (0, 0)
Screenshot: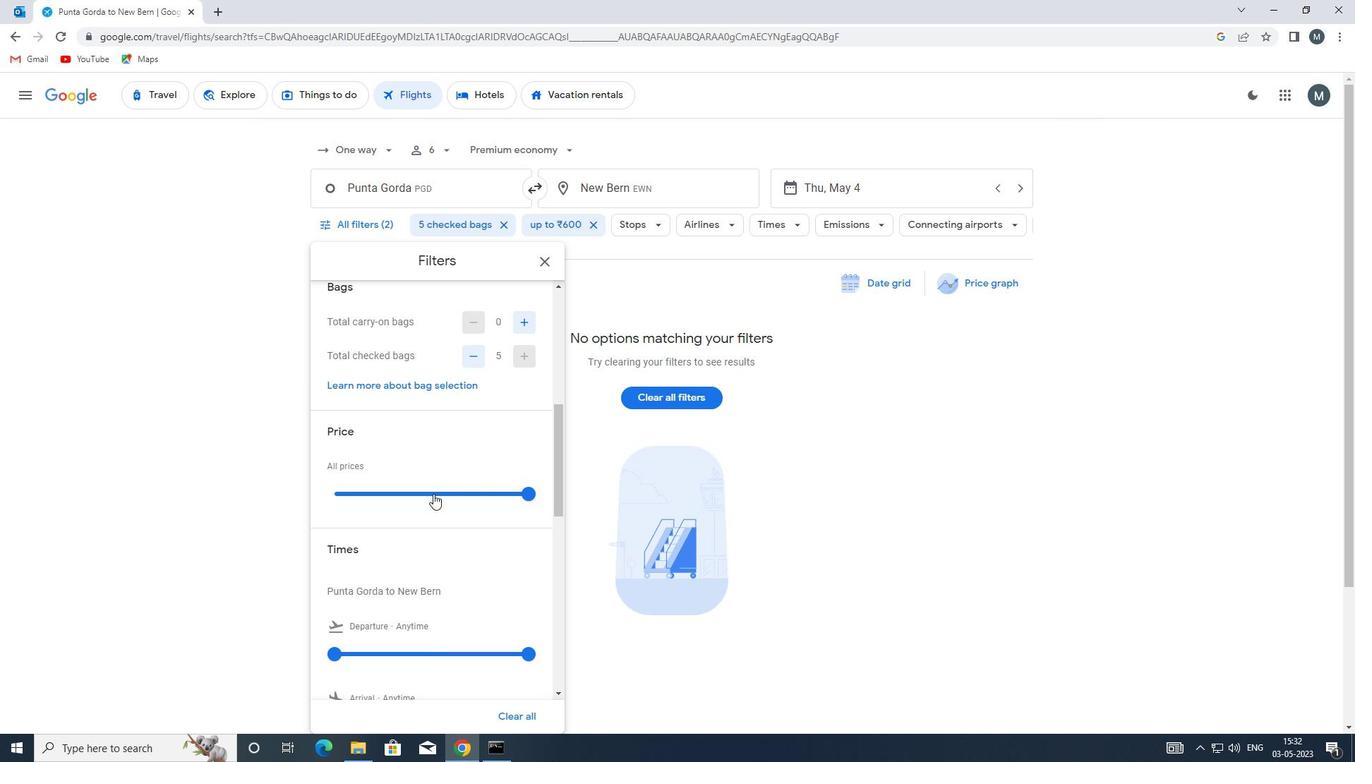 
Action: Mouse moved to (403, 477)
Screenshot: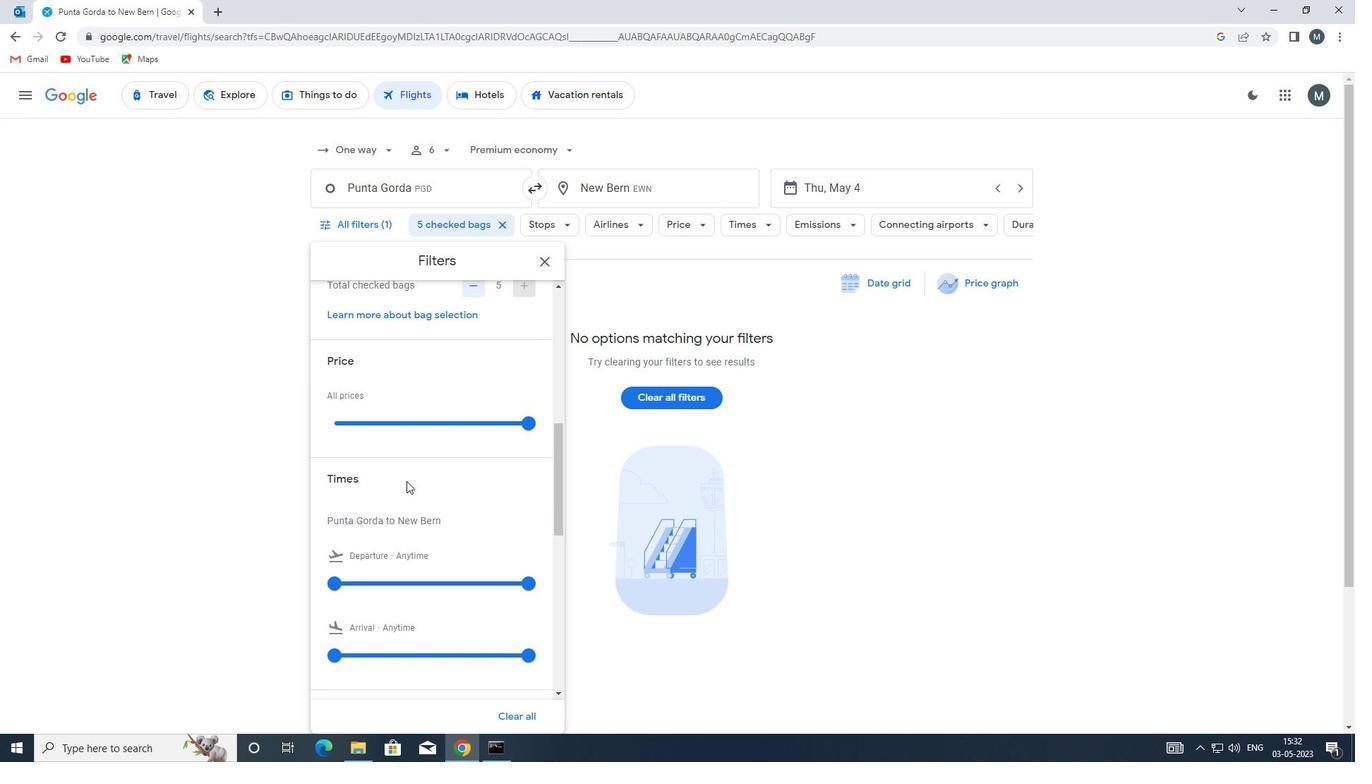 
Action: Mouse scrolled (403, 476) with delta (0, 0)
Screenshot: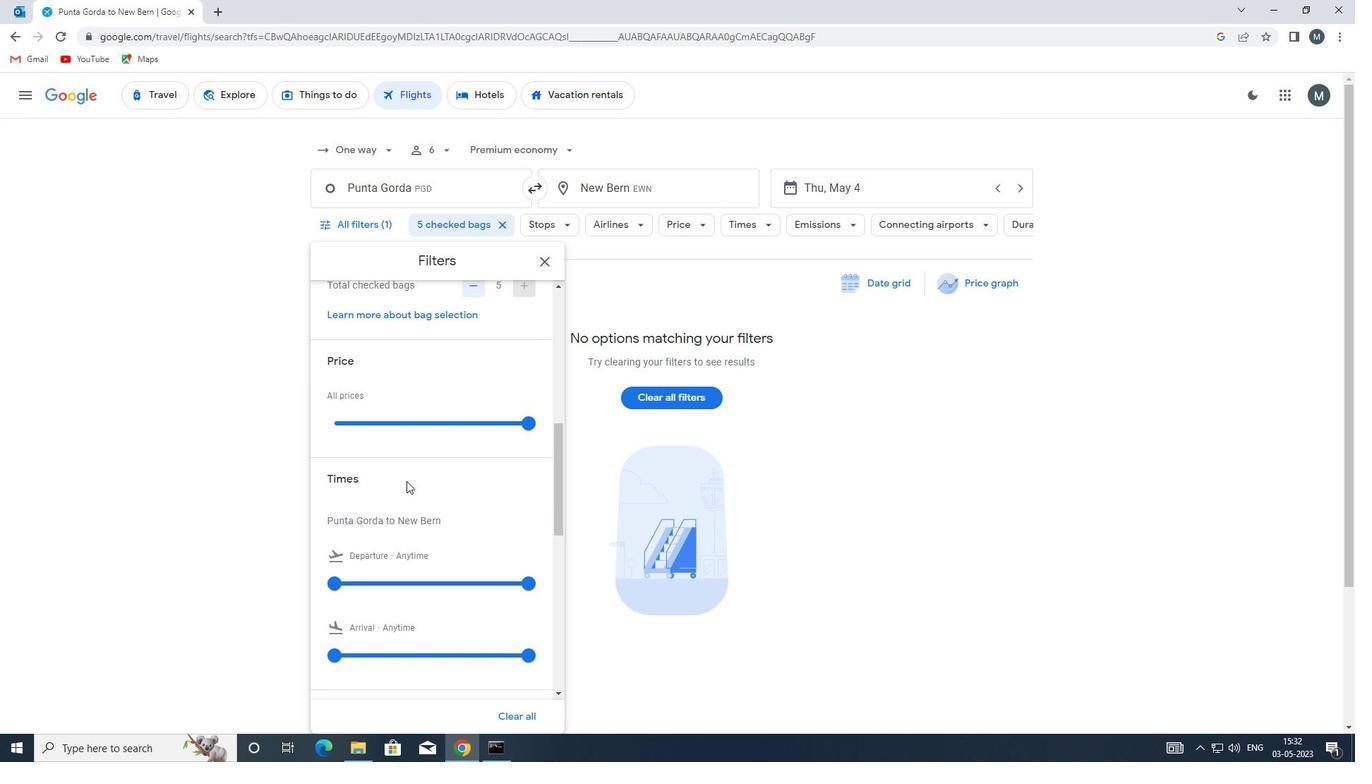 
Action: Mouse moved to (335, 508)
Screenshot: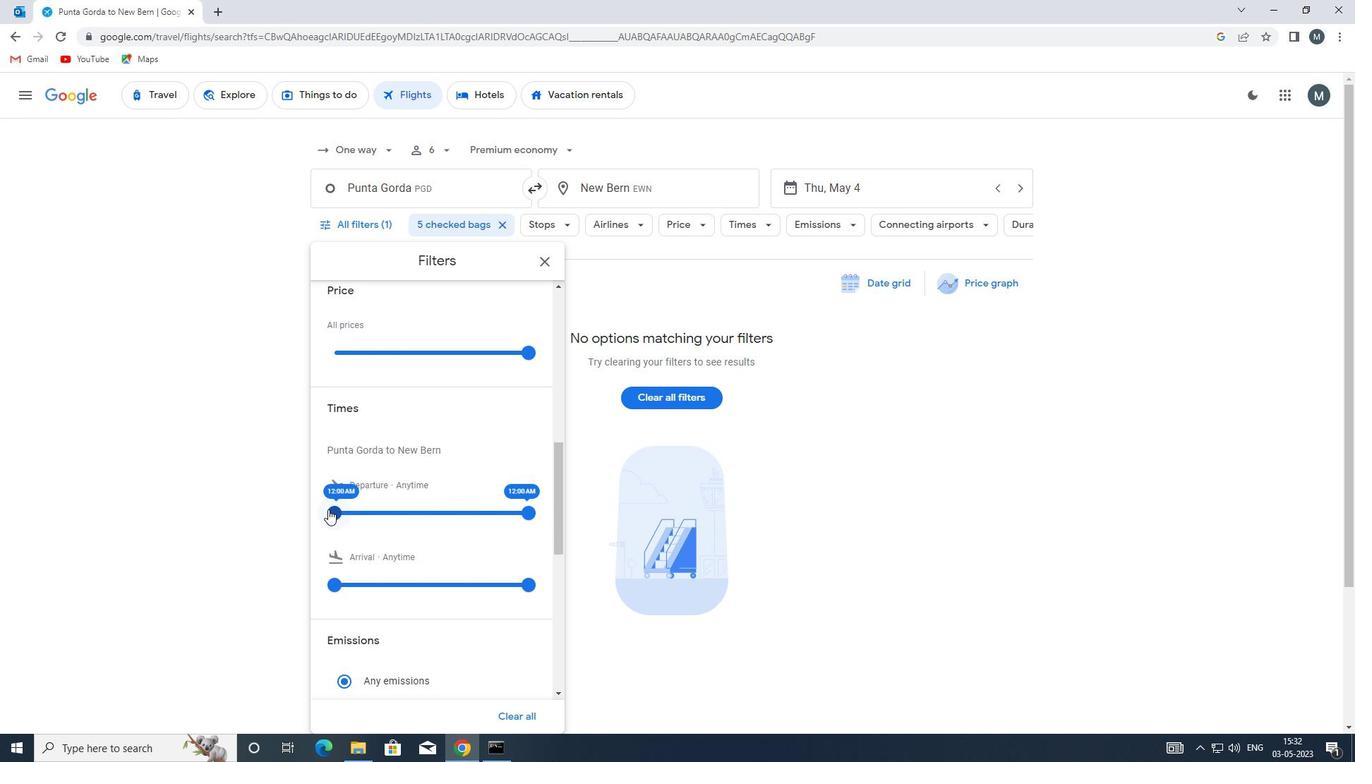 
Action: Mouse pressed left at (335, 508)
Screenshot: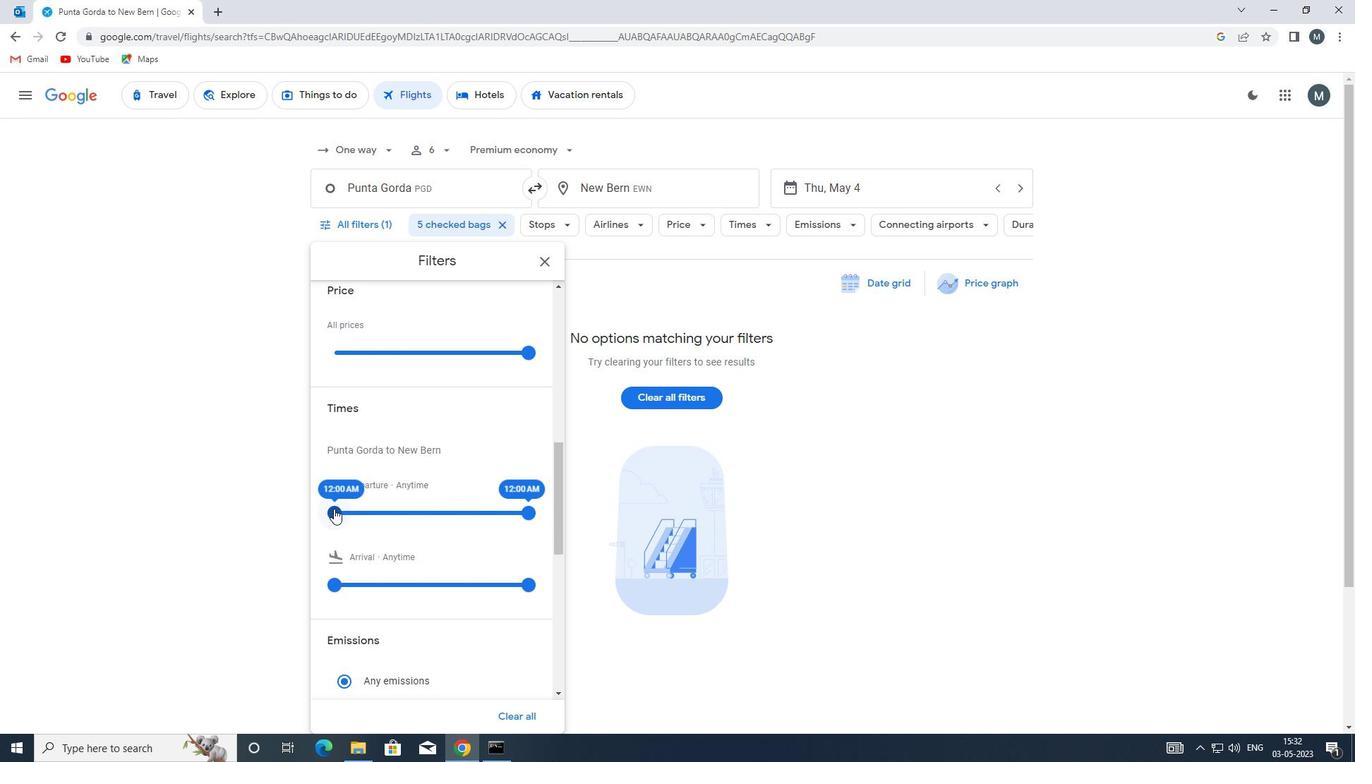 
Action: Mouse moved to (523, 517)
Screenshot: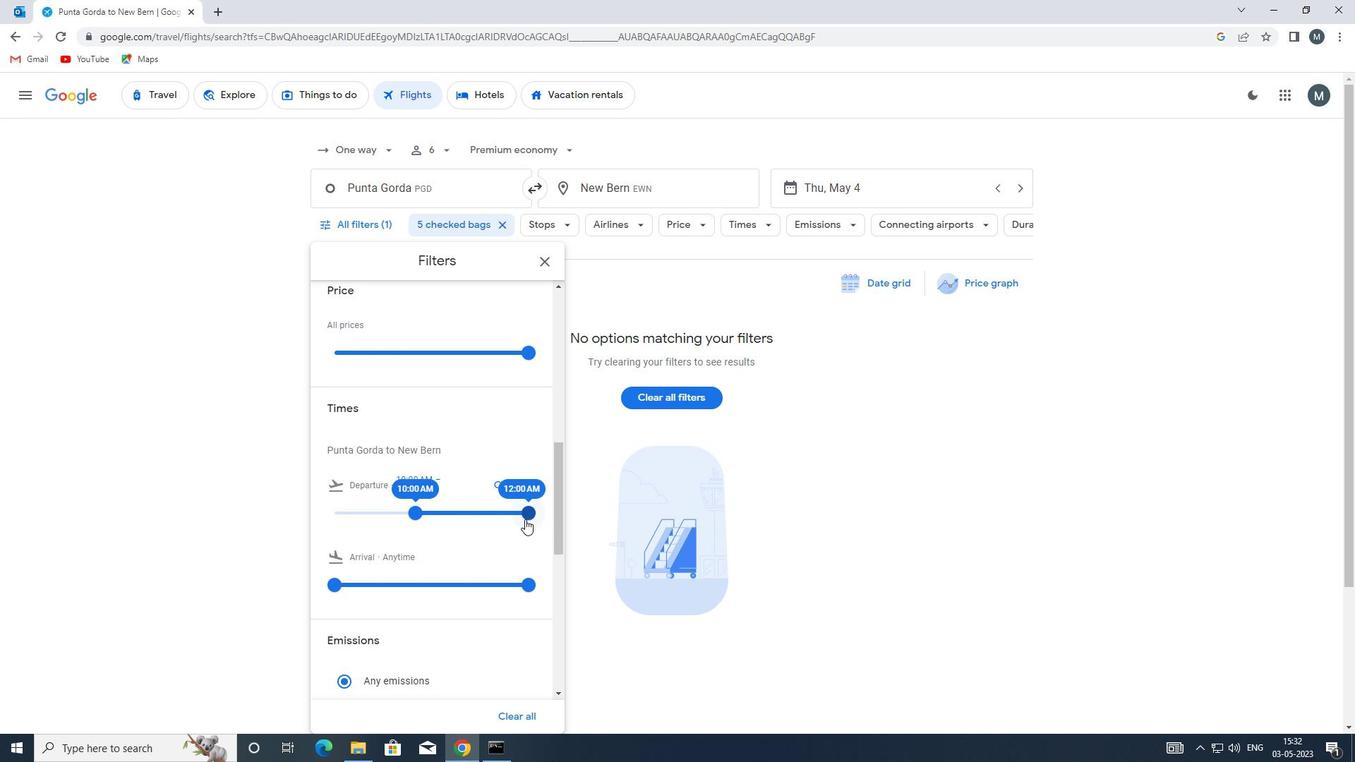 
Action: Mouse pressed left at (523, 517)
Screenshot: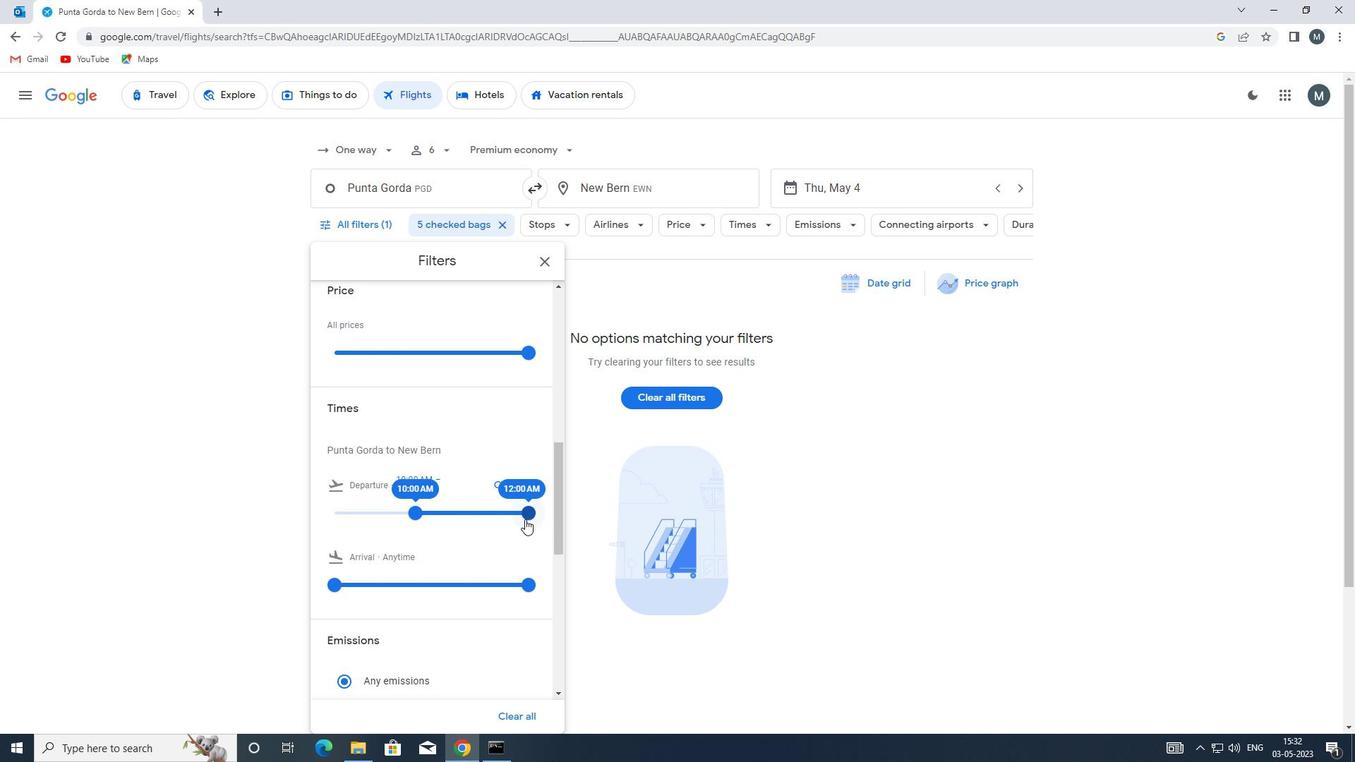 
Action: Mouse moved to (415, 508)
Screenshot: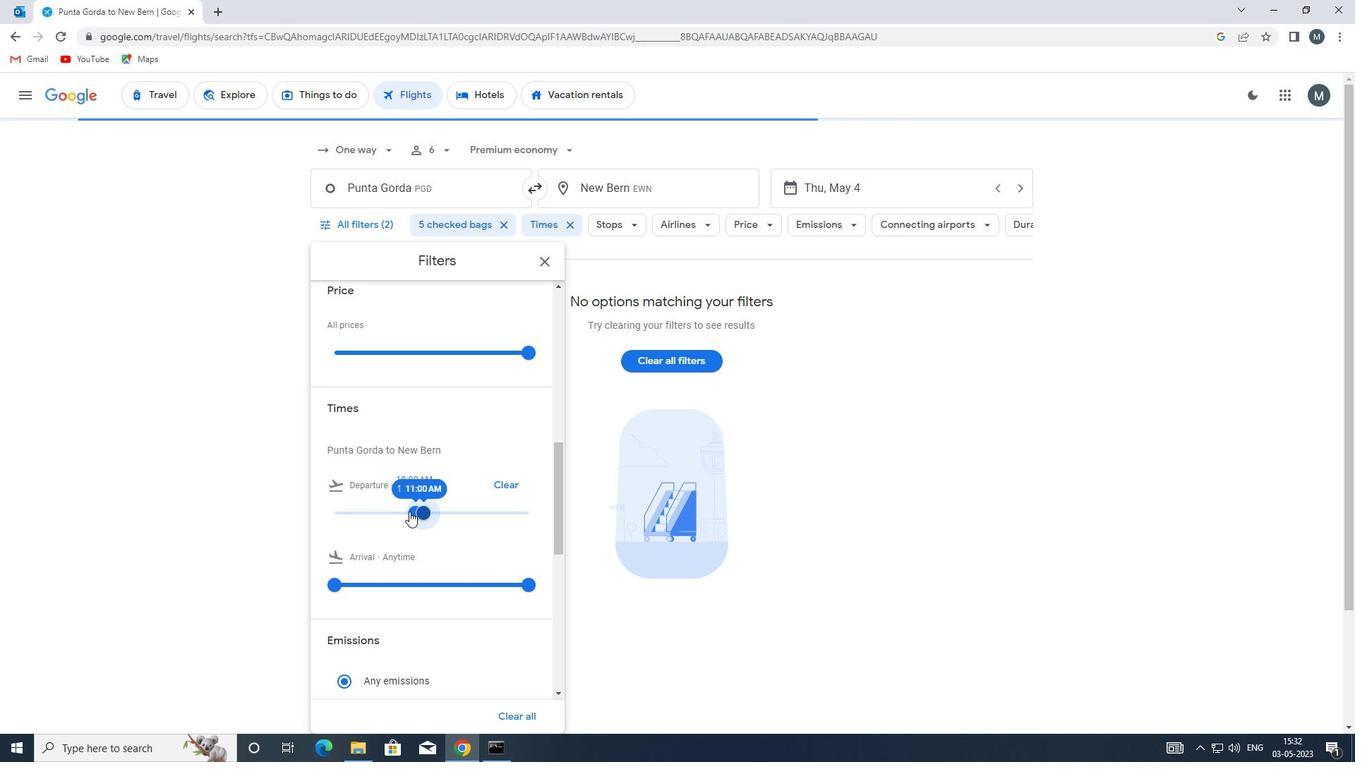 
Action: Mouse scrolled (415, 507) with delta (0, 0)
Screenshot: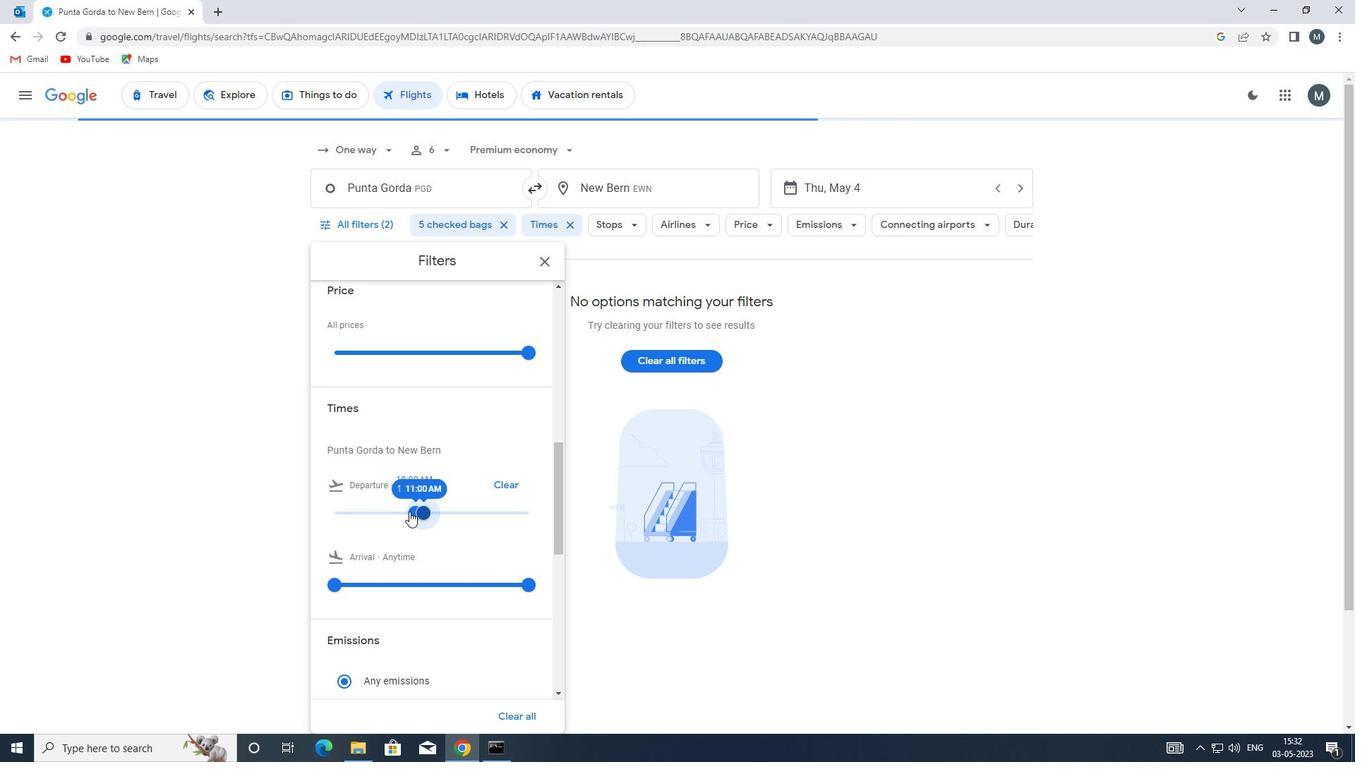 
Action: Mouse scrolled (415, 507) with delta (0, 0)
Screenshot: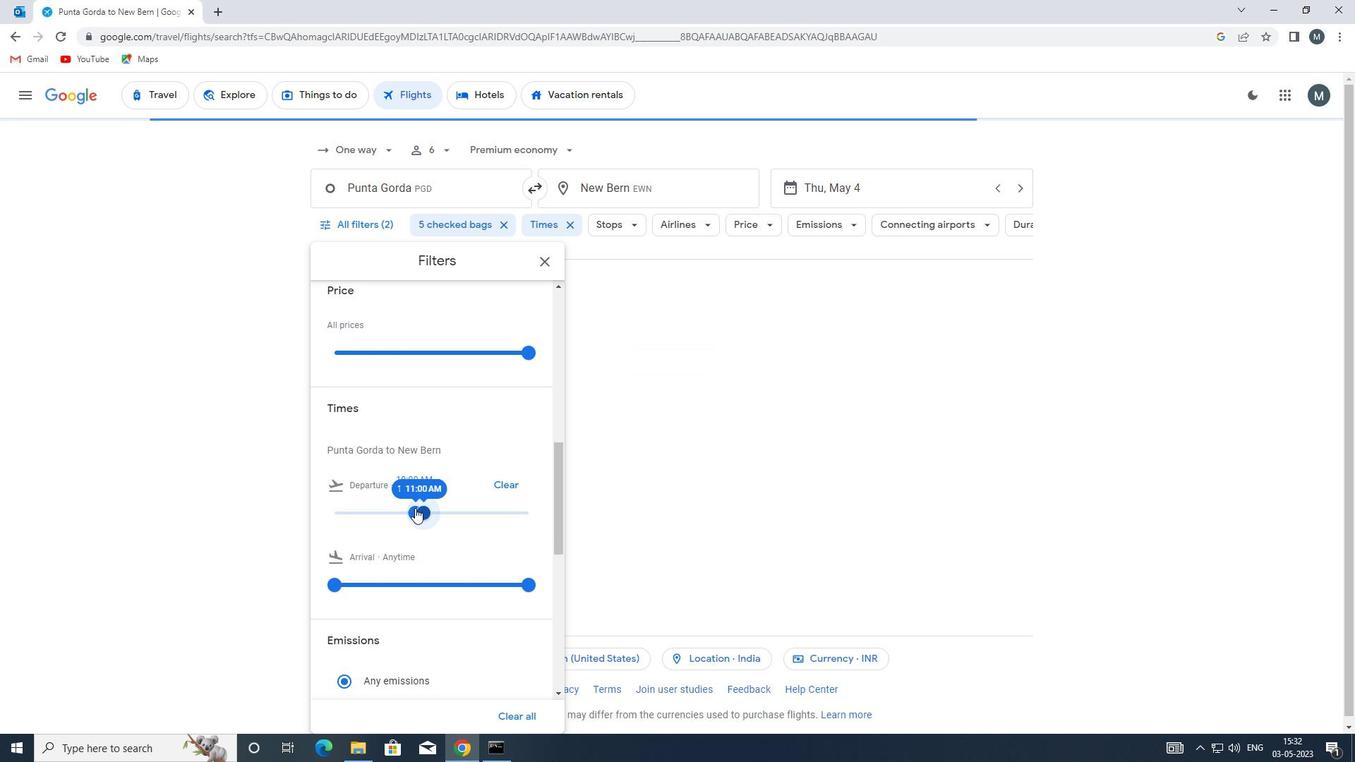 
Action: Mouse moved to (541, 264)
Screenshot: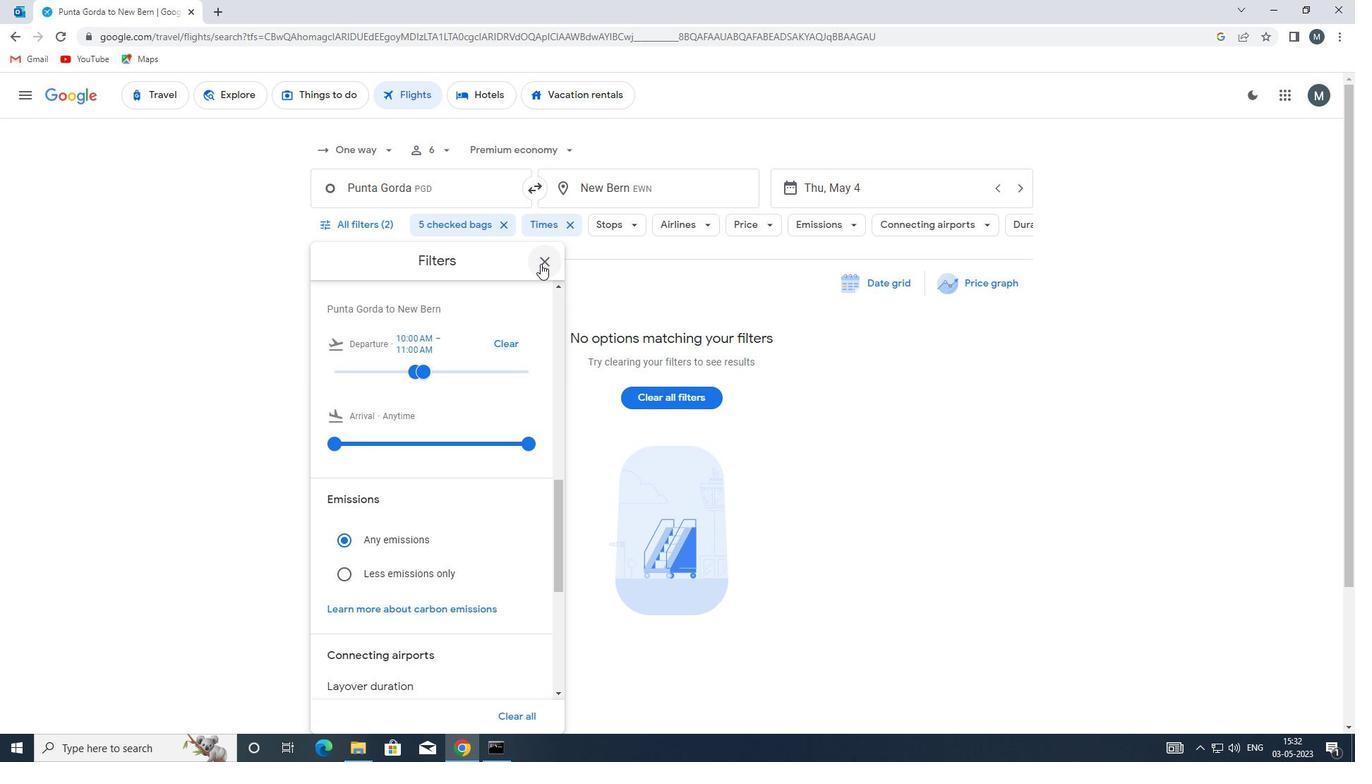 
Action: Mouse pressed left at (541, 264)
Screenshot: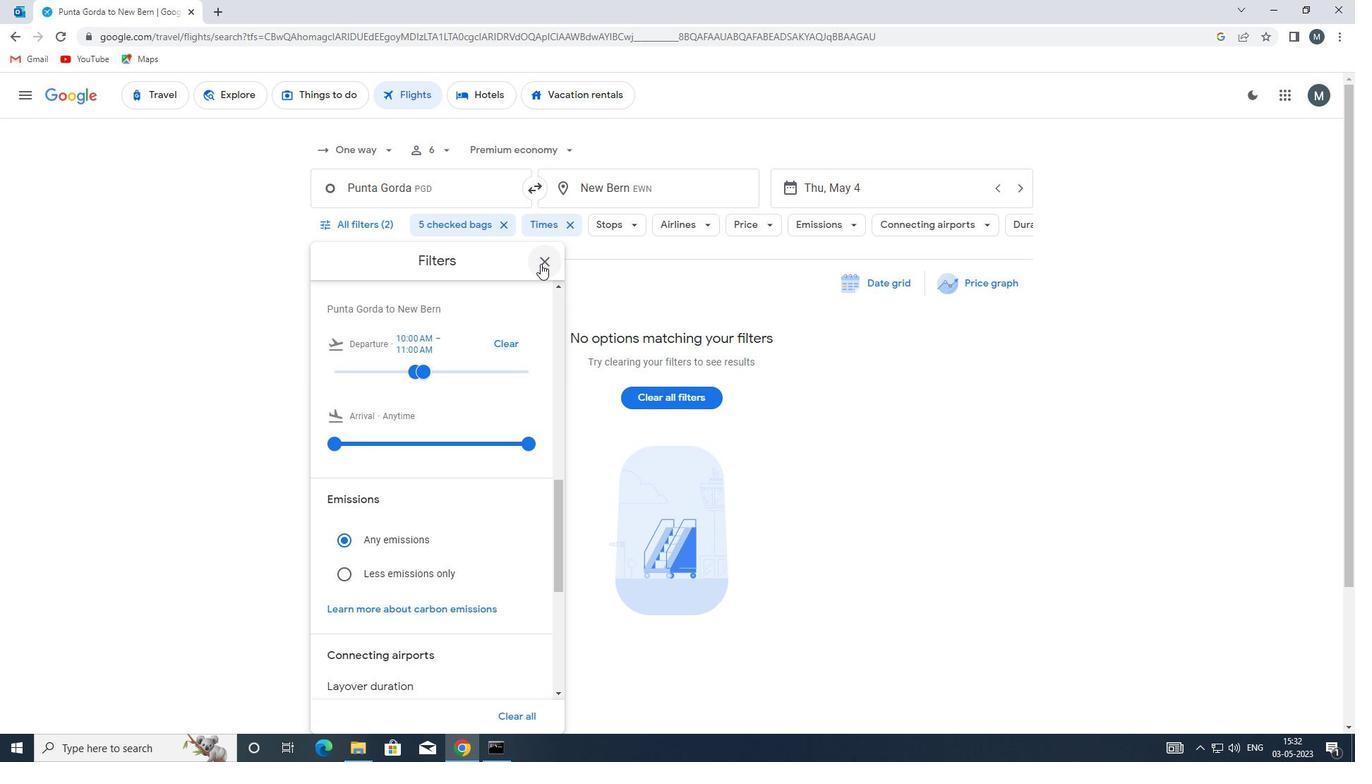 
Action: Mouse moved to (541, 264)
Screenshot: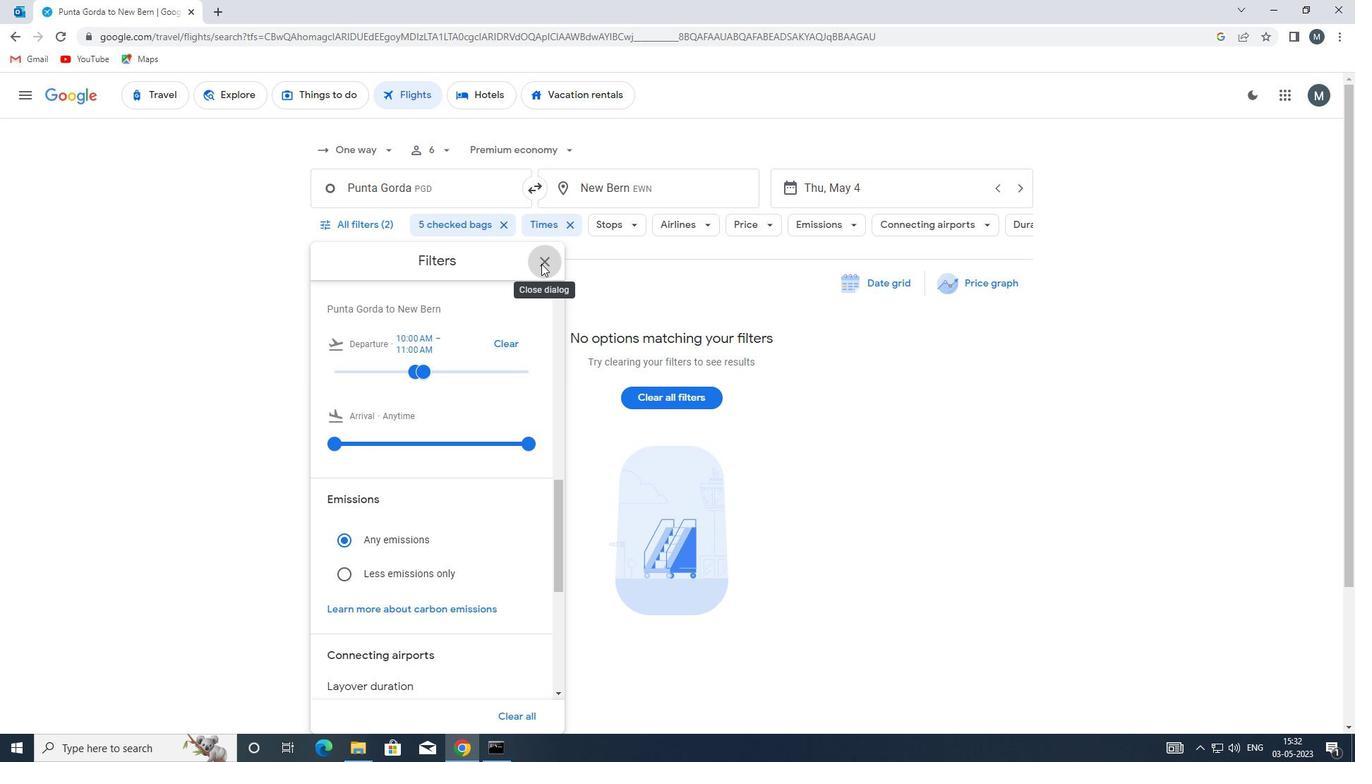 
